 Task: Create validation rules in election object.
Action: Mouse moved to (888, 96)
Screenshot: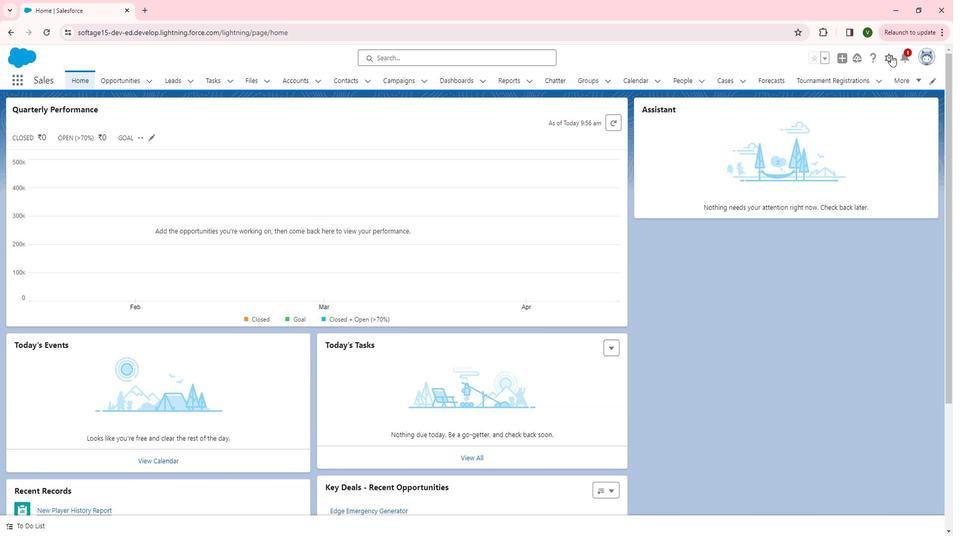 
Action: Mouse pressed left at (888, 96)
Screenshot: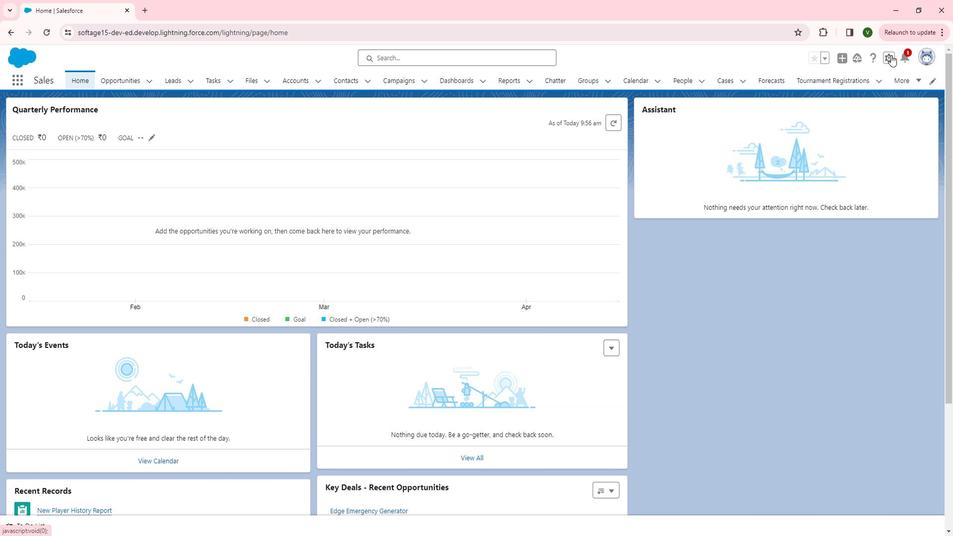 
Action: Mouse moved to (838, 128)
Screenshot: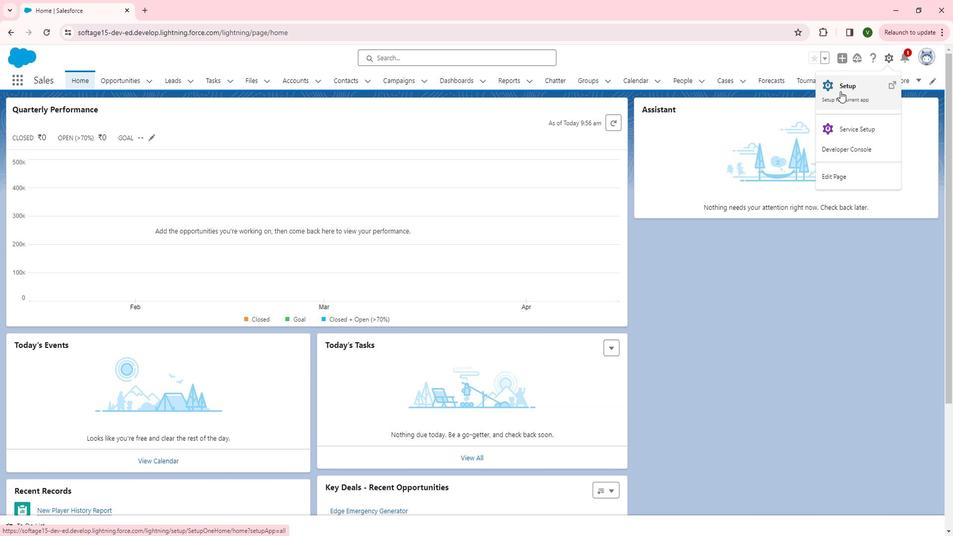 
Action: Mouse pressed left at (838, 128)
Screenshot: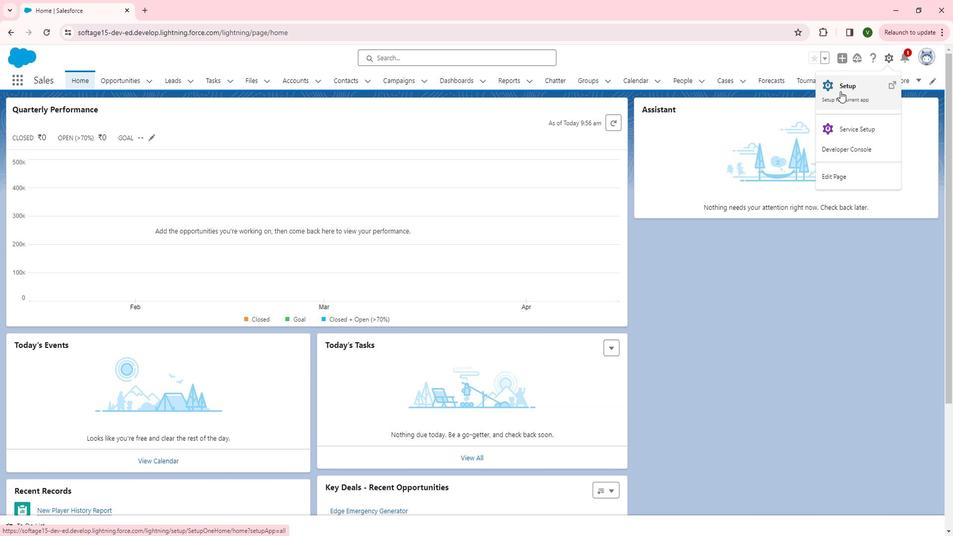 
Action: Mouse moved to (95, 365)
Screenshot: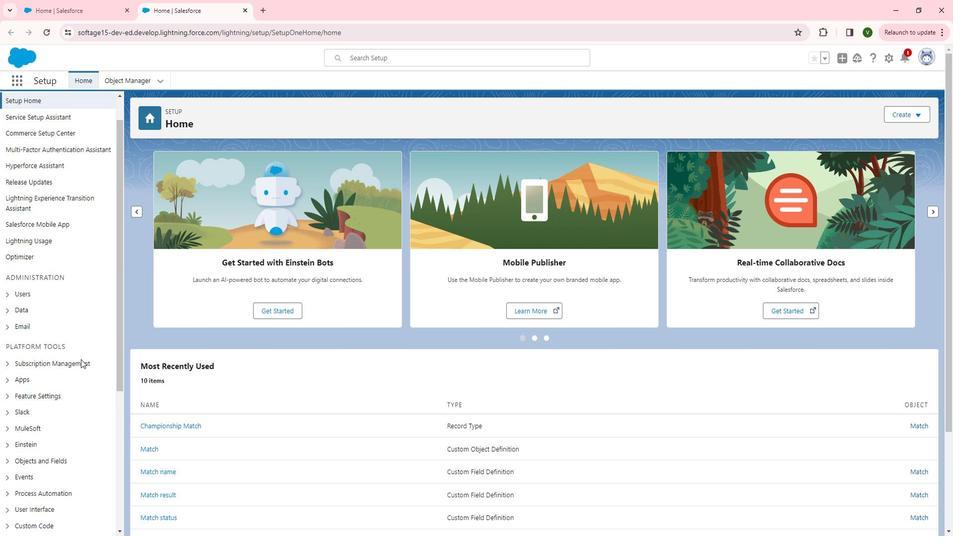 
Action: Mouse scrolled (95, 364) with delta (0, 0)
Screenshot: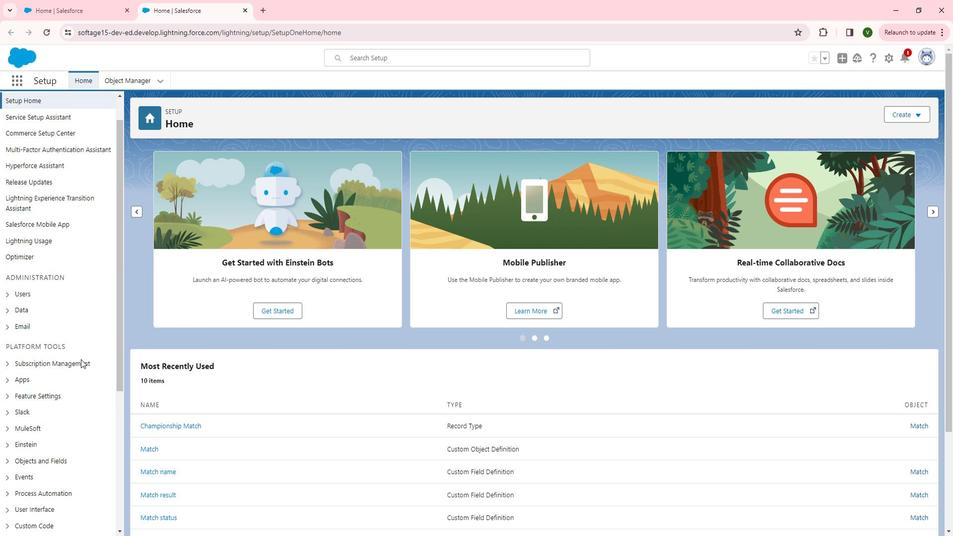 
Action: Mouse moved to (92, 365)
Screenshot: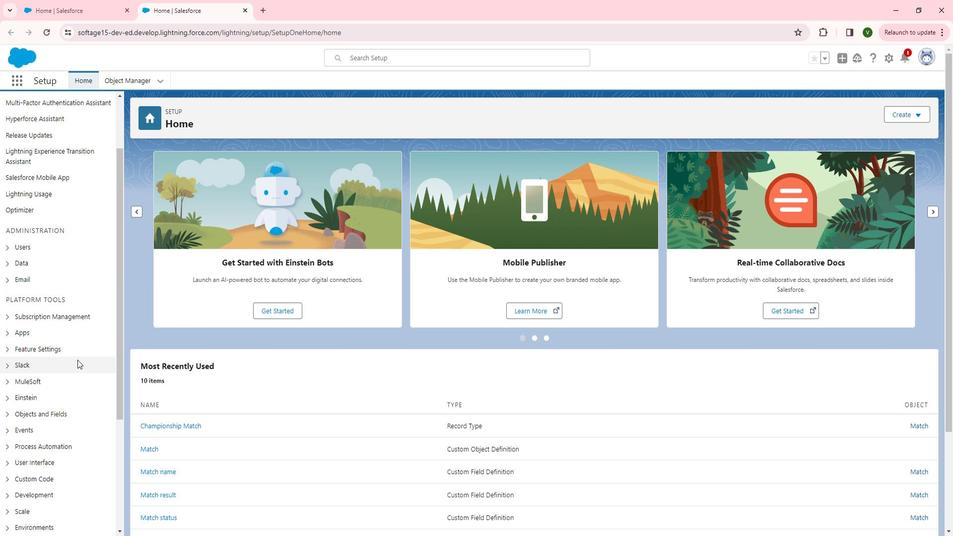 
Action: Mouse scrolled (92, 365) with delta (0, 0)
Screenshot: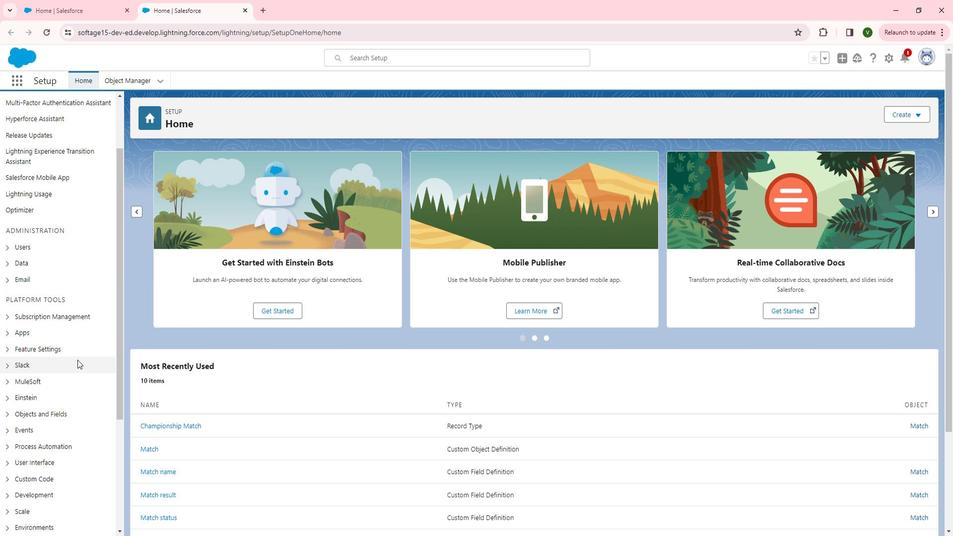 
Action: Mouse moved to (17, 395)
Screenshot: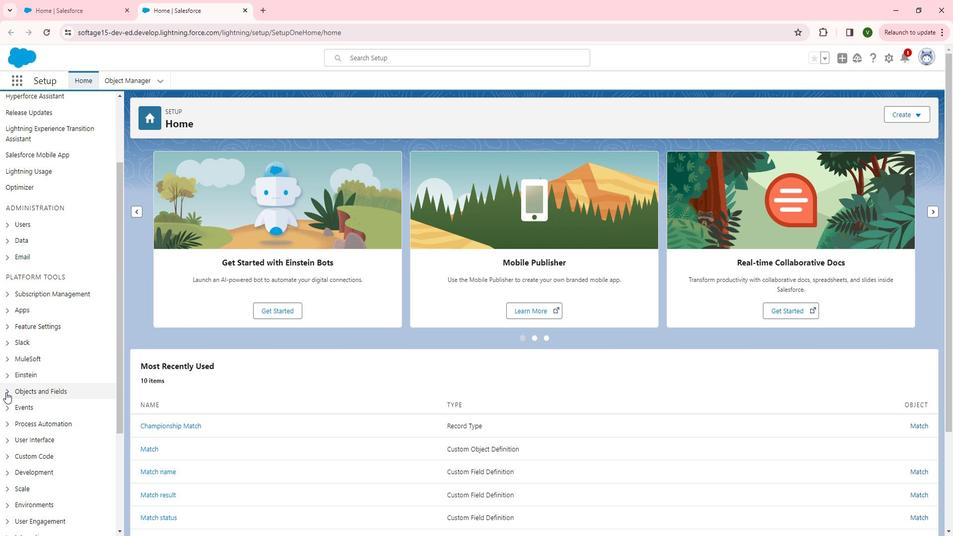 
Action: Mouse pressed left at (17, 395)
Screenshot: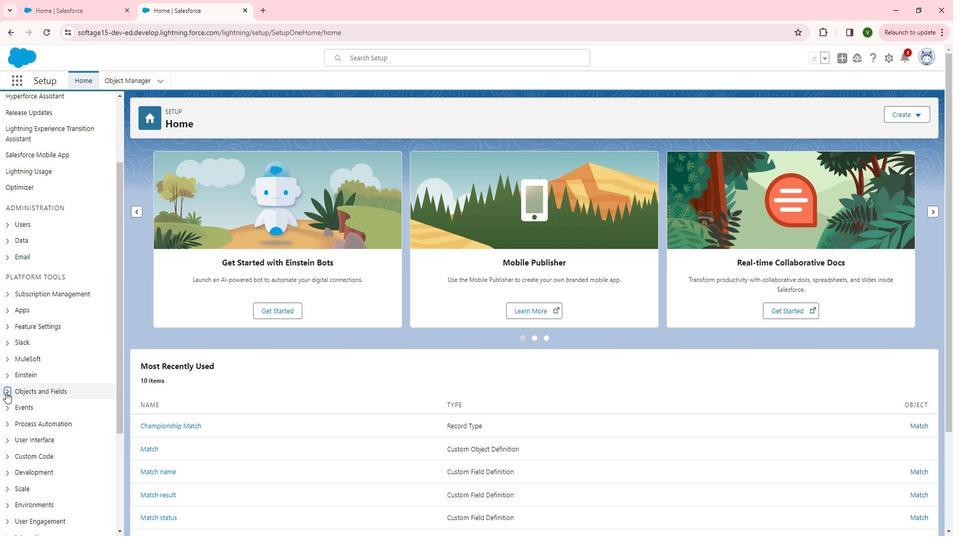 
Action: Mouse moved to (59, 411)
Screenshot: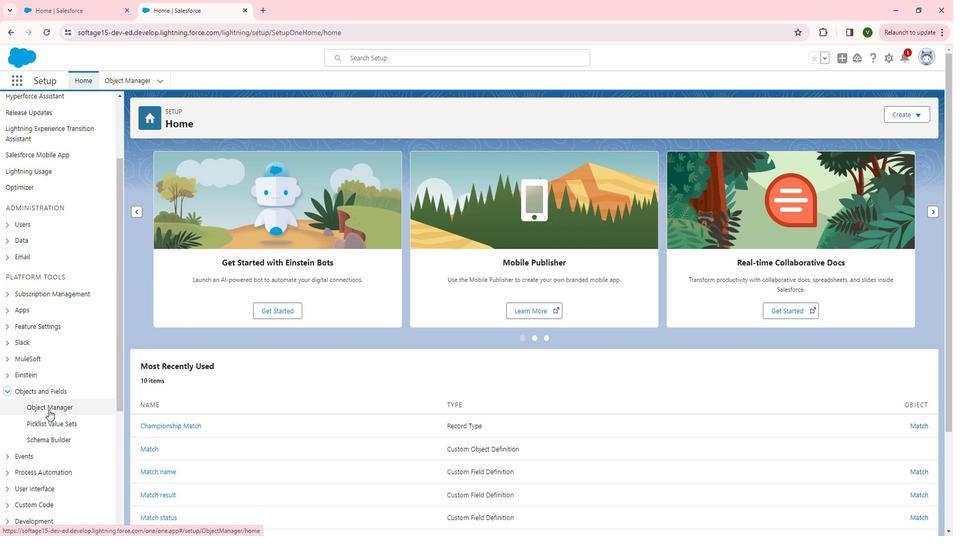 
Action: Mouse pressed left at (59, 411)
Screenshot: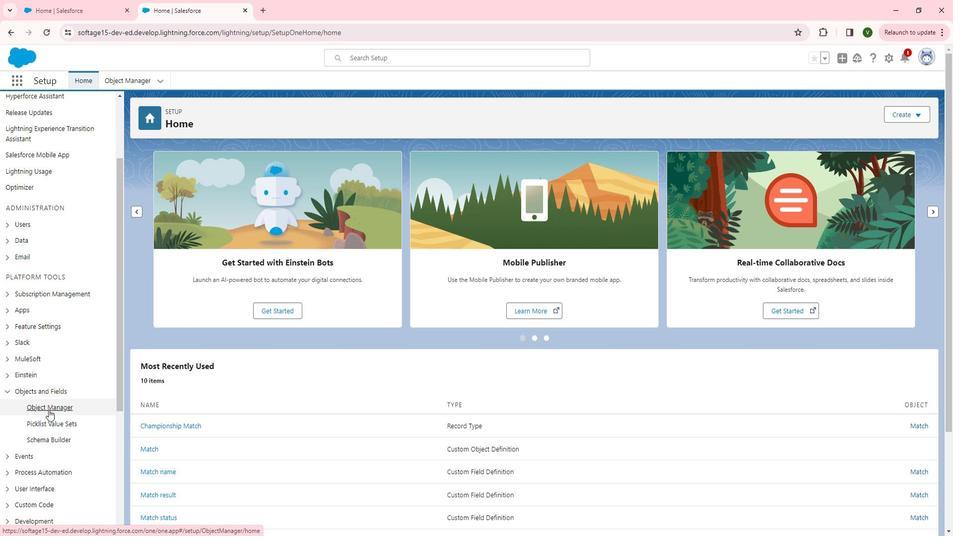 
Action: Mouse moved to (62, 409)
Screenshot: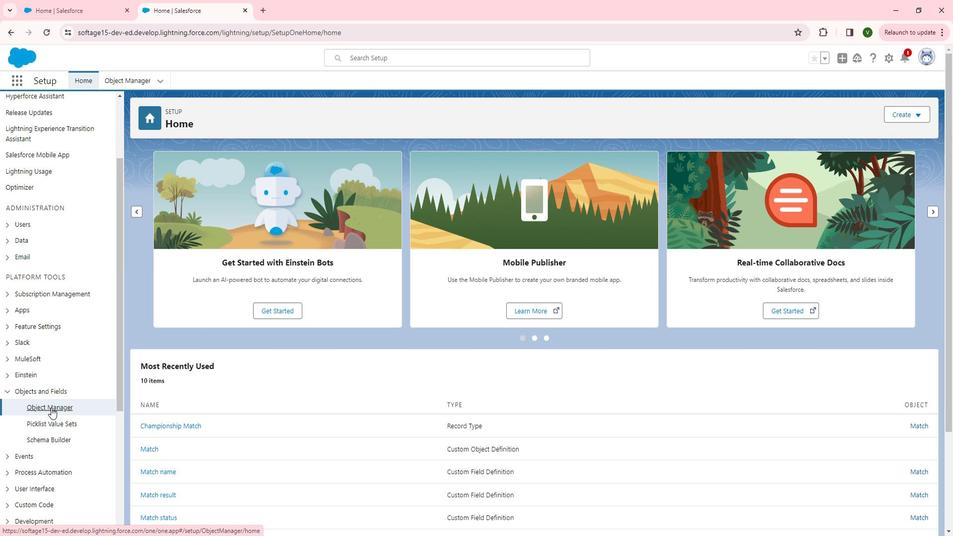 
Action: Mouse pressed left at (62, 409)
Screenshot: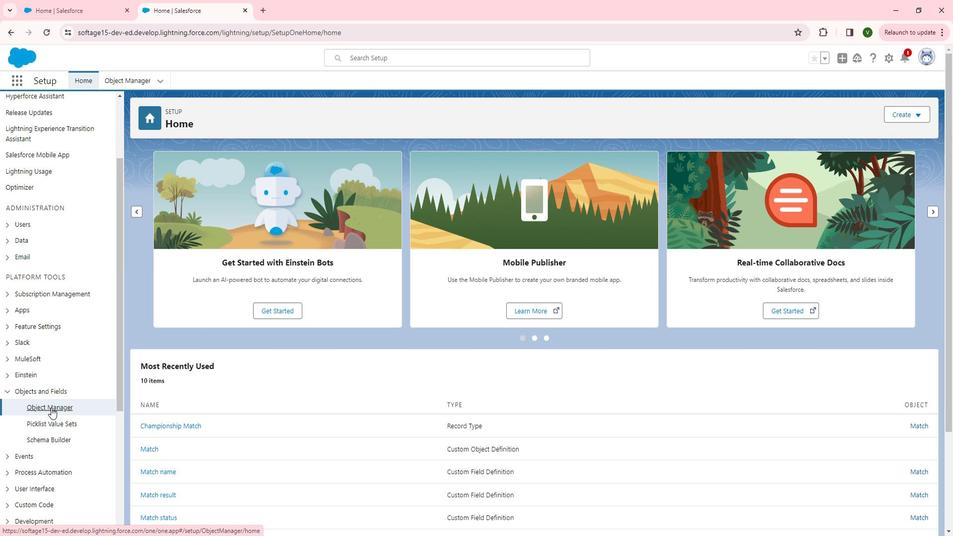 
Action: Mouse moved to (91, 393)
Screenshot: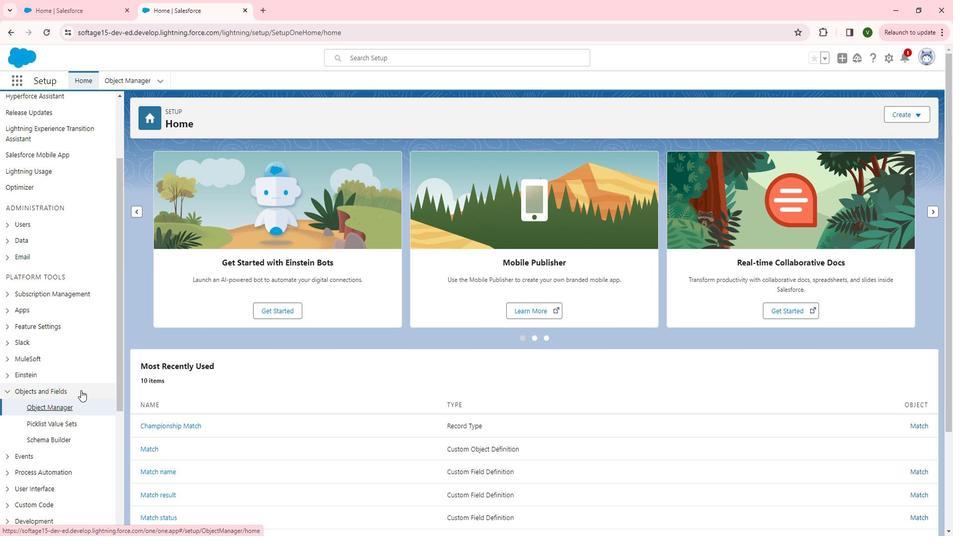 
Action: Mouse scrolled (91, 393) with delta (0, 0)
Screenshot: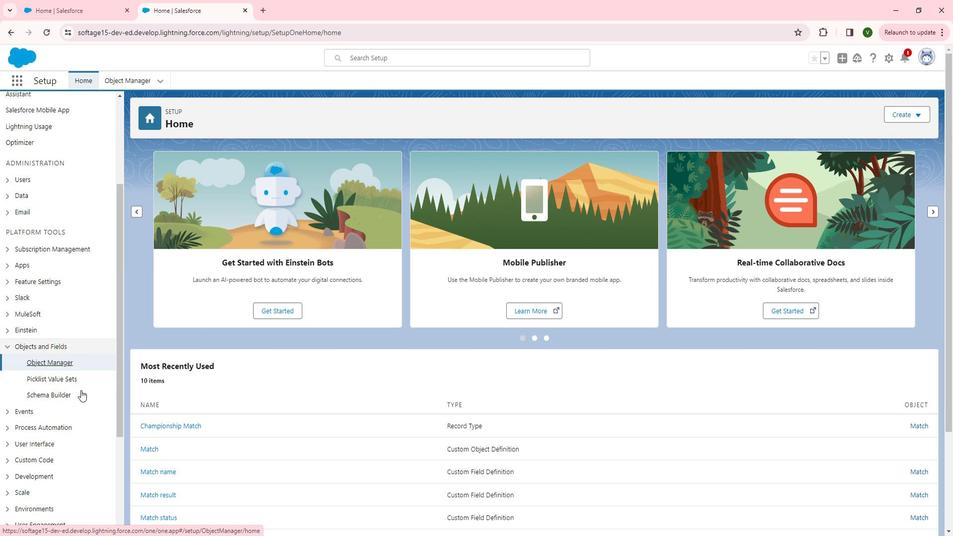 
Action: Mouse moved to (227, 348)
Screenshot: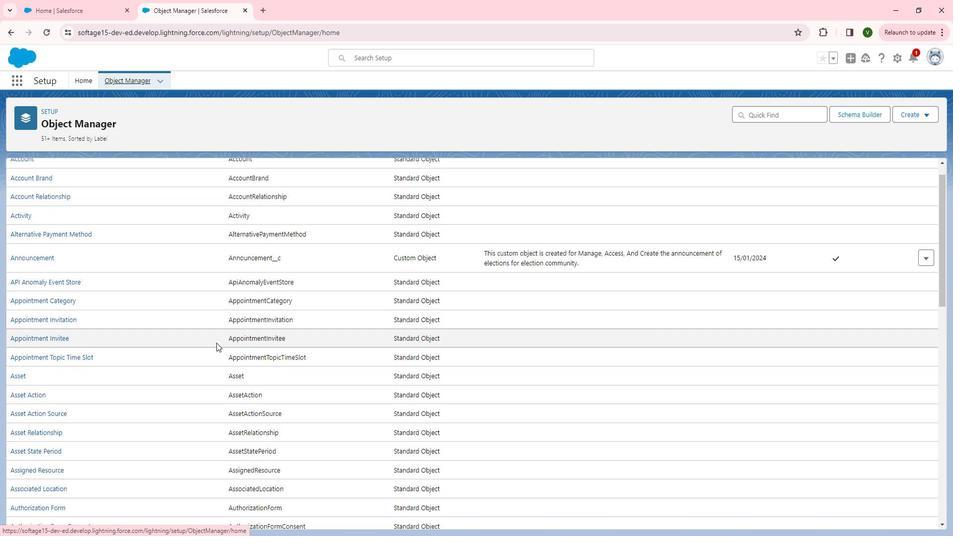
Action: Mouse scrolled (227, 348) with delta (0, 0)
Screenshot: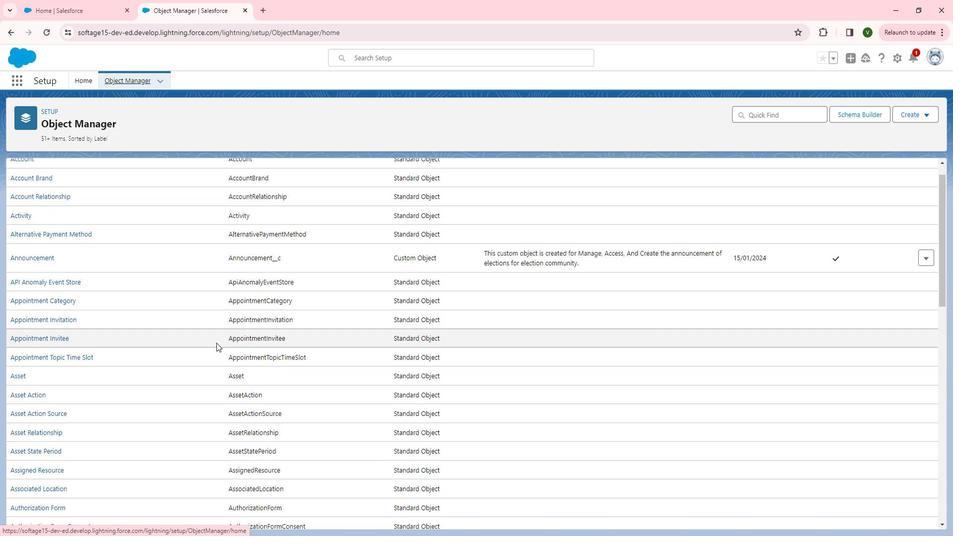 
Action: Mouse moved to (224, 351)
Screenshot: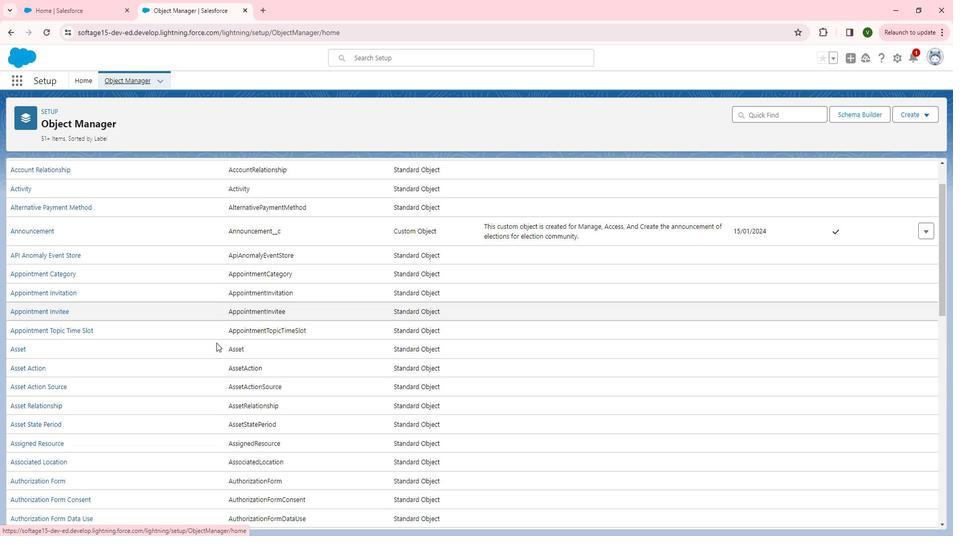 
Action: Mouse scrolled (224, 351) with delta (0, 0)
Screenshot: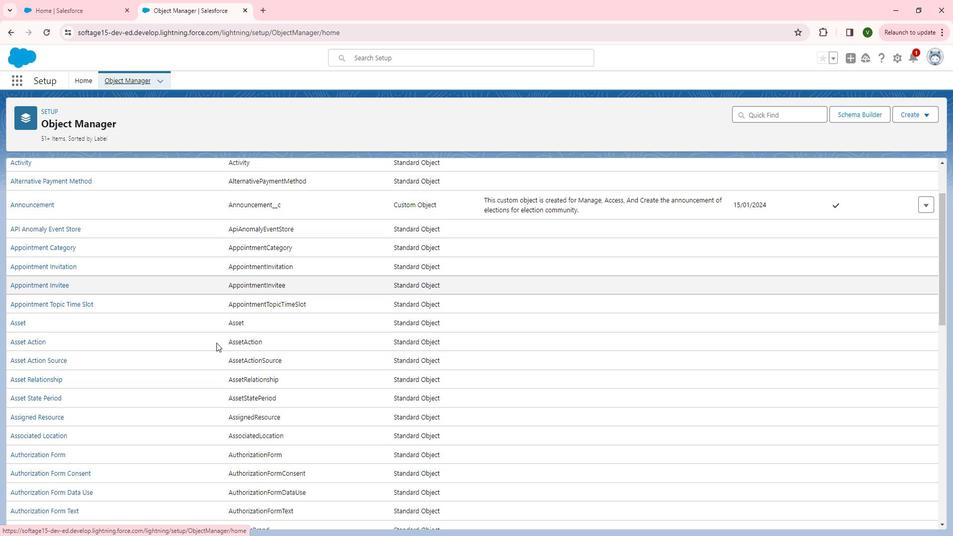 
Action: Mouse scrolled (224, 351) with delta (0, 0)
Screenshot: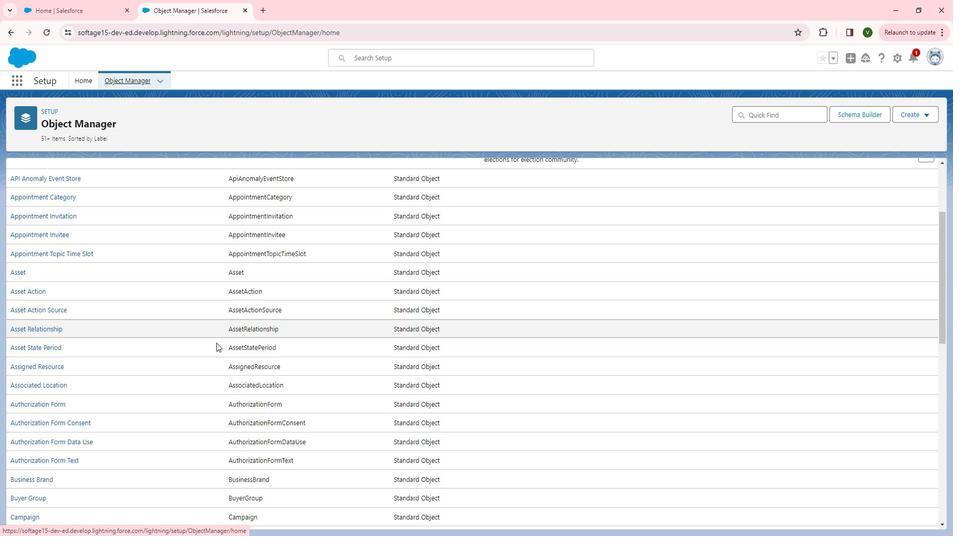 
Action: Mouse scrolled (224, 351) with delta (0, 0)
Screenshot: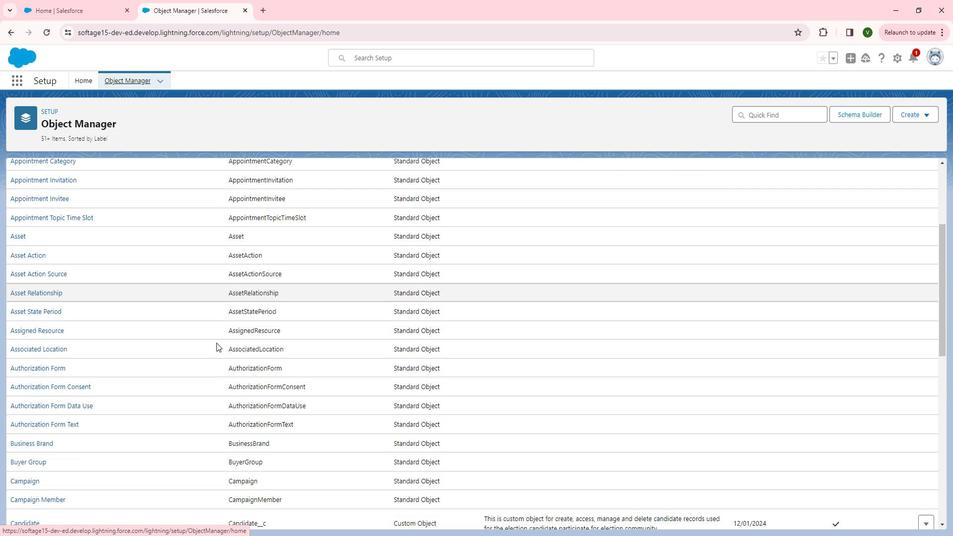 
Action: Mouse scrolled (224, 351) with delta (0, 0)
Screenshot: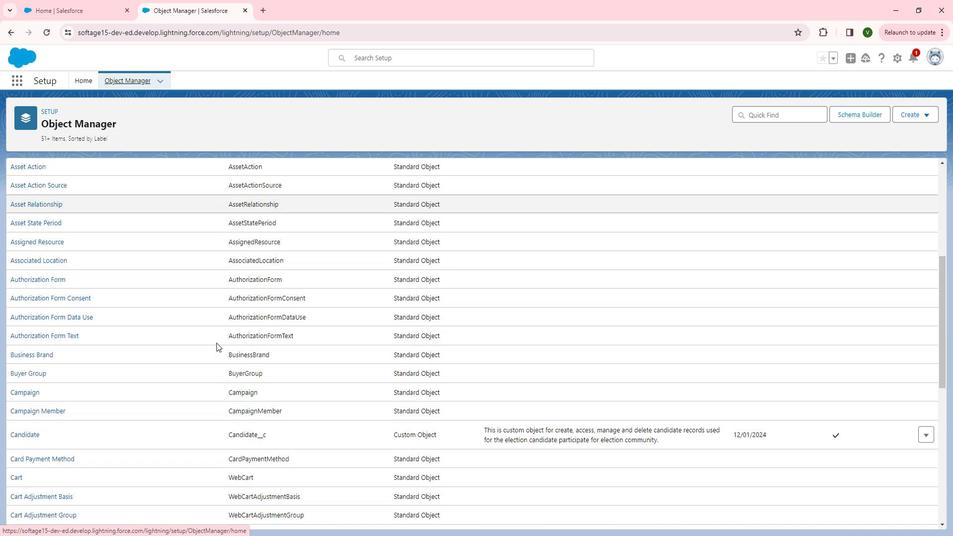 
Action: Mouse scrolled (224, 351) with delta (0, 0)
Screenshot: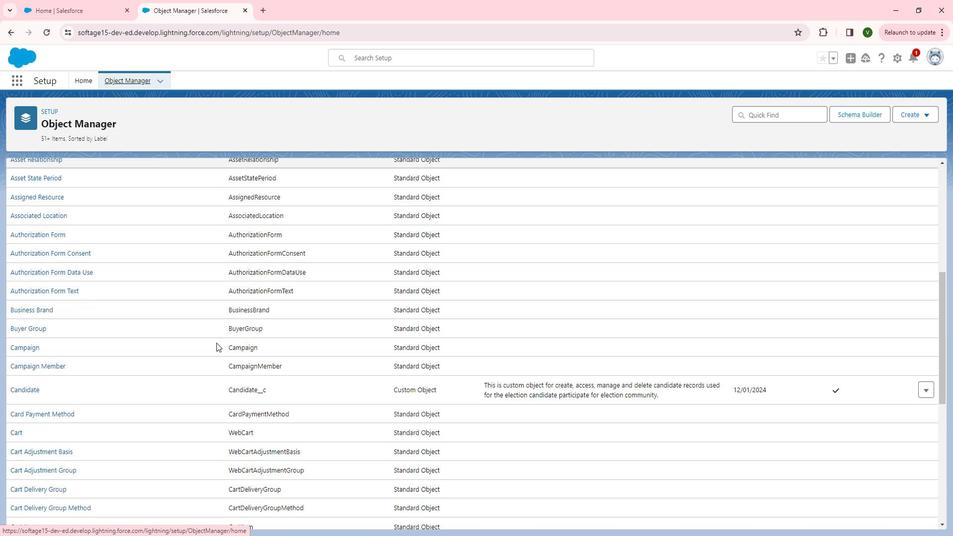 
Action: Mouse scrolled (224, 351) with delta (0, 0)
Screenshot: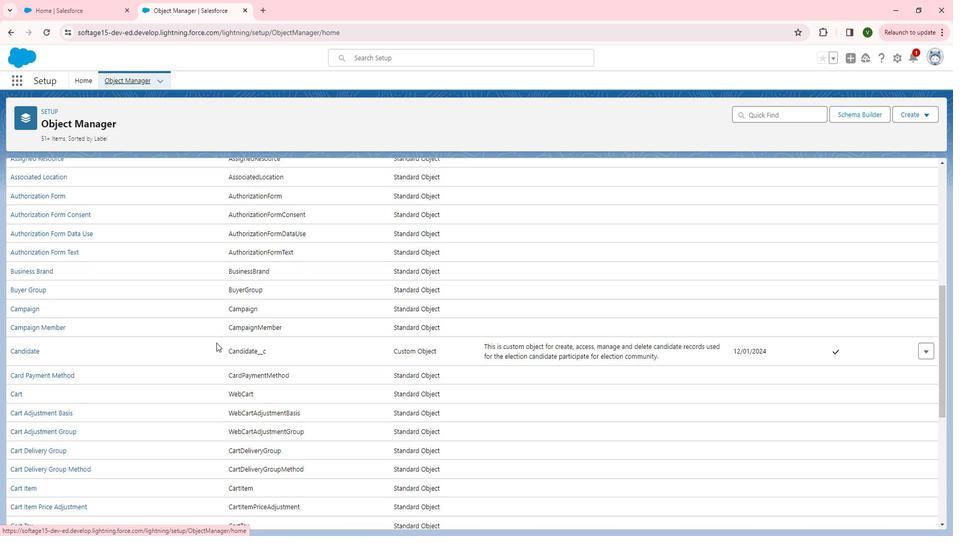
Action: Mouse scrolled (224, 351) with delta (0, 0)
Screenshot: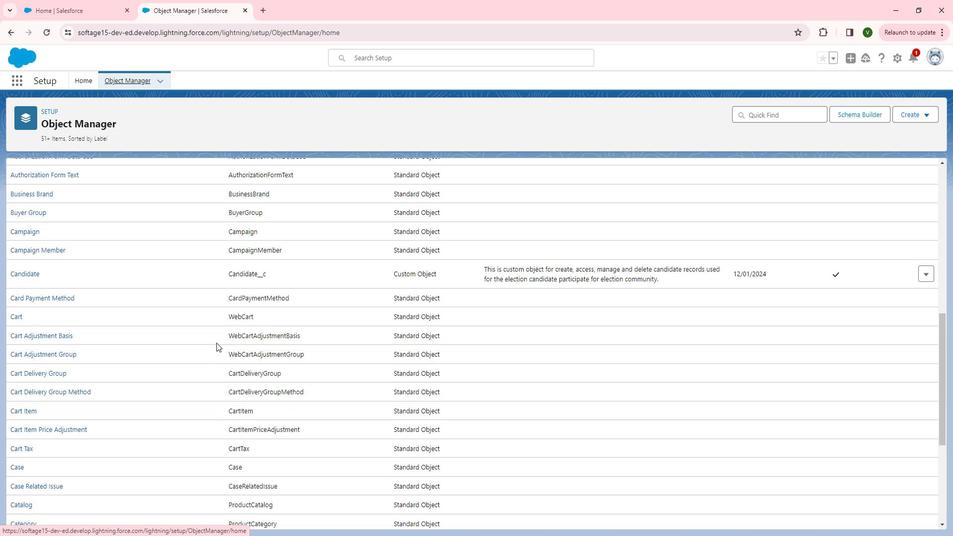 
Action: Mouse scrolled (224, 351) with delta (0, 0)
Screenshot: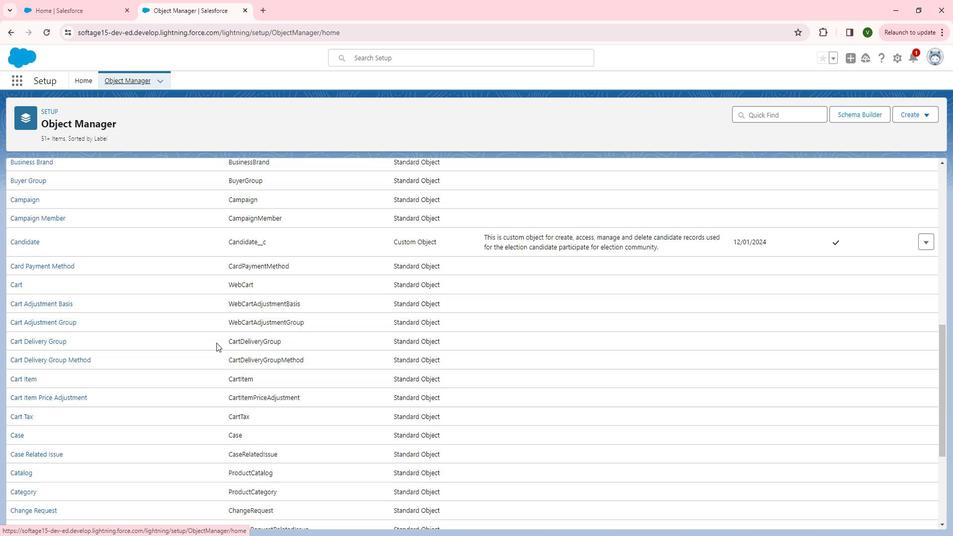 
Action: Mouse scrolled (224, 351) with delta (0, 0)
Screenshot: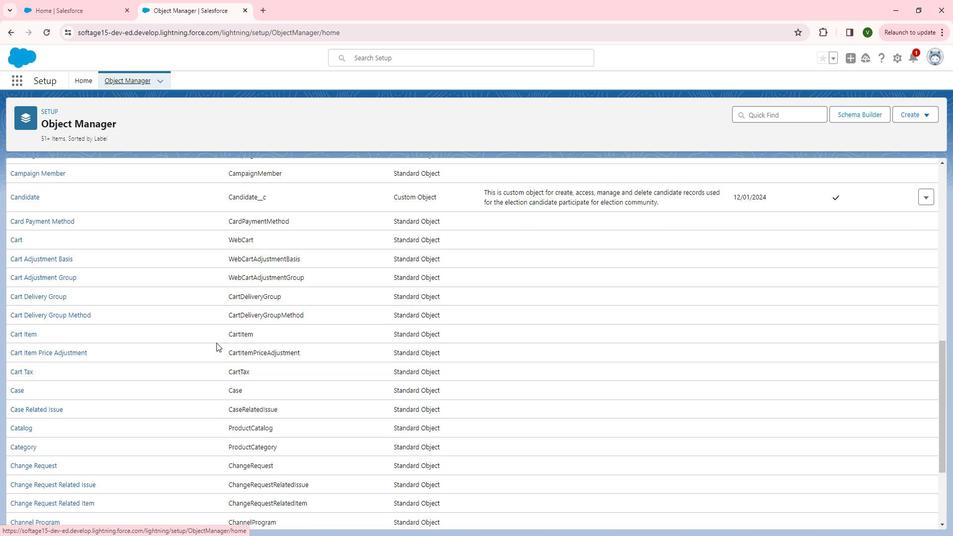 
Action: Mouse scrolled (224, 351) with delta (0, 0)
Screenshot: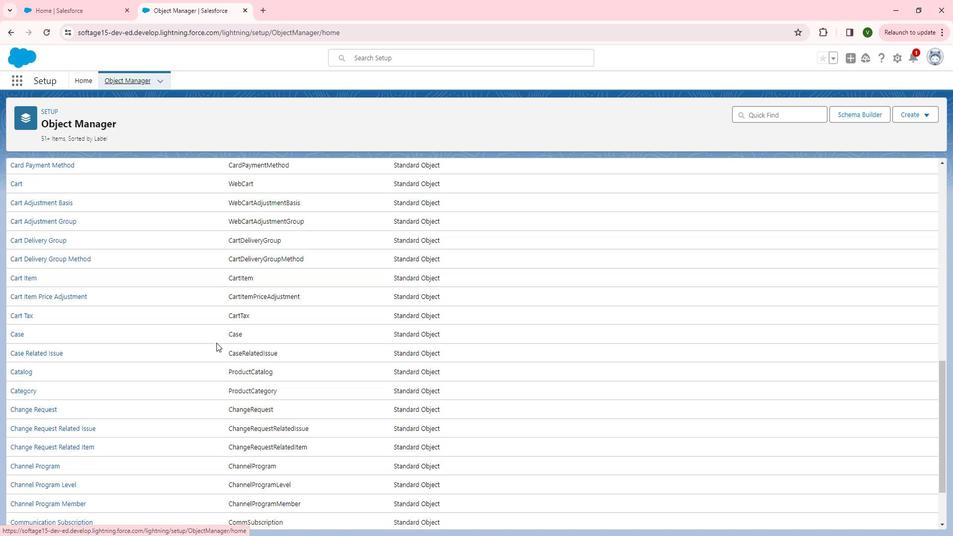 
Action: Mouse scrolled (224, 351) with delta (0, 0)
Screenshot: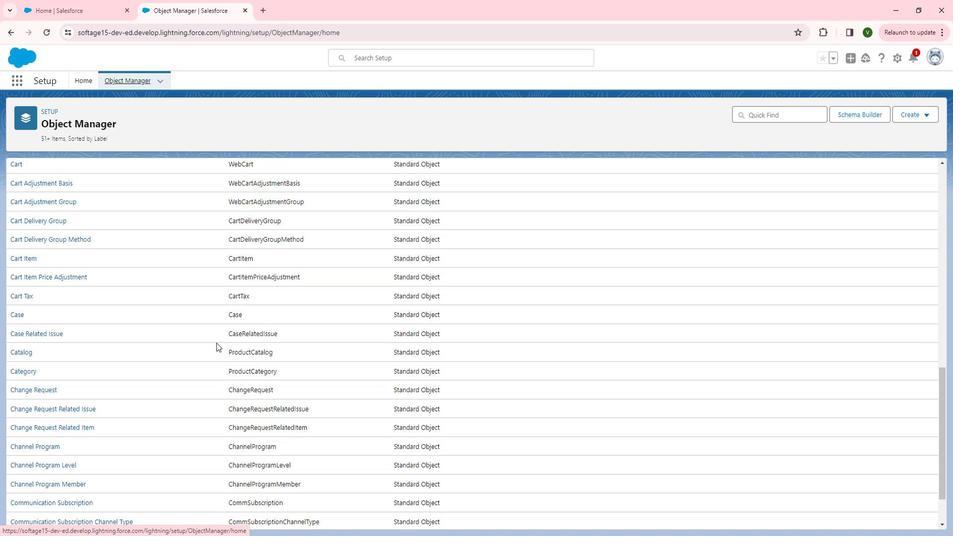 
Action: Mouse scrolled (224, 351) with delta (0, 0)
Screenshot: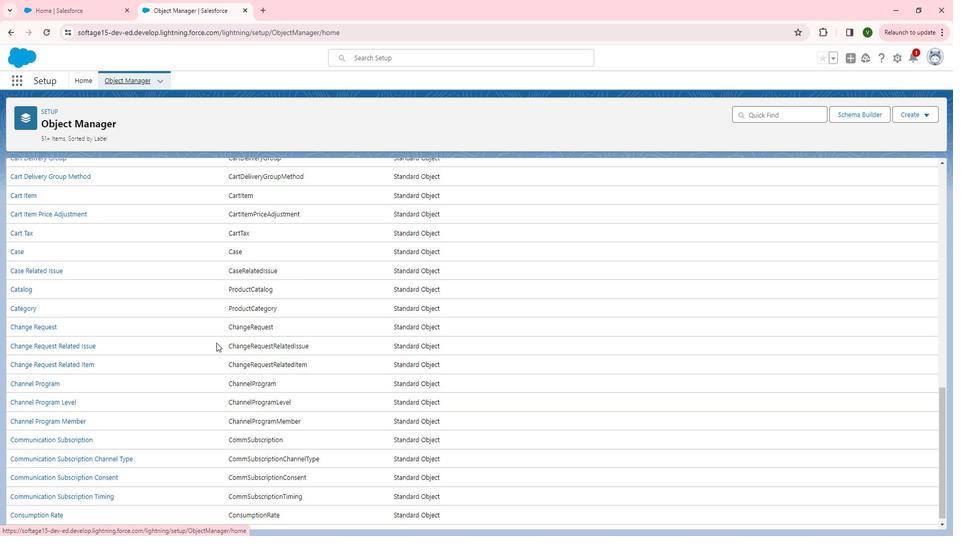 
Action: Mouse scrolled (224, 351) with delta (0, 0)
Screenshot: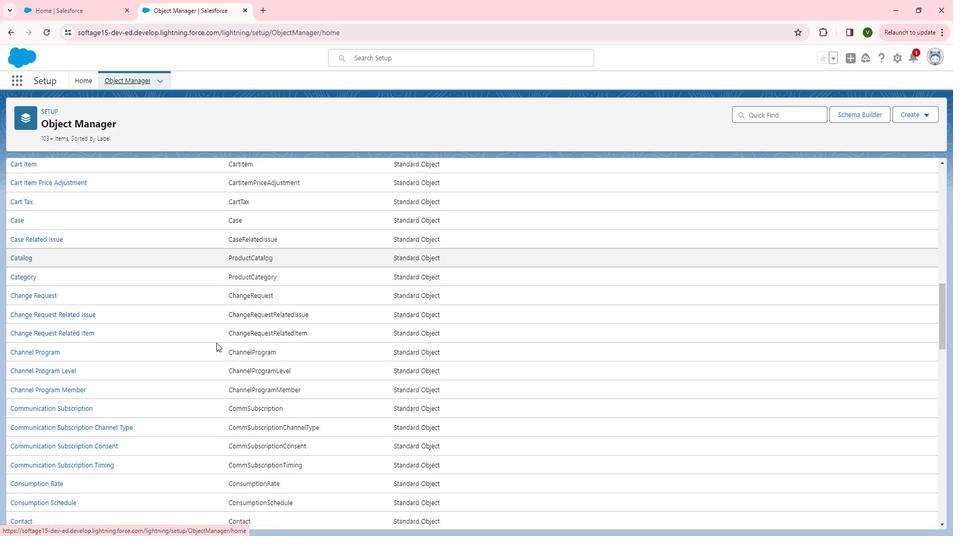 
Action: Mouse scrolled (224, 351) with delta (0, 0)
Screenshot: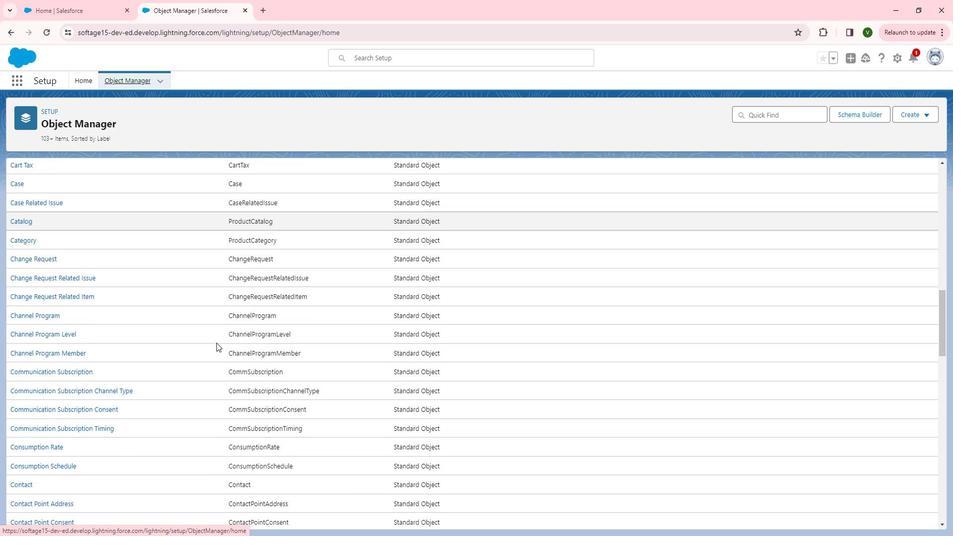 
Action: Mouse scrolled (224, 351) with delta (0, 0)
Screenshot: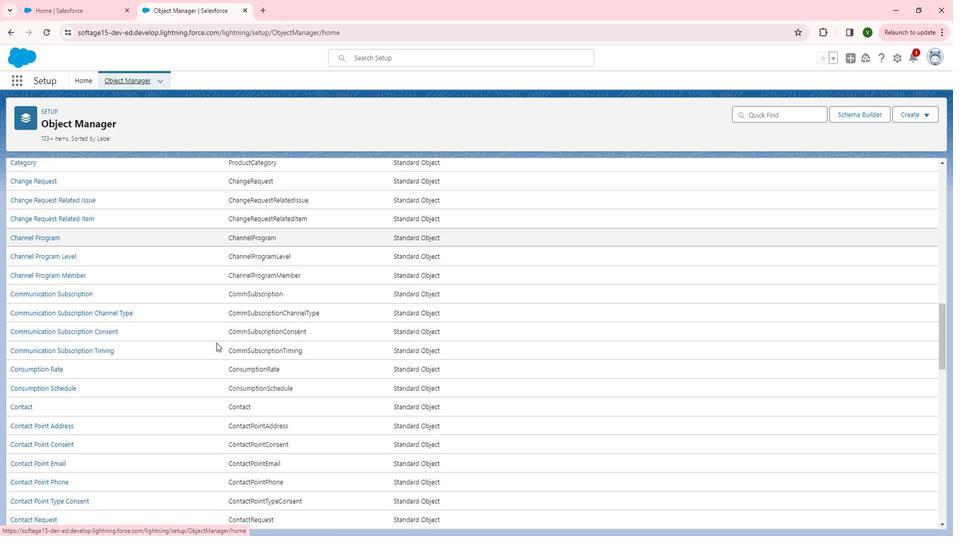
Action: Mouse scrolled (224, 351) with delta (0, 0)
Screenshot: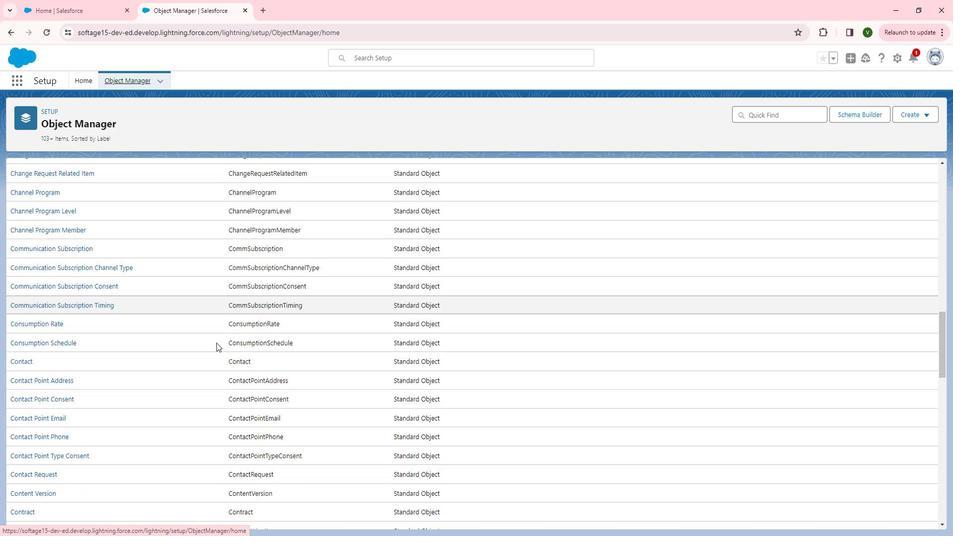 
Action: Mouse scrolled (224, 351) with delta (0, 0)
Screenshot: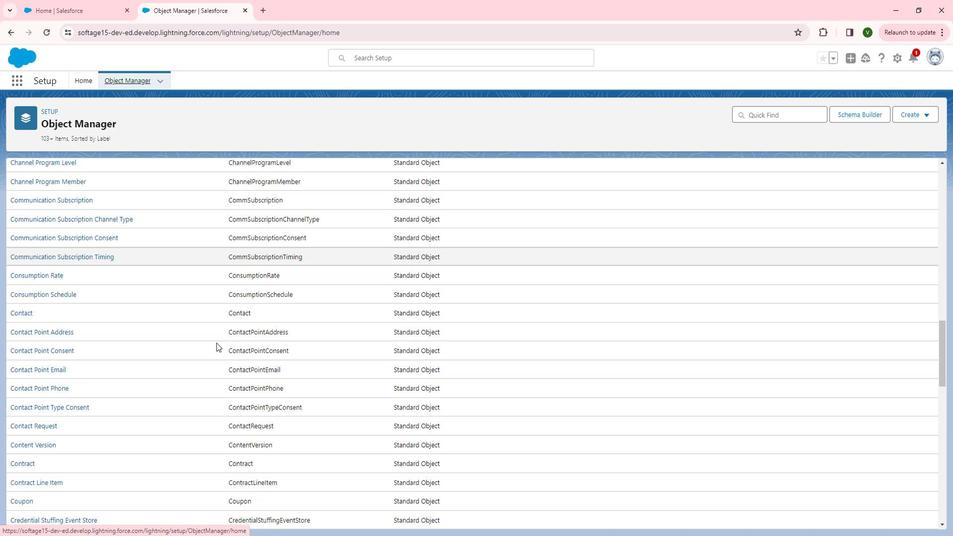 
Action: Mouse scrolled (224, 351) with delta (0, 0)
Screenshot: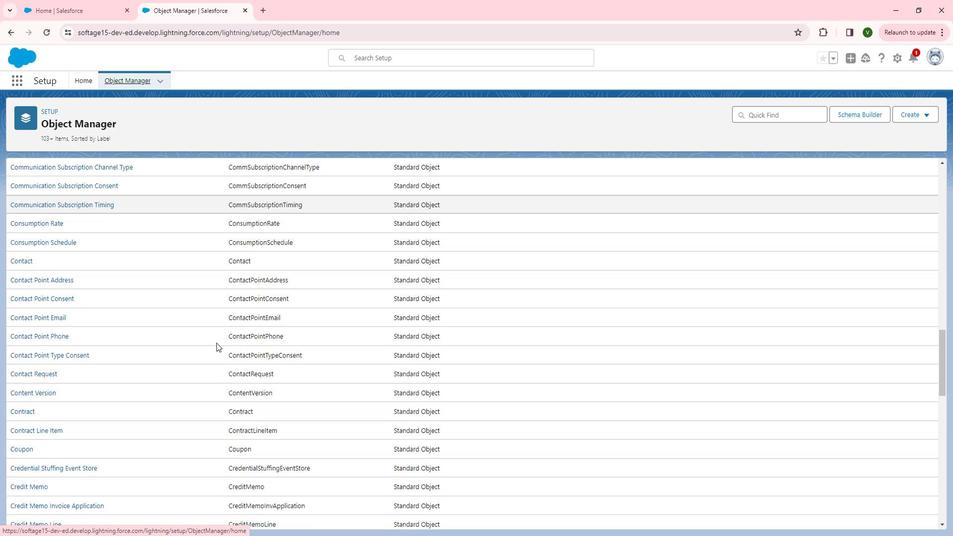 
Action: Mouse scrolled (224, 351) with delta (0, 0)
Screenshot: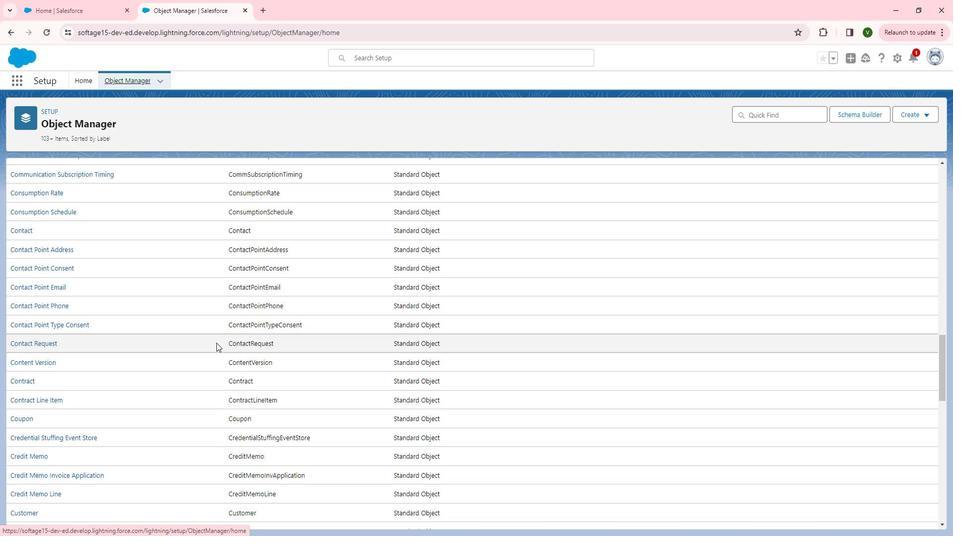 
Action: Mouse scrolled (224, 351) with delta (0, 0)
Screenshot: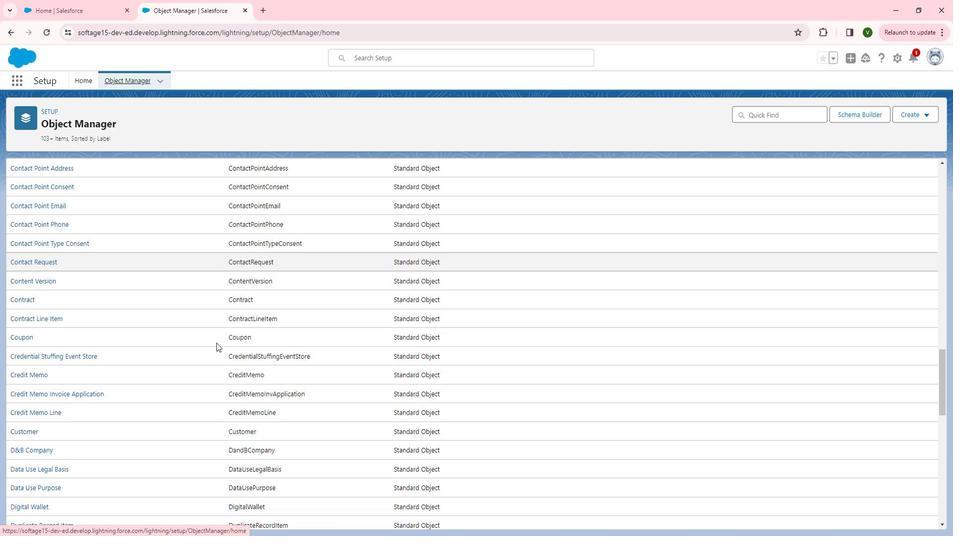 
Action: Mouse scrolled (224, 351) with delta (0, 0)
Screenshot: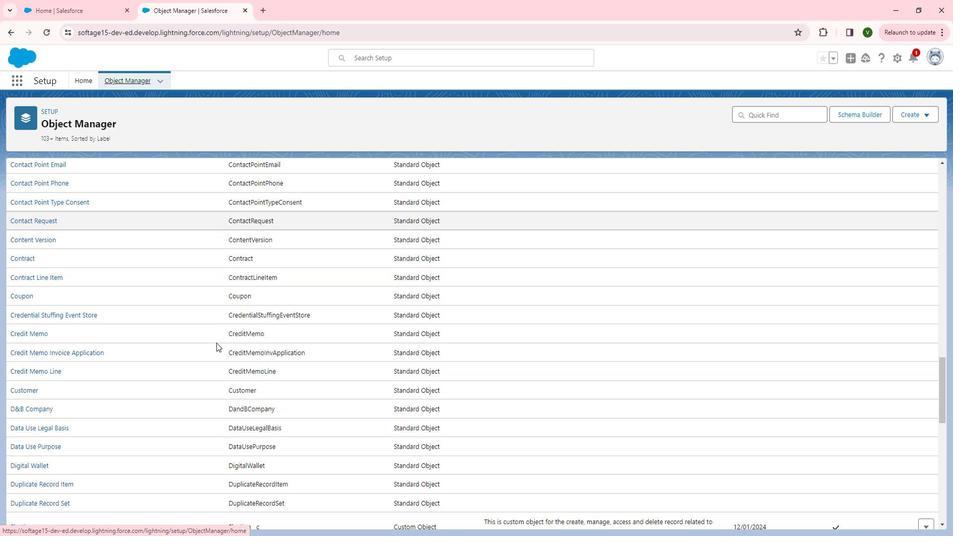 
Action: Mouse scrolled (224, 351) with delta (0, 0)
Screenshot: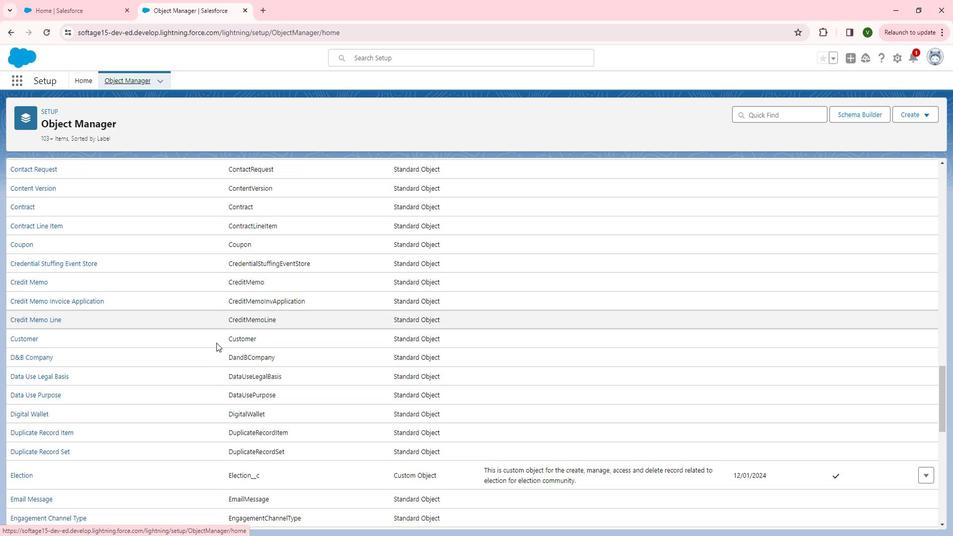
Action: Mouse scrolled (224, 351) with delta (0, 0)
Screenshot: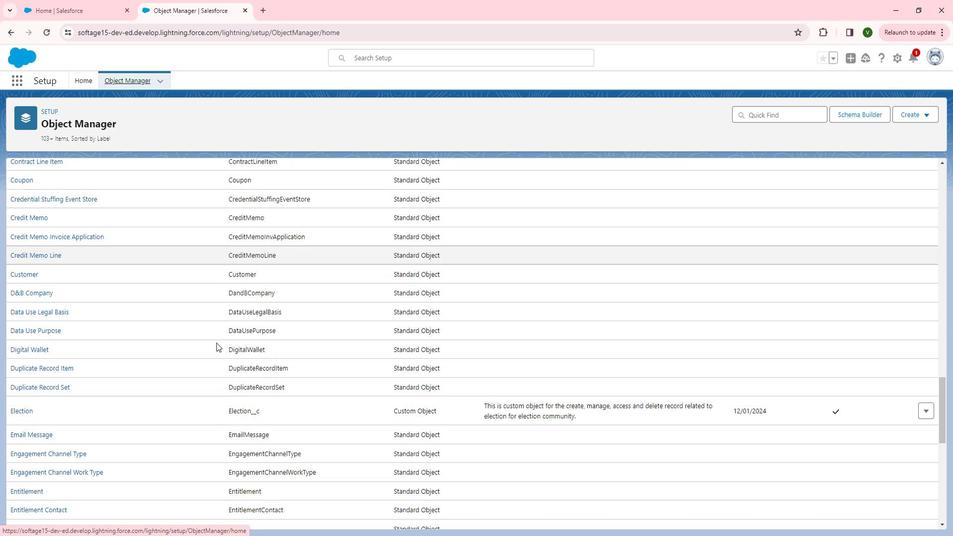 
Action: Mouse scrolled (224, 351) with delta (0, 0)
Screenshot: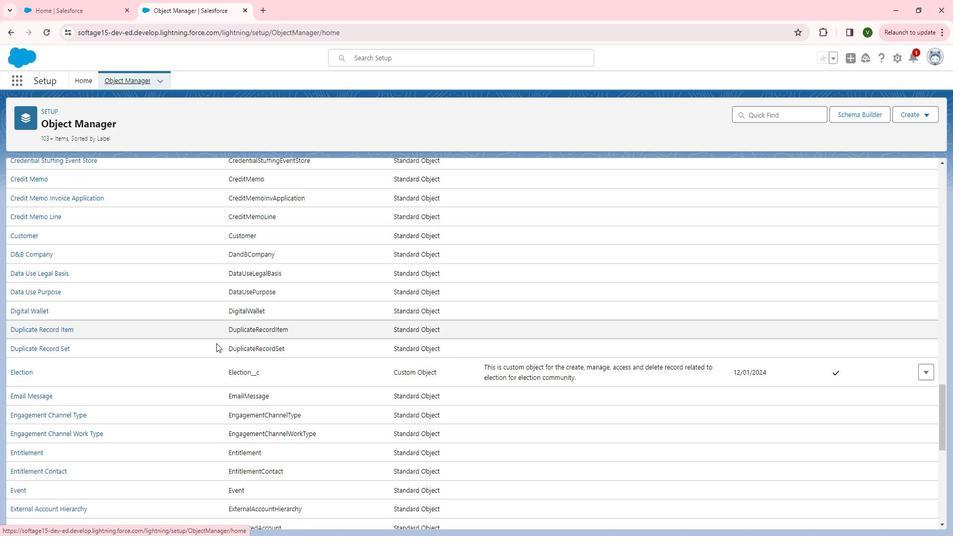 
Action: Mouse moved to (28, 356)
Screenshot: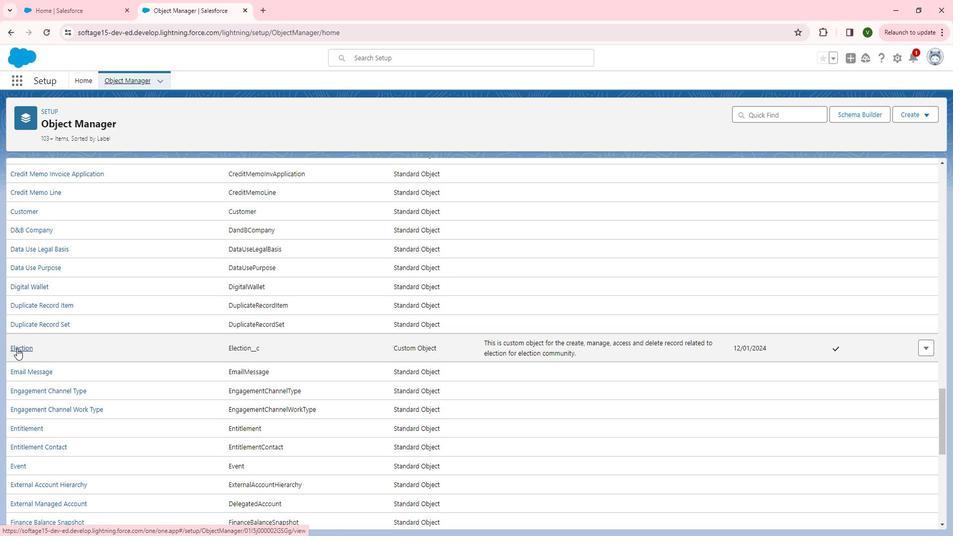 
Action: Mouse pressed left at (28, 356)
Screenshot: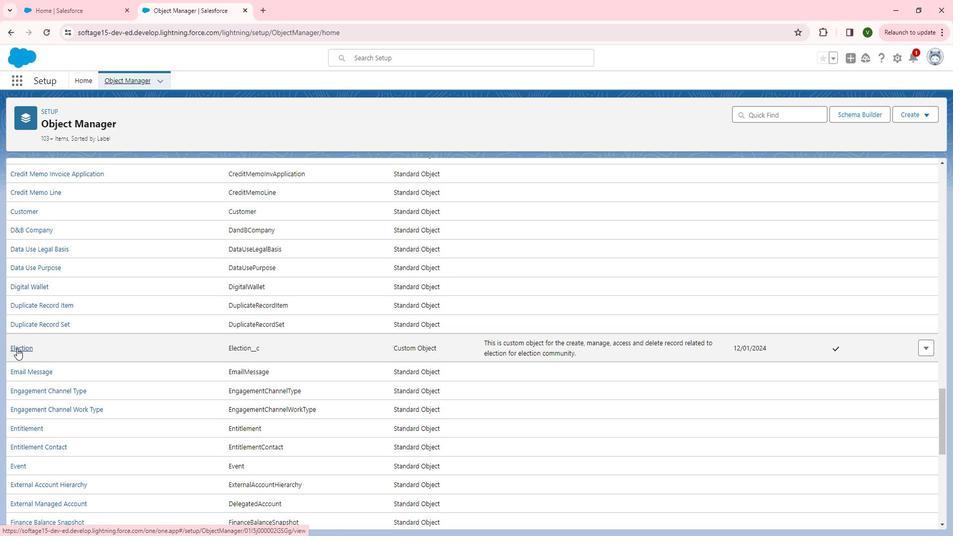 
Action: Mouse moved to (62, 466)
Screenshot: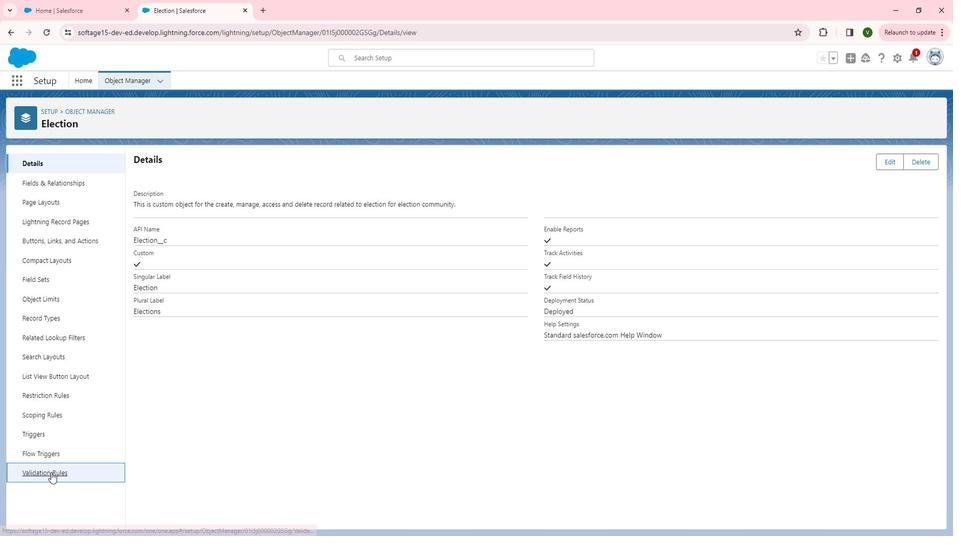 
Action: Mouse pressed left at (62, 466)
Screenshot: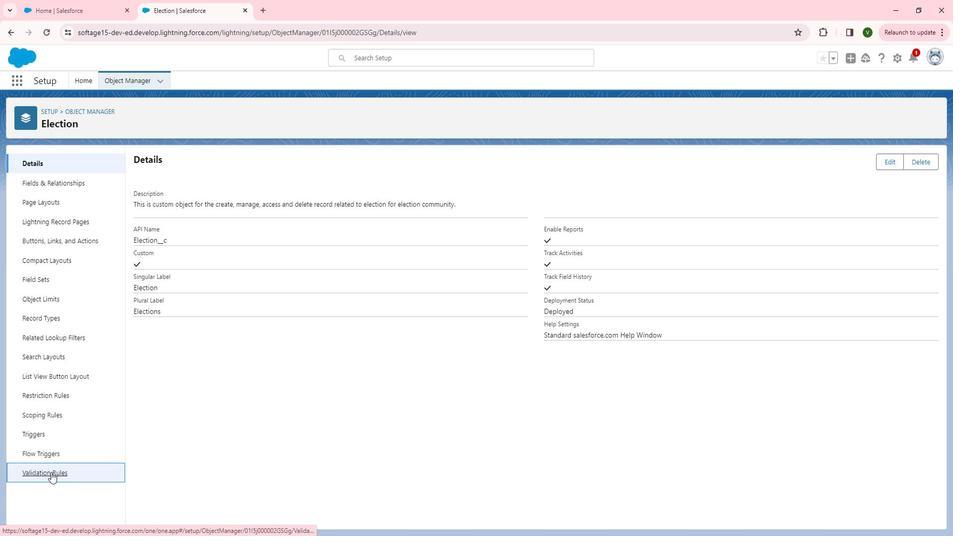 
Action: Mouse moved to (926, 194)
Screenshot: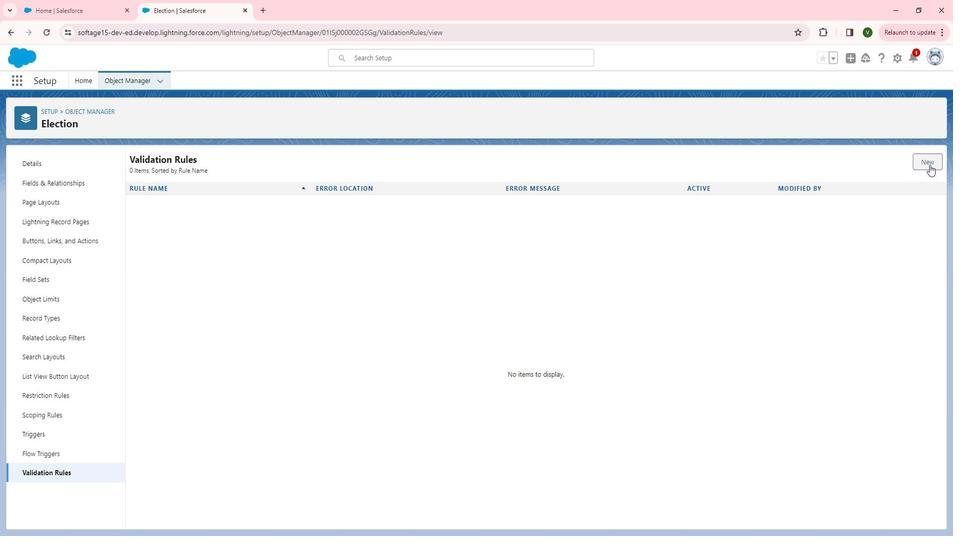 
Action: Mouse pressed left at (926, 194)
Screenshot: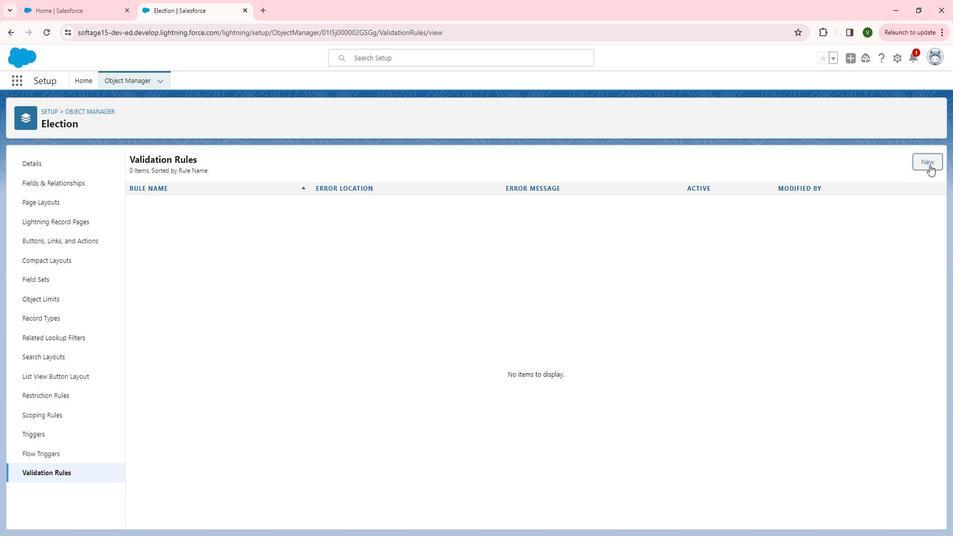 
Action: Mouse moved to (397, 268)
Screenshot: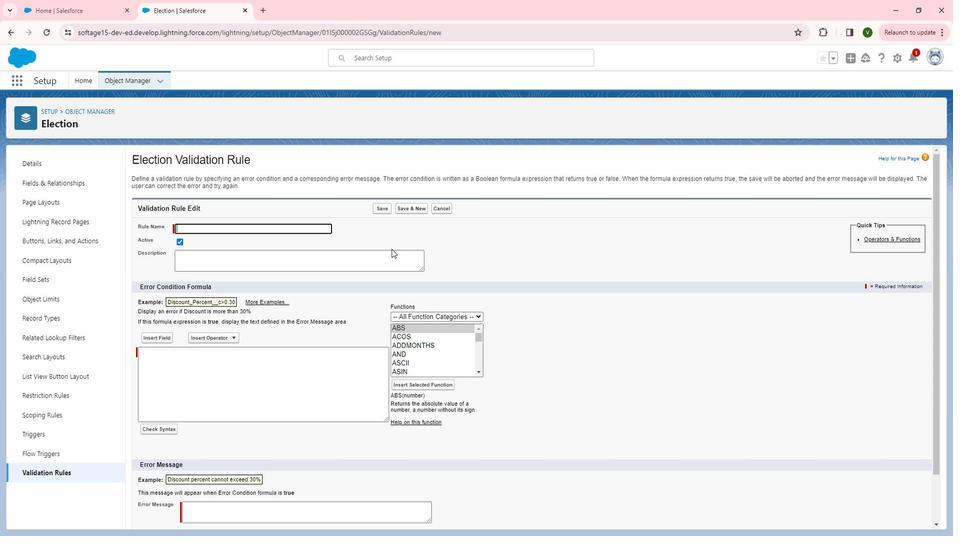 
Action: Key pressed <Key.shift><Key.shift><Key.shift><Key.shift><Key.shift><Key.shift><Key.shift><Key.shift><Key.shift>Check<Key.shift><Key.space><Key.shift>Election<Key.space><Key.shift>Configuration
Screenshot: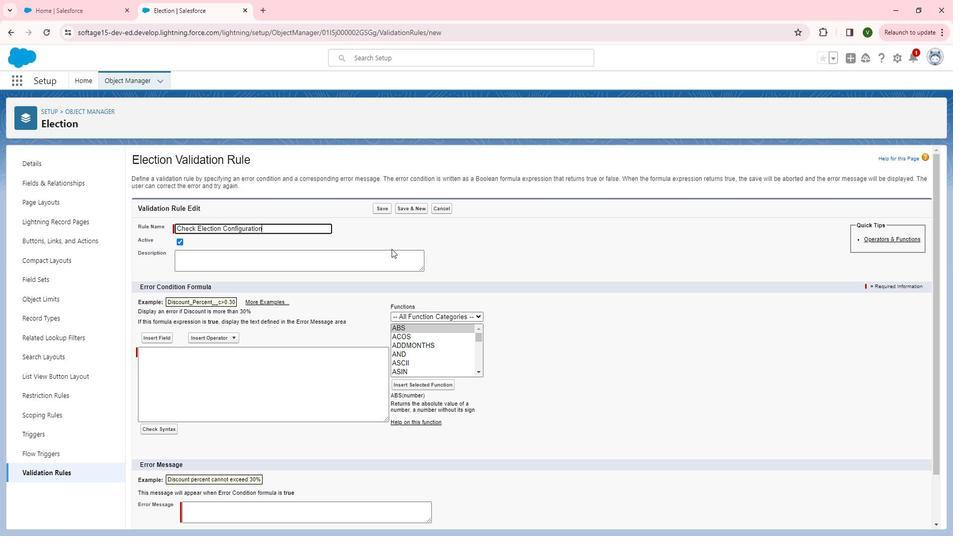 
Action: Mouse moved to (354, 284)
Screenshot: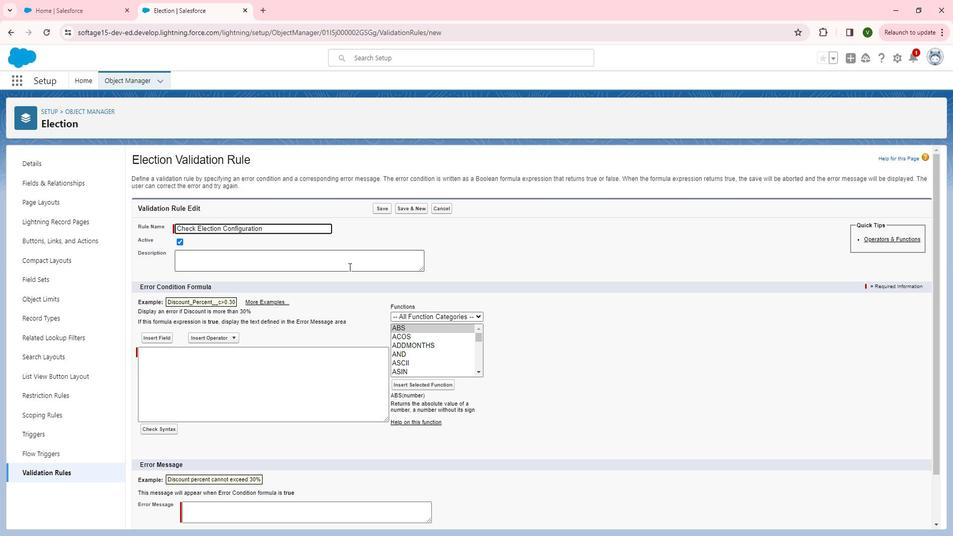 
Action: Mouse pressed left at (354, 284)
Screenshot: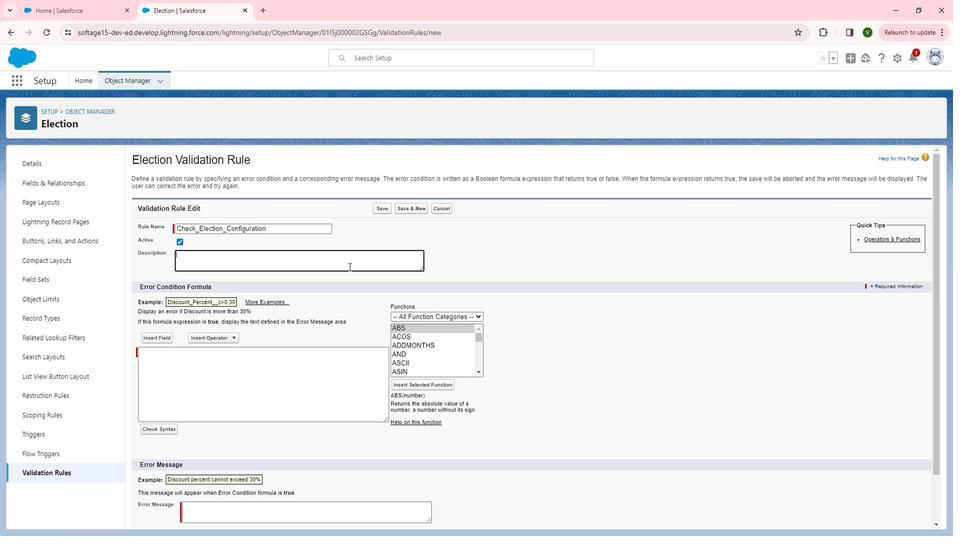 
Action: Key pressed <Key.shift>This<Key.space>validation<Key.space>rule<Key.space>is<Key.space>for<Key.space>the<Key.space>check<Key.space>various<Key.space>conditions<Key.space>related<Key.space>to<Key.space>the<Key.space>election,<Key.space>including<Key.space>the<Key.space>date<Key.space>range<Key.space>validity<Key.space>and<Key.space>number<Key.space>of<Key.space>candidates<Key.space>based<Key.space>on<Key.space>the<Key.space>election<Key.space>status.
Screenshot: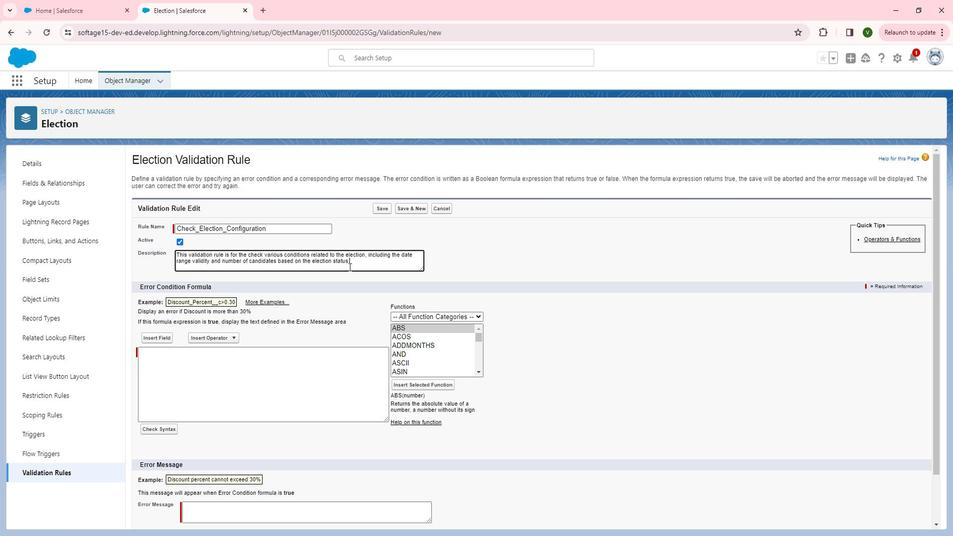 
Action: Mouse moved to (256, 372)
Screenshot: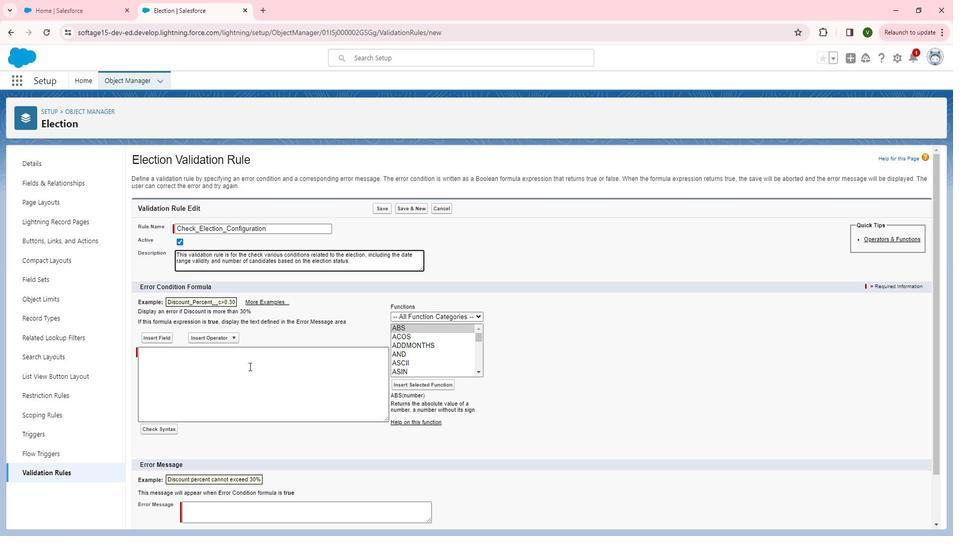 
Action: Mouse pressed left at (256, 372)
Screenshot: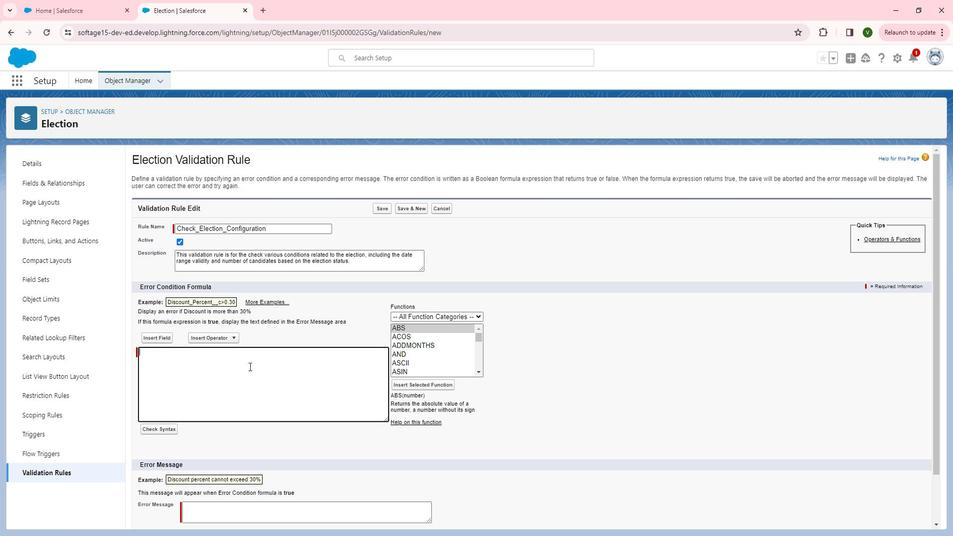 
Action: Key pressed <Key.shift>And<Key.shift>(<Key.space><Key.shift>Or<Key.backspace><Key.shift>R<Key.space><Key.shift>(<Key.enter><Key.shift>Is<Key.shift>N=<Key.backspace><Key.backspace>new<Key.shift>(),<Key.enter><Key.shift>Ischanged<Key.shift>(
Screenshot: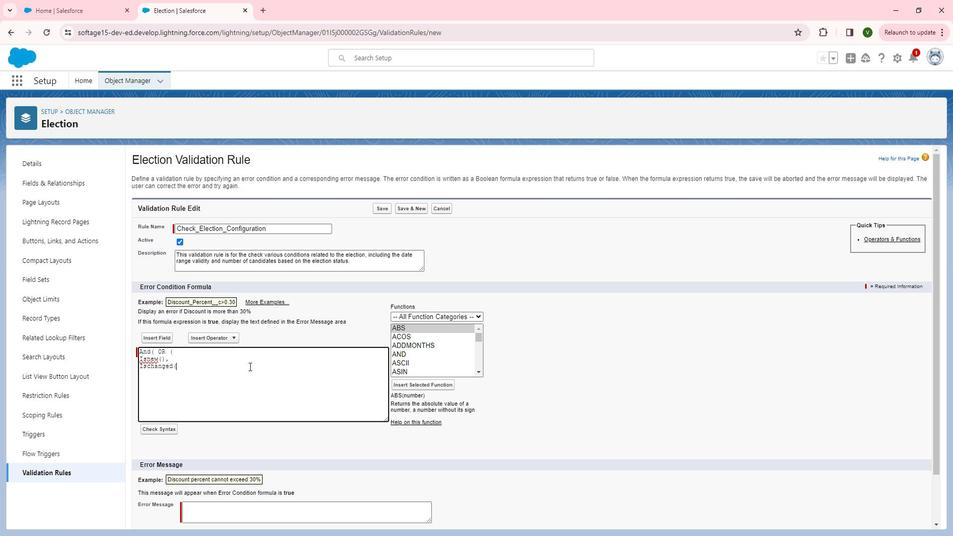 
Action: Mouse moved to (162, 349)
Screenshot: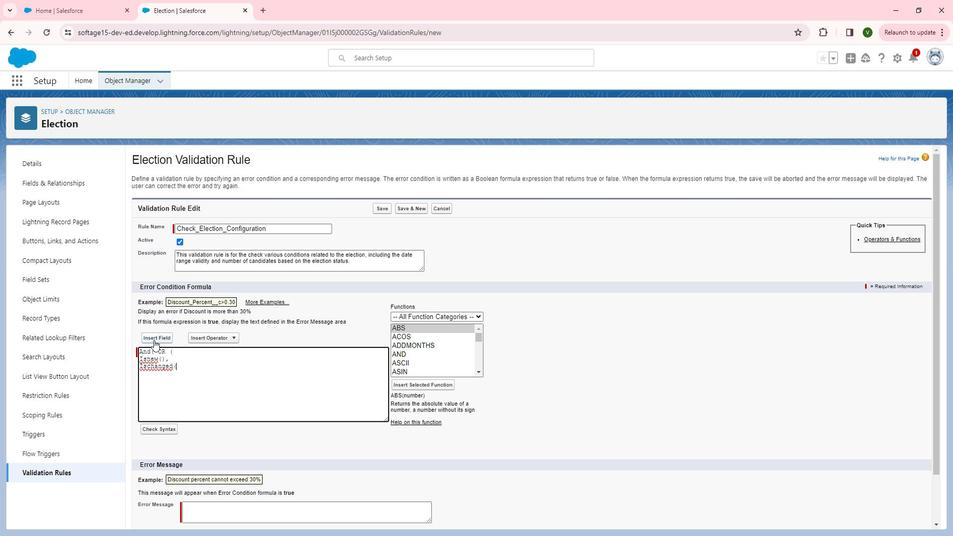 
Action: Mouse pressed left at (162, 349)
Screenshot: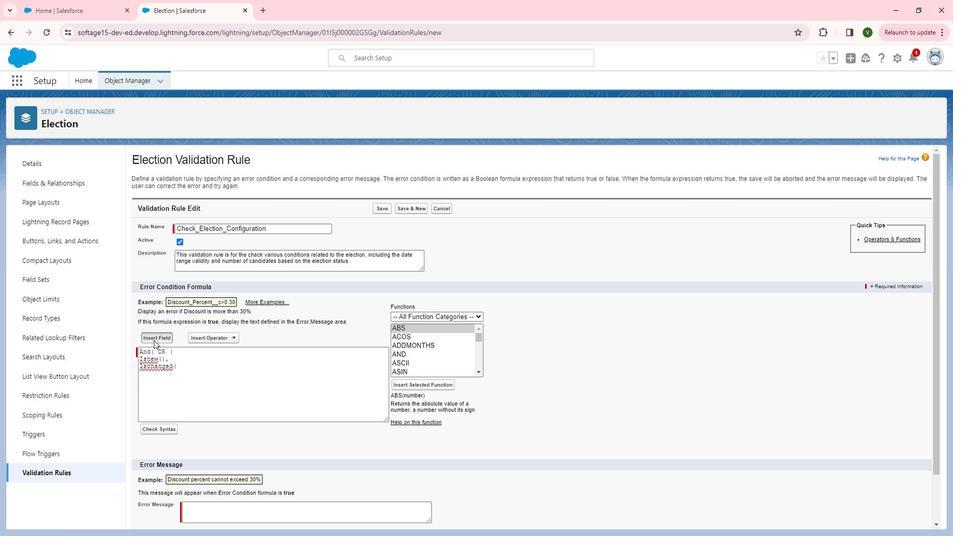 
Action: Mouse moved to (480, 374)
Screenshot: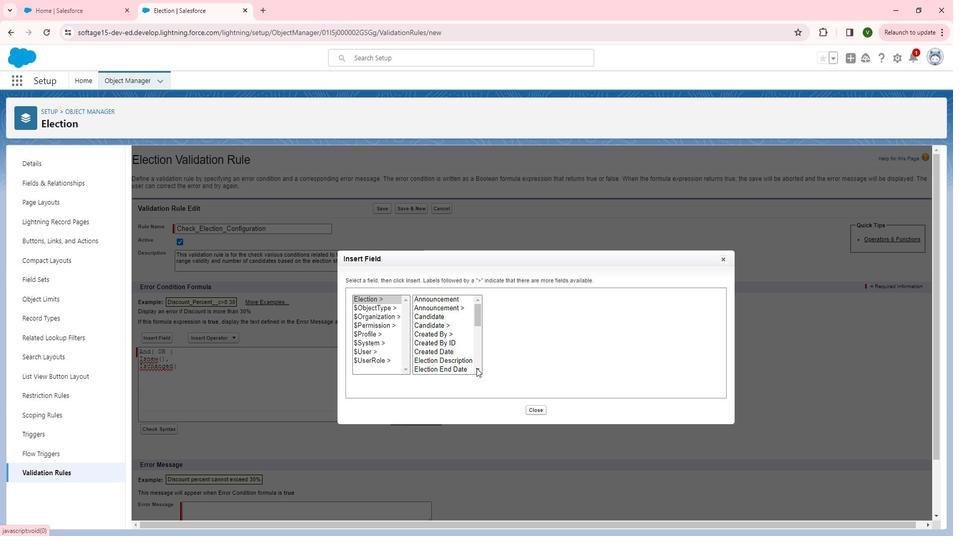 
Action: Mouse pressed left at (480, 374)
Screenshot: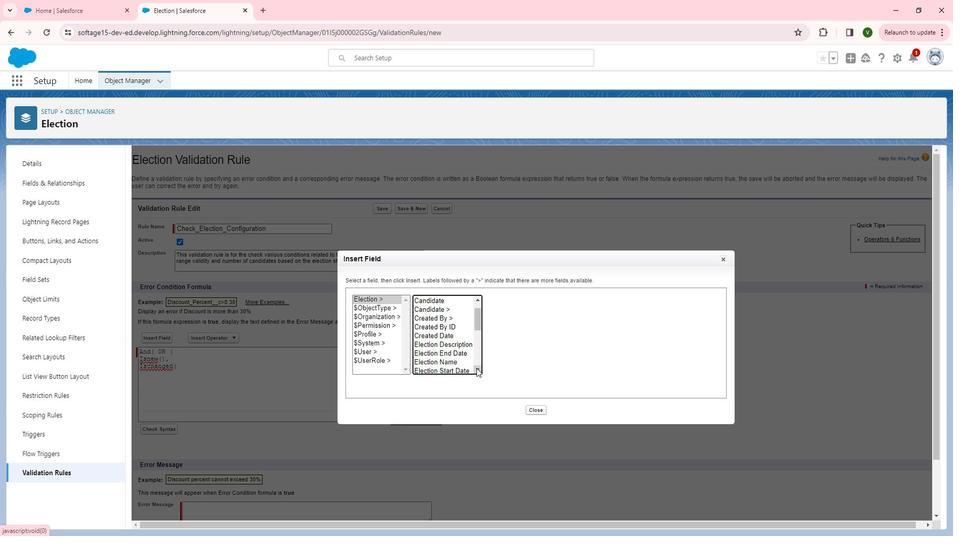 
Action: Mouse pressed left at (480, 374)
Screenshot: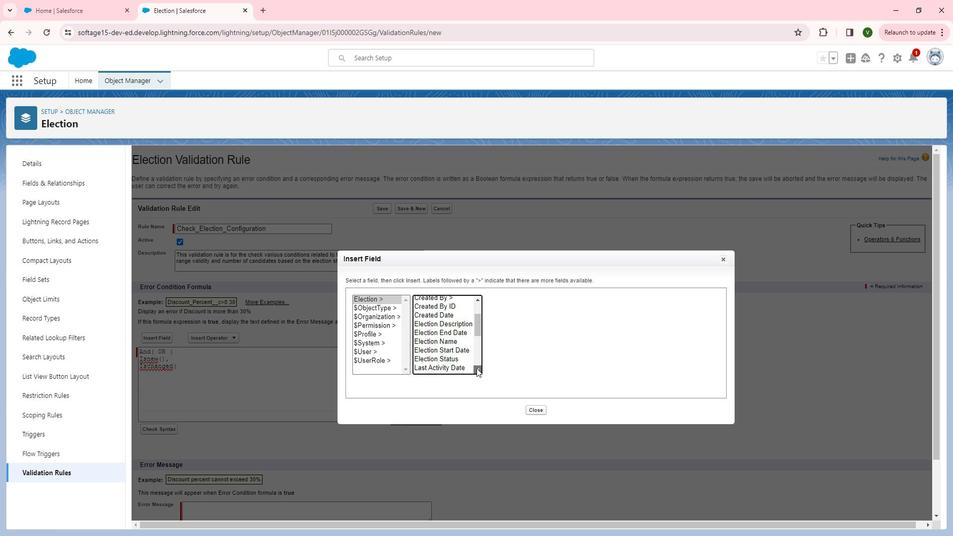 
Action: Mouse moved to (457, 355)
Screenshot: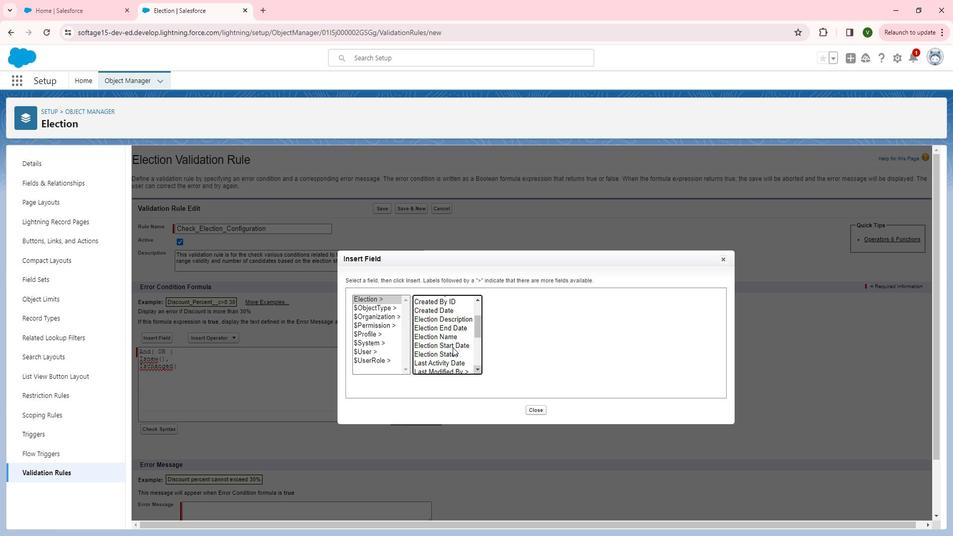 
Action: Mouse pressed left at (457, 355)
Screenshot: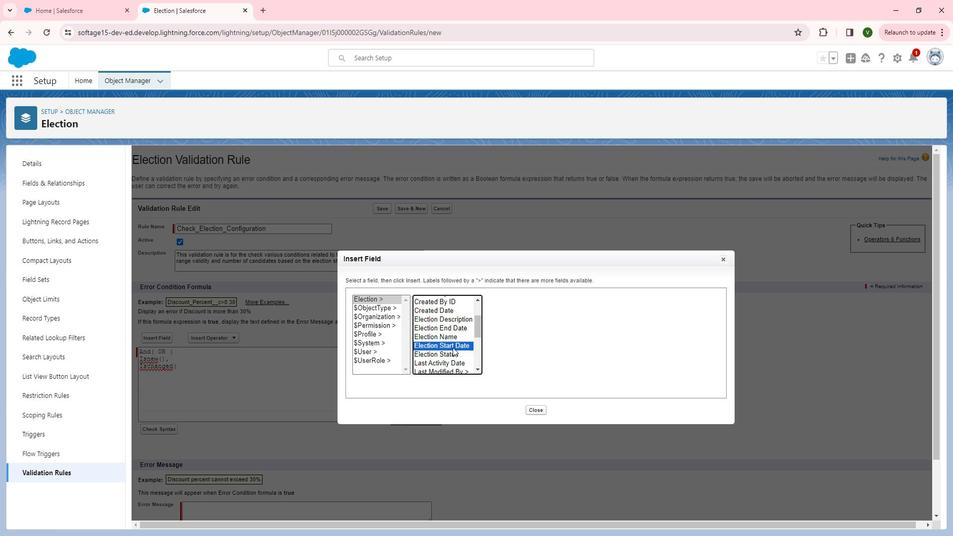 
Action: Mouse moved to (529, 360)
Screenshot: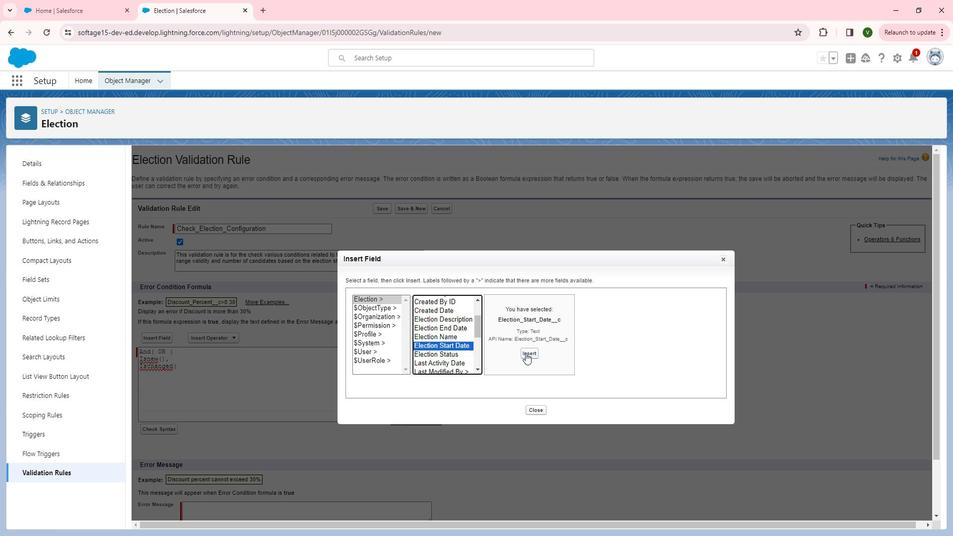 
Action: Mouse pressed left at (529, 360)
Screenshot: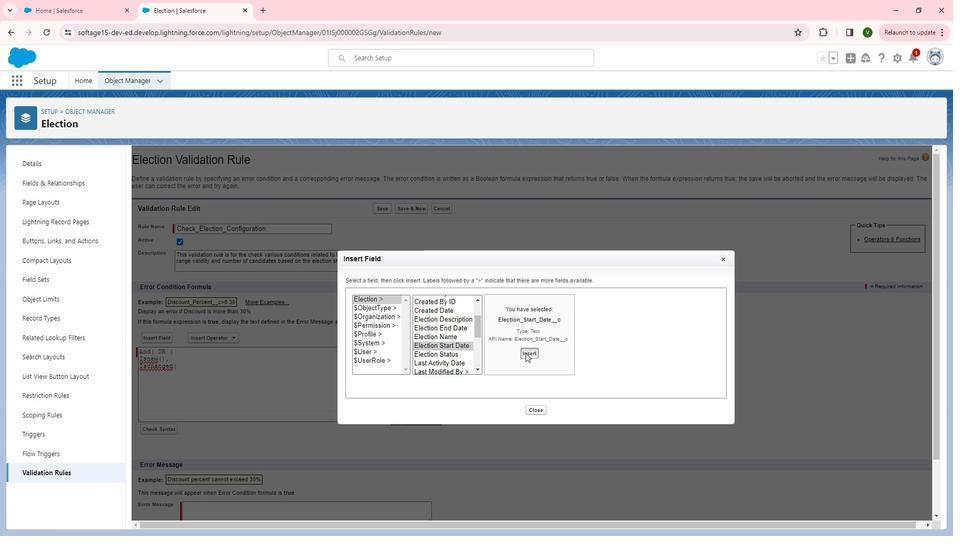 
Action: Mouse moved to (430, 259)
Screenshot: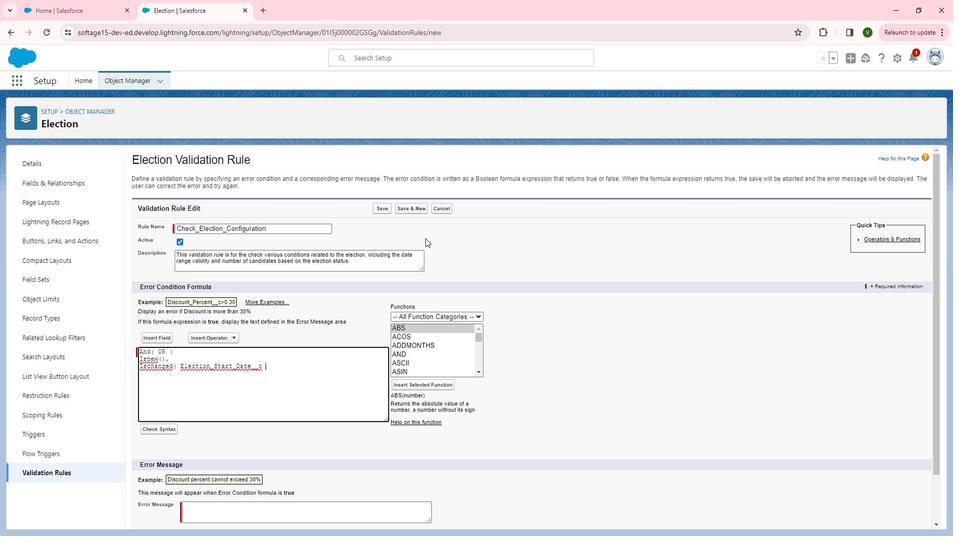
Action: Key pressed <Key.shift>),<Key.enter>
Screenshot: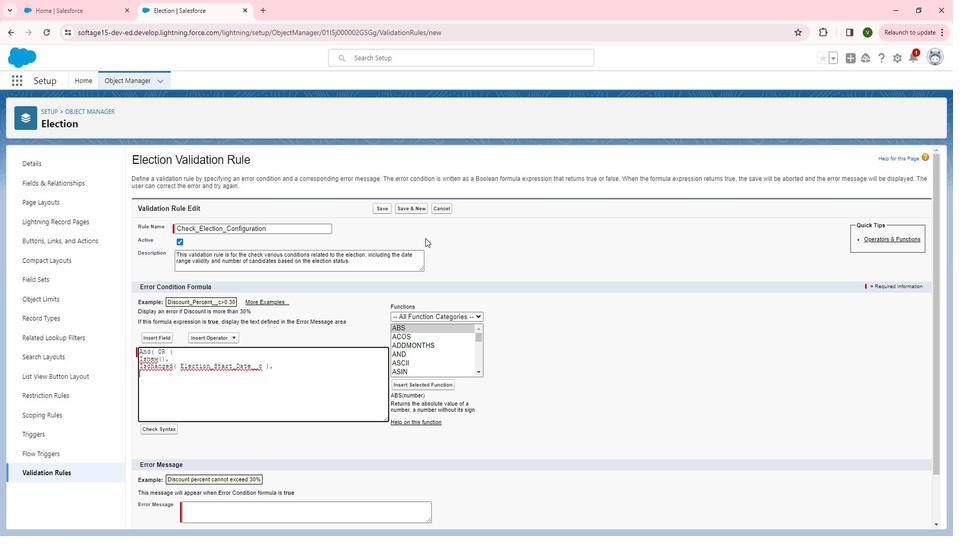 
Action: Mouse moved to (485, 377)
Screenshot: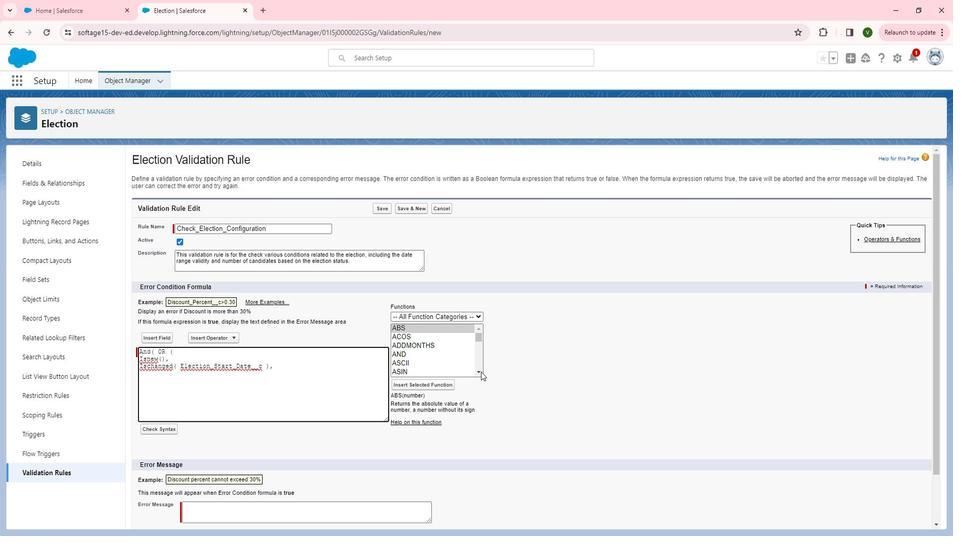 
Action: Mouse pressed left at (485, 377)
Screenshot: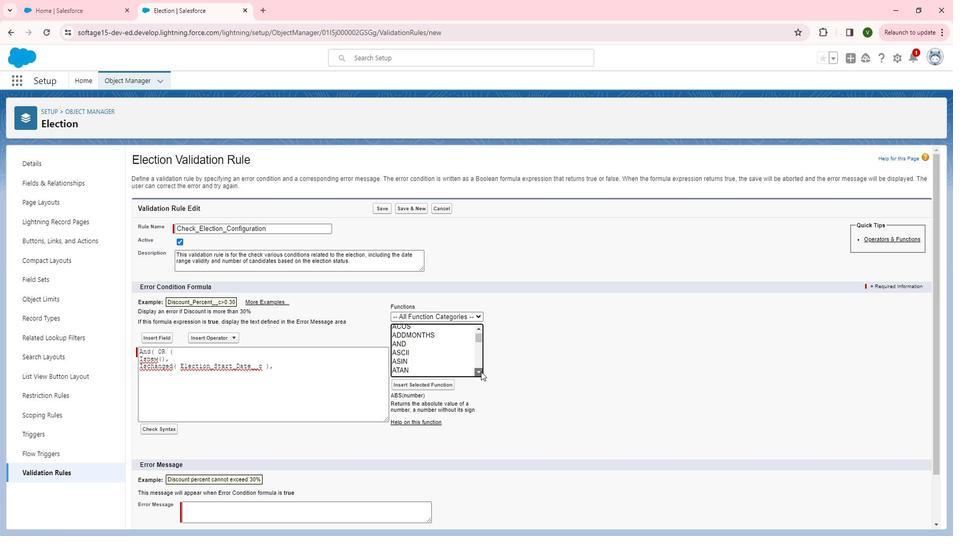 
Action: Mouse pressed left at (485, 377)
Screenshot: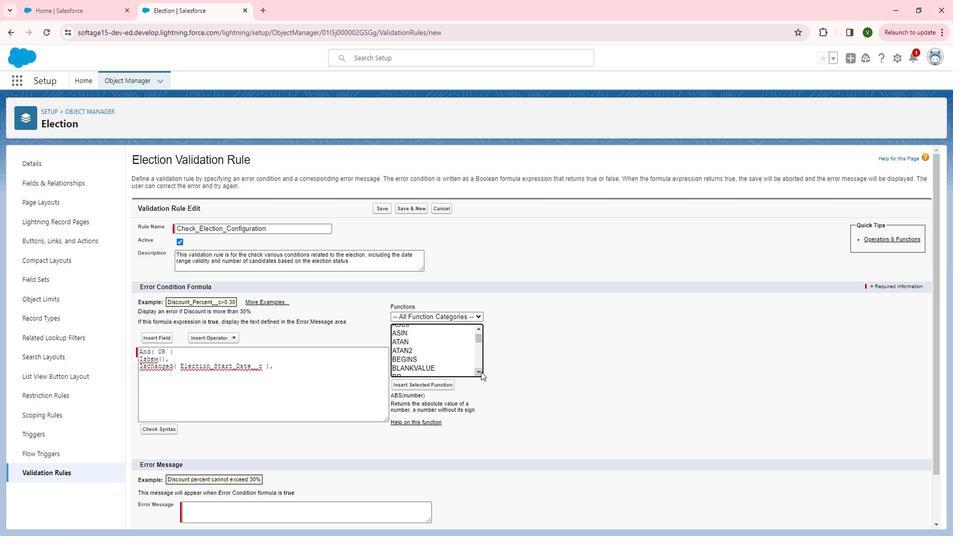 
Action: Mouse pressed left at (485, 377)
Screenshot: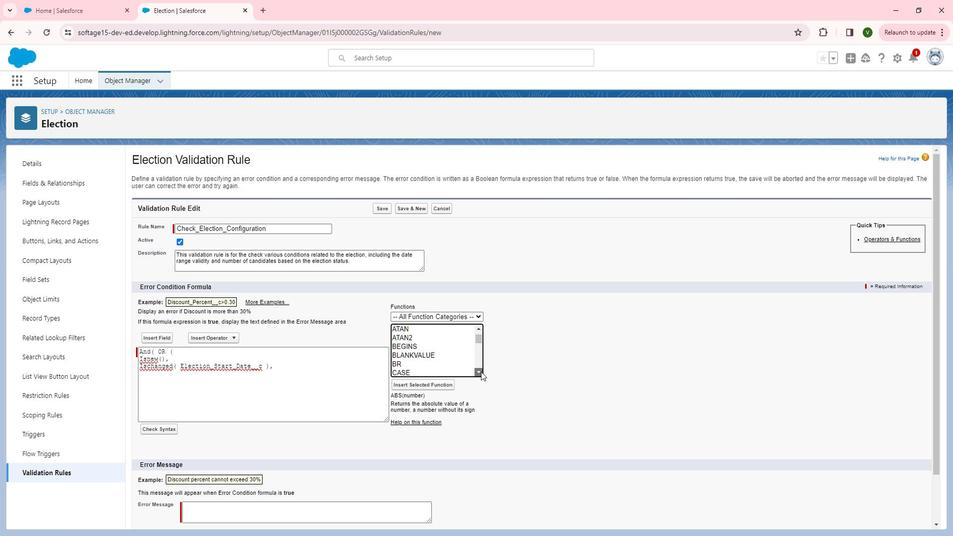 
Action: Mouse pressed left at (485, 377)
Screenshot: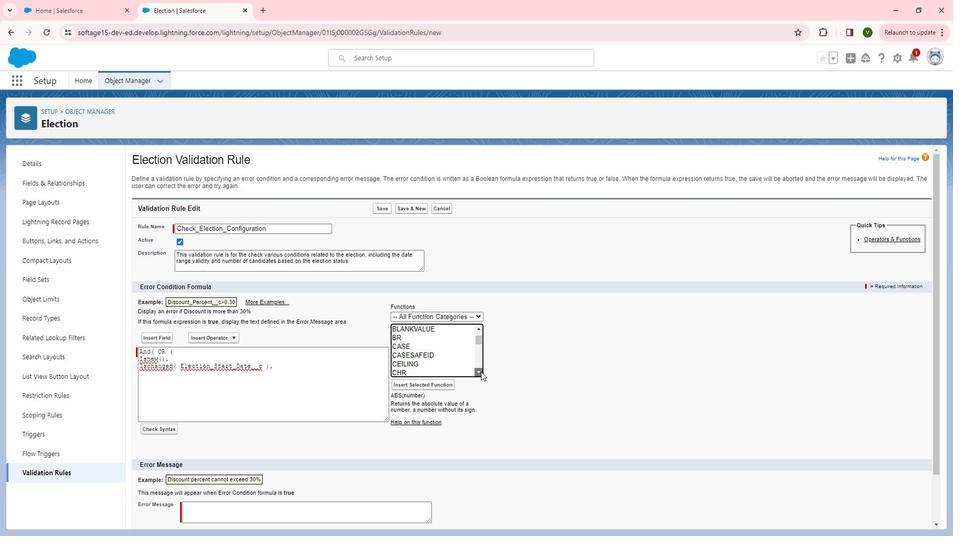 
Action: Mouse pressed left at (485, 377)
Screenshot: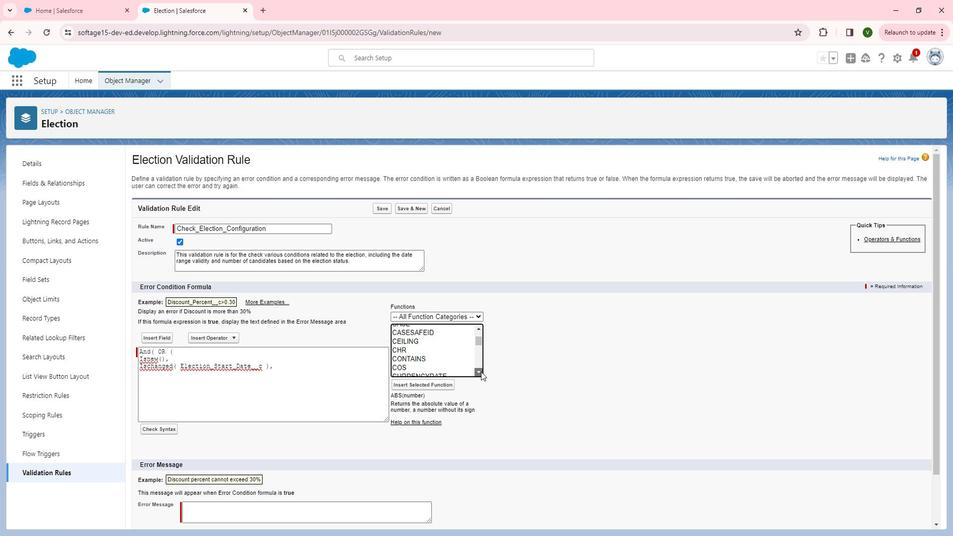 
Action: Mouse pressed left at (485, 377)
Screenshot: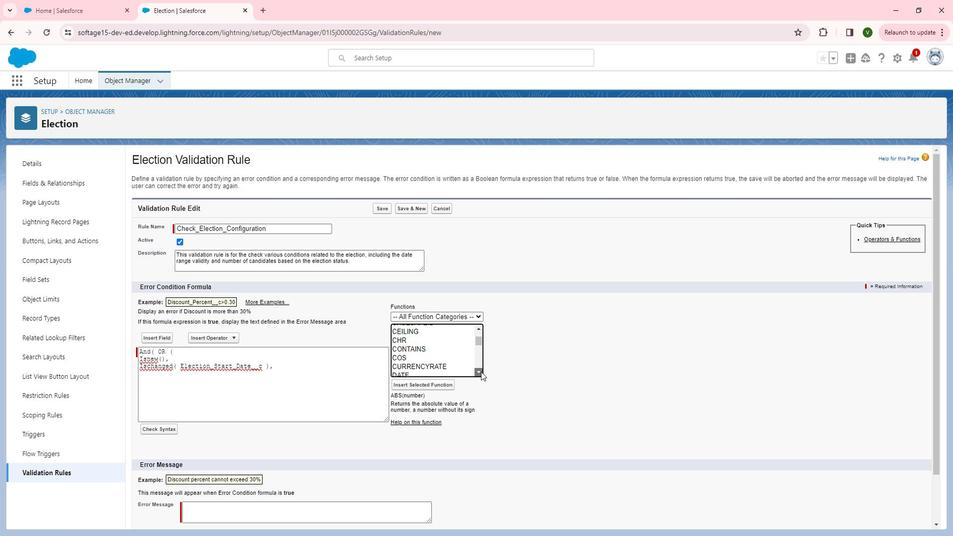 
Action: Mouse pressed left at (485, 377)
Screenshot: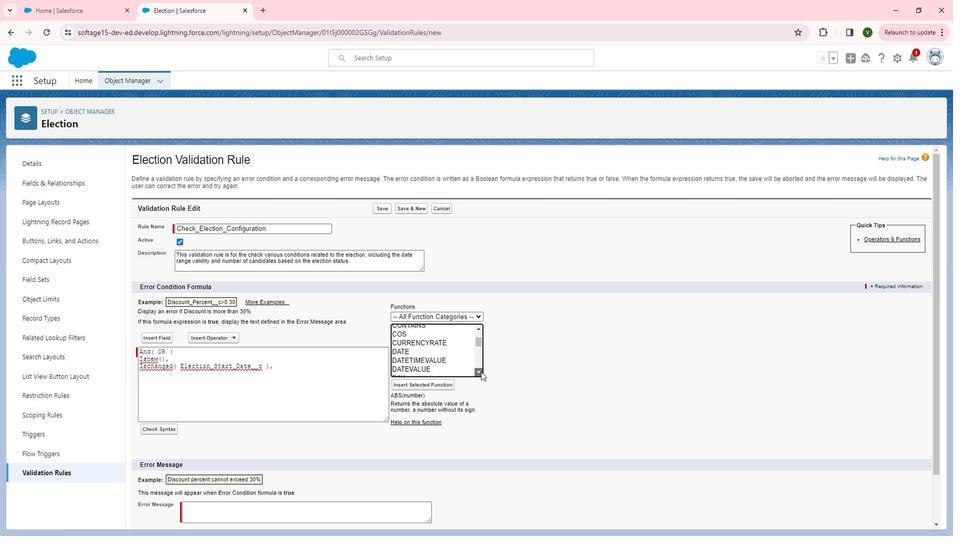 
Action: Mouse pressed left at (485, 377)
Screenshot: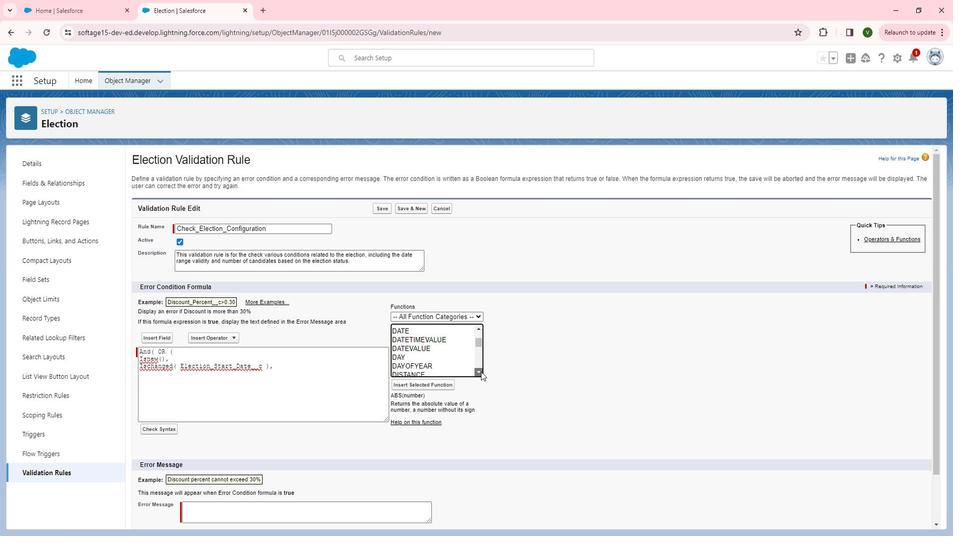 
Action: Mouse pressed left at (485, 377)
Screenshot: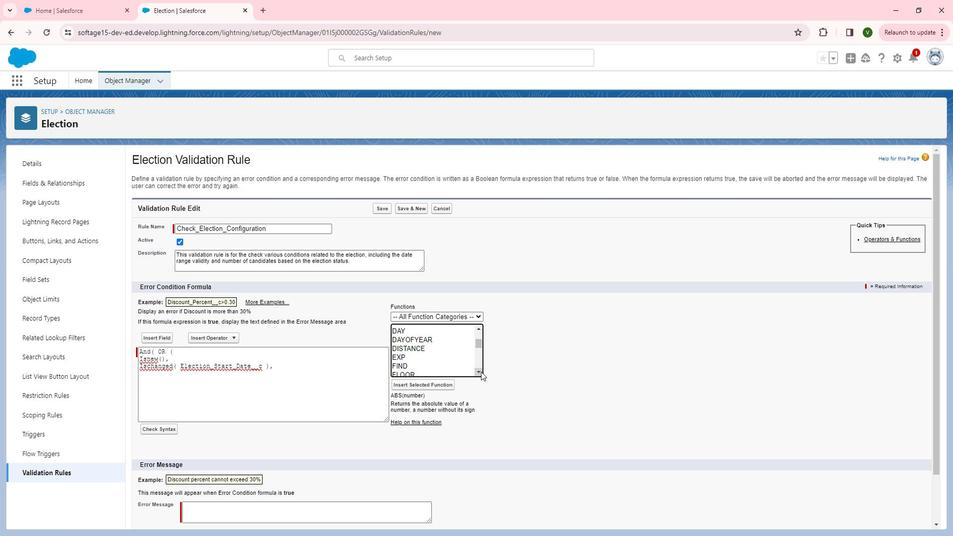 
Action: Mouse pressed left at (485, 377)
Screenshot: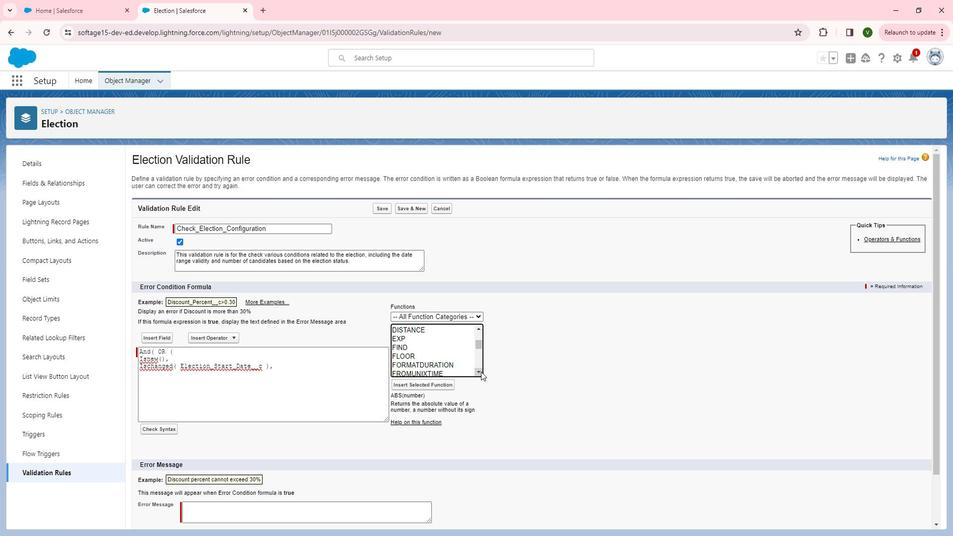 
Action: Mouse pressed left at (485, 377)
Screenshot: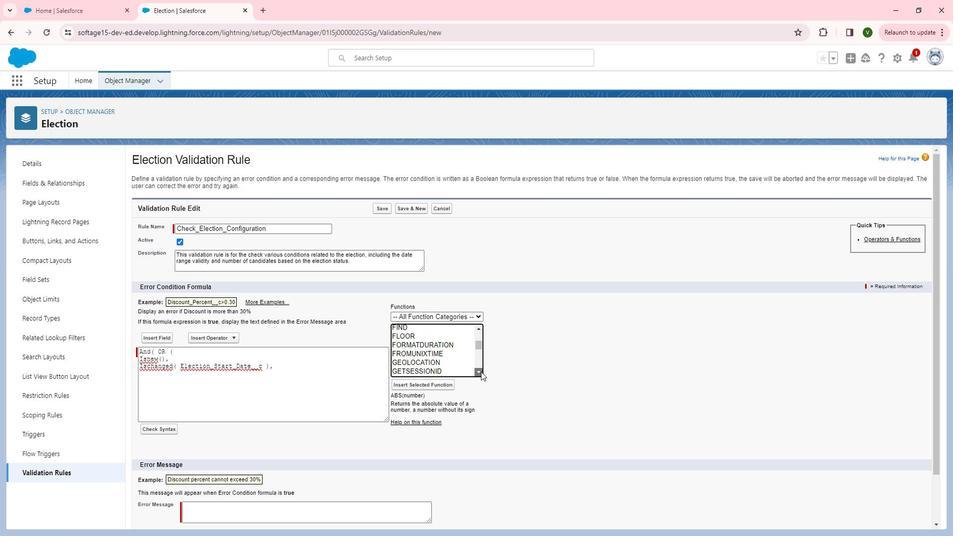 
Action: Mouse pressed left at (485, 377)
Screenshot: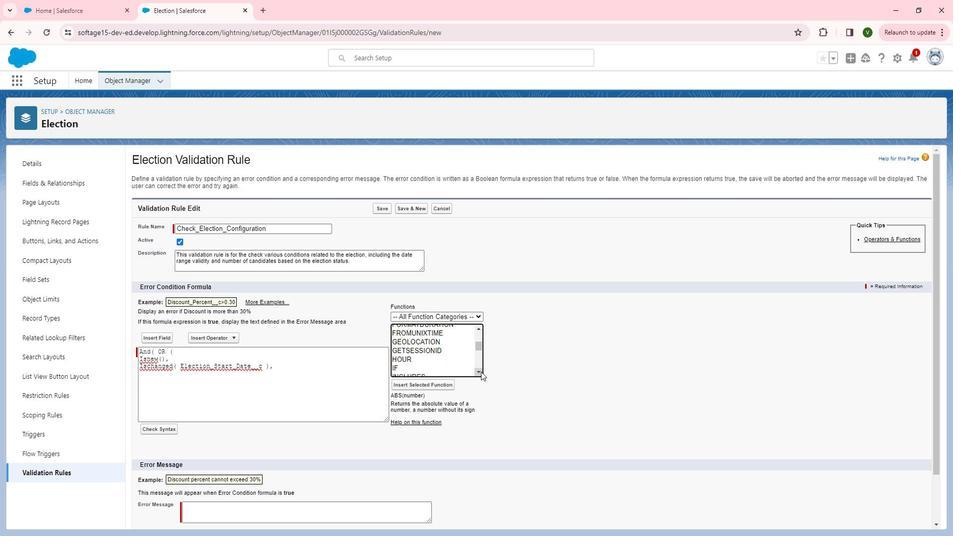 
Action: Mouse pressed left at (485, 377)
Screenshot: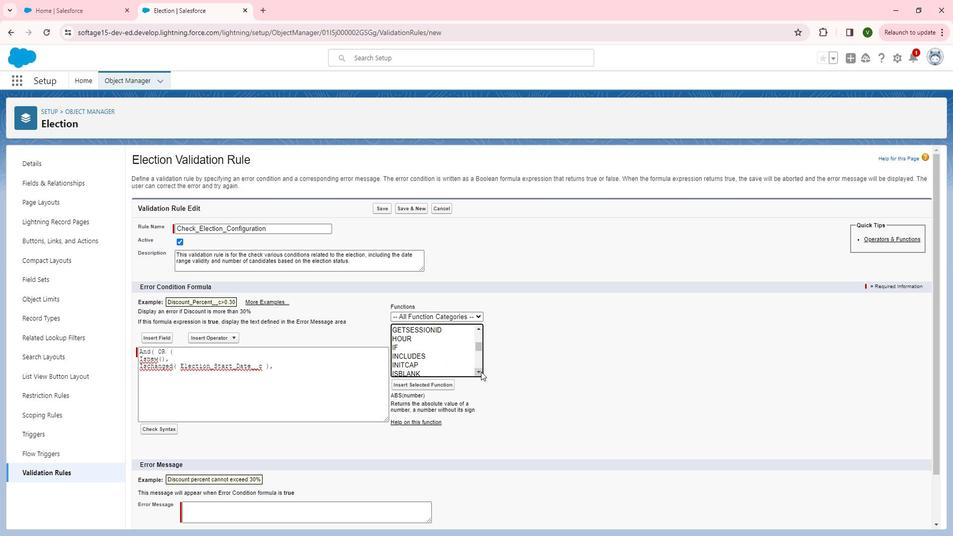
Action: Mouse pressed left at (485, 377)
Screenshot: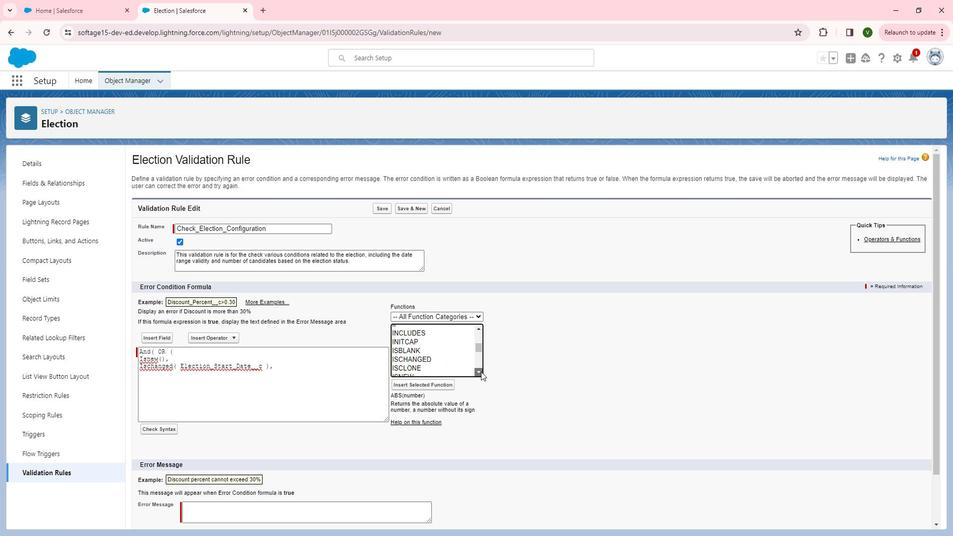
Action: Mouse moved to (428, 361)
Screenshot: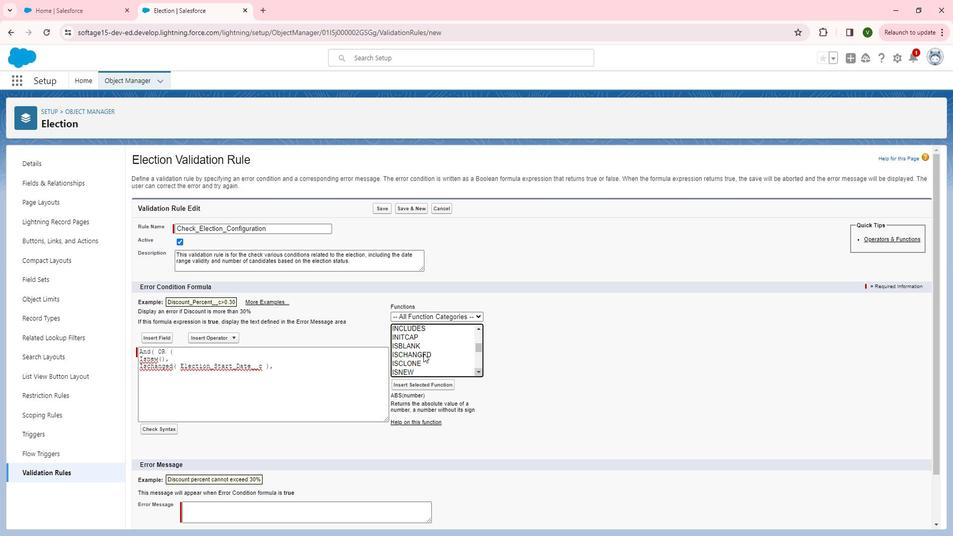 
Action: Mouse pressed left at (428, 361)
Screenshot: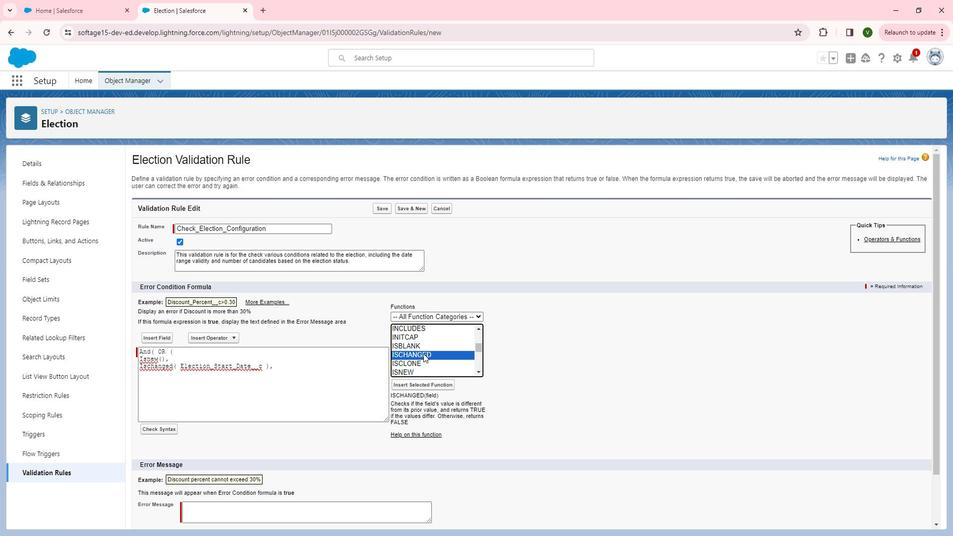 
Action: Mouse moved to (446, 387)
Screenshot: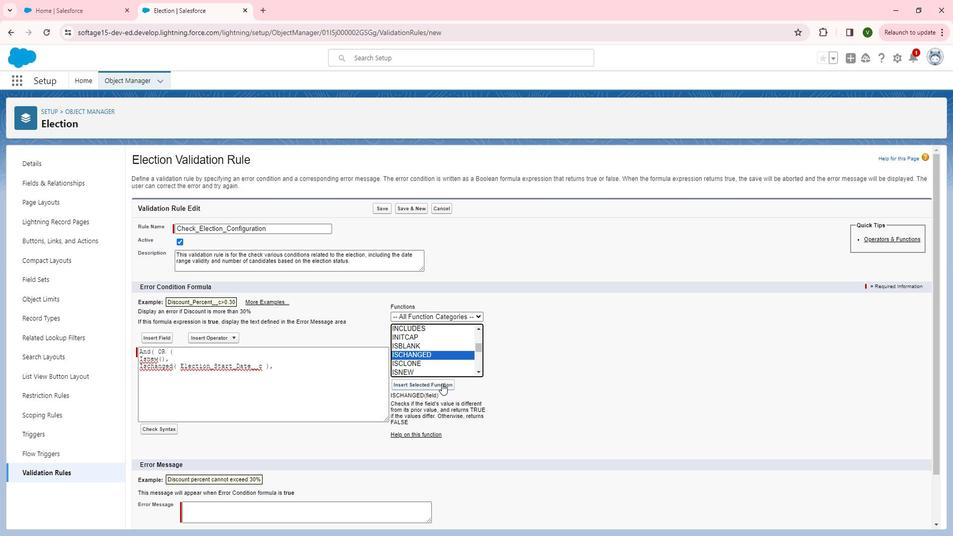 
Action: Mouse pressed left at (446, 387)
Screenshot: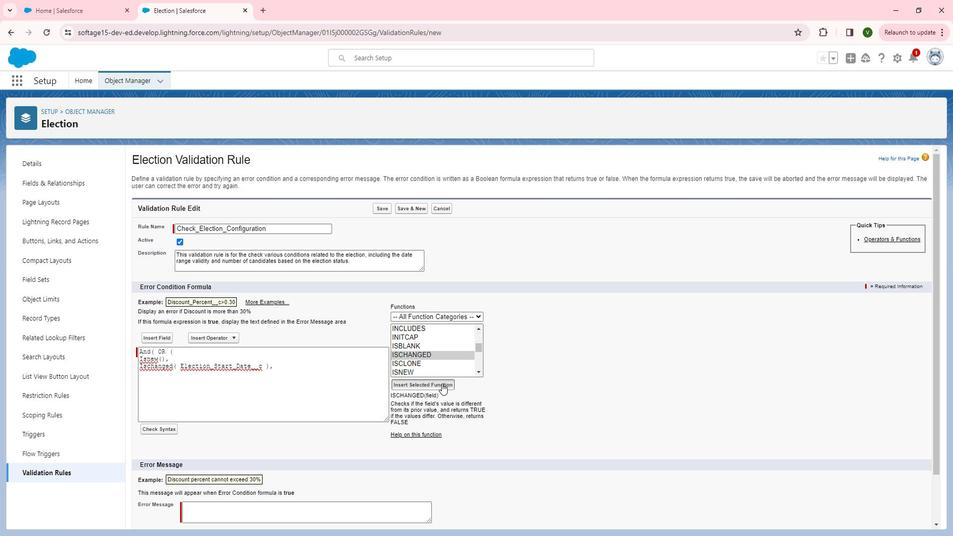 
Action: Mouse moved to (193, 378)
Screenshot: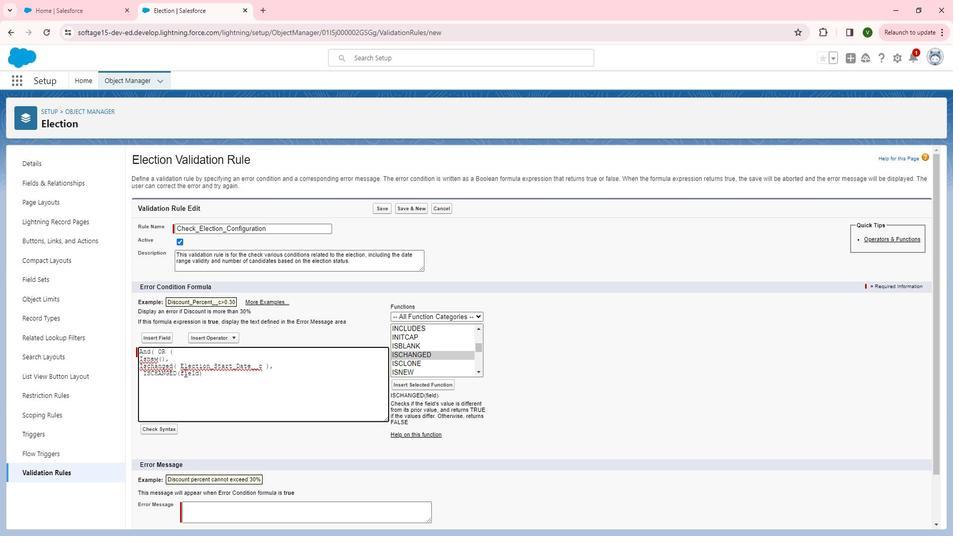 
Action: Mouse pressed left at (193, 378)
Screenshot: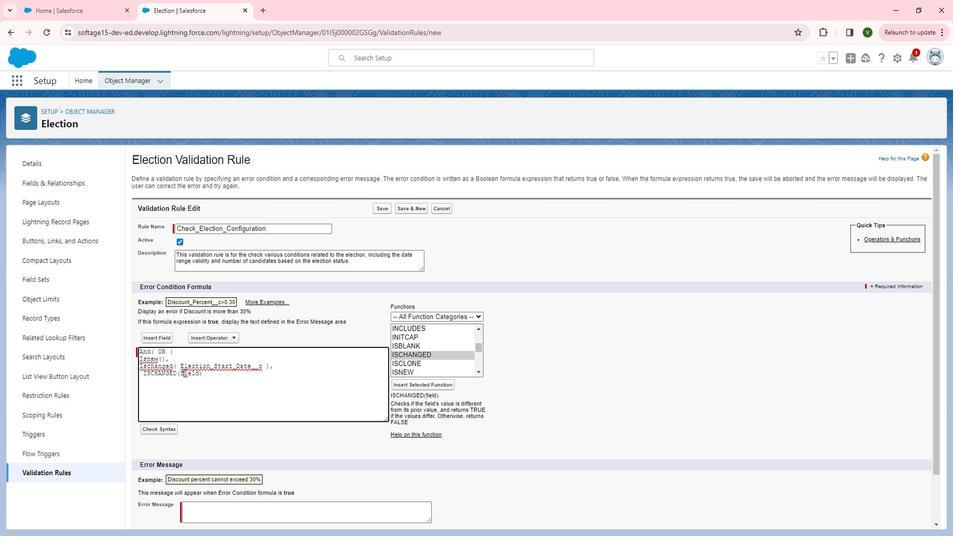 
Action: Mouse pressed left at (193, 378)
Screenshot: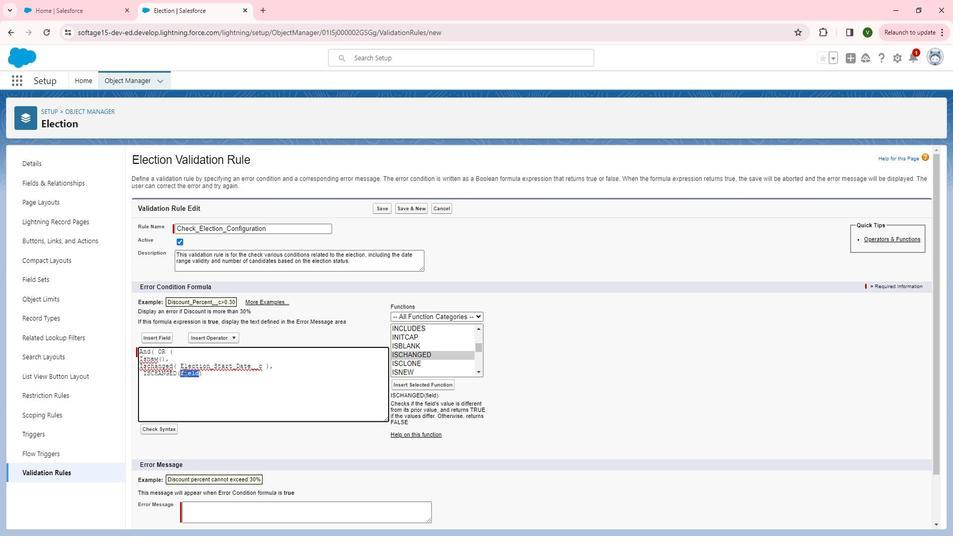 
Action: Mouse moved to (162, 350)
Screenshot: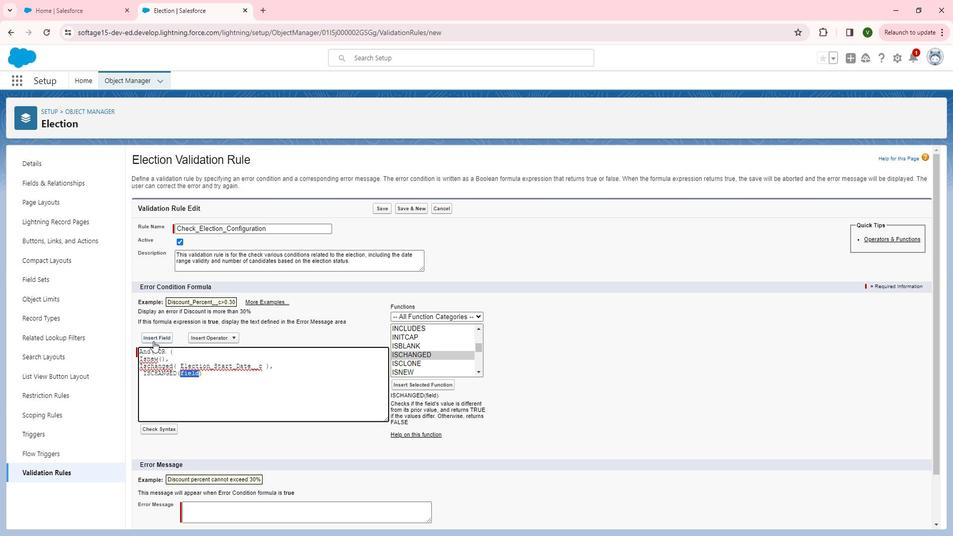 
Action: Mouse pressed left at (162, 350)
Screenshot: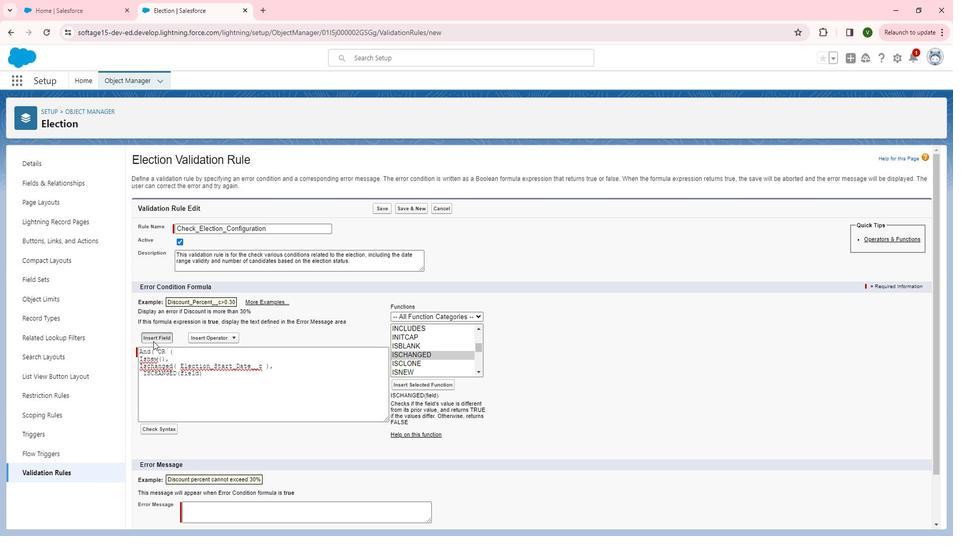 
Action: Mouse moved to (481, 374)
Screenshot: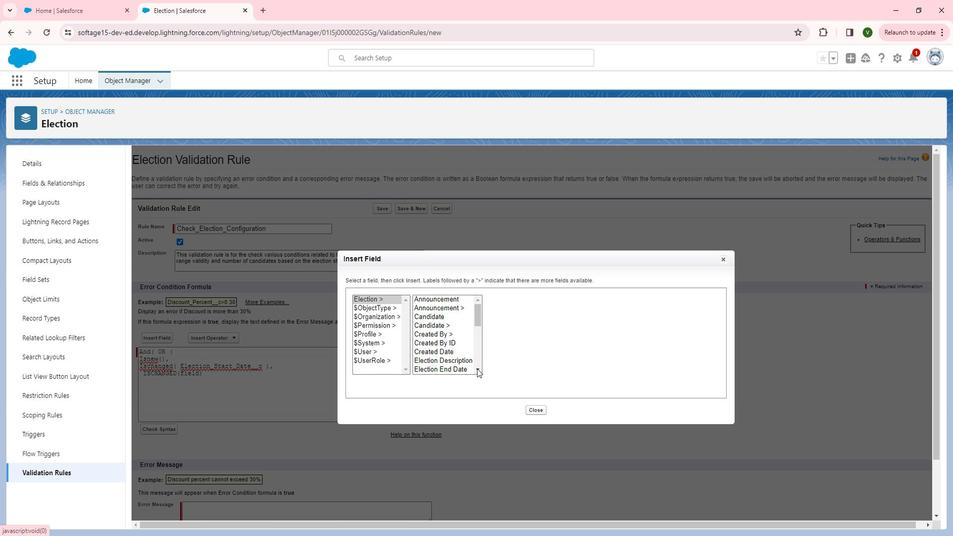 
Action: Mouse pressed left at (481, 374)
Screenshot: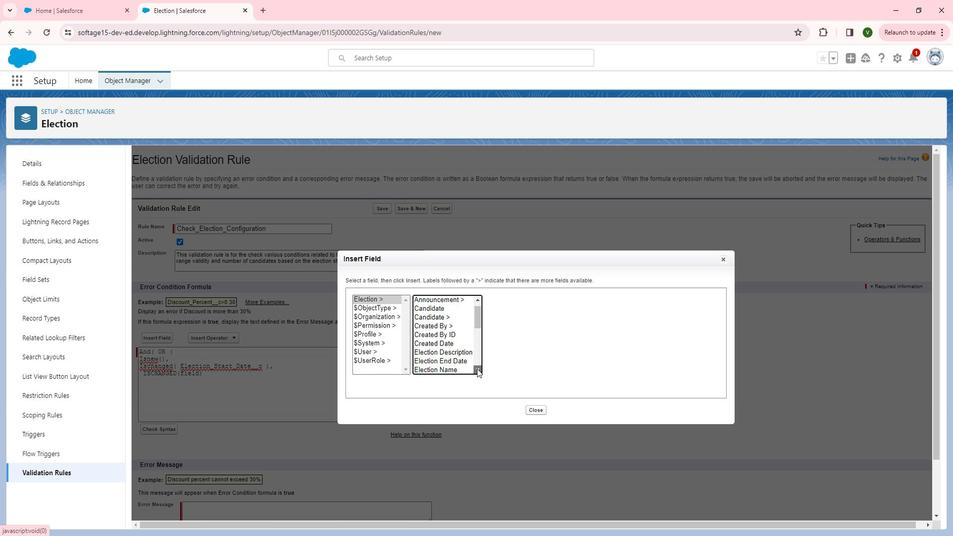 
Action: Mouse moved to (464, 358)
Screenshot: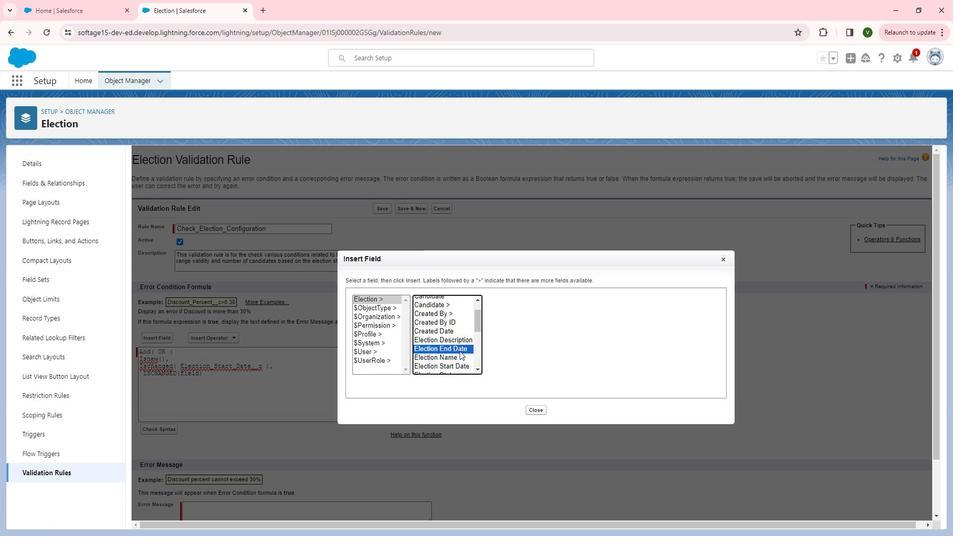 
Action: Mouse pressed left at (464, 358)
Screenshot: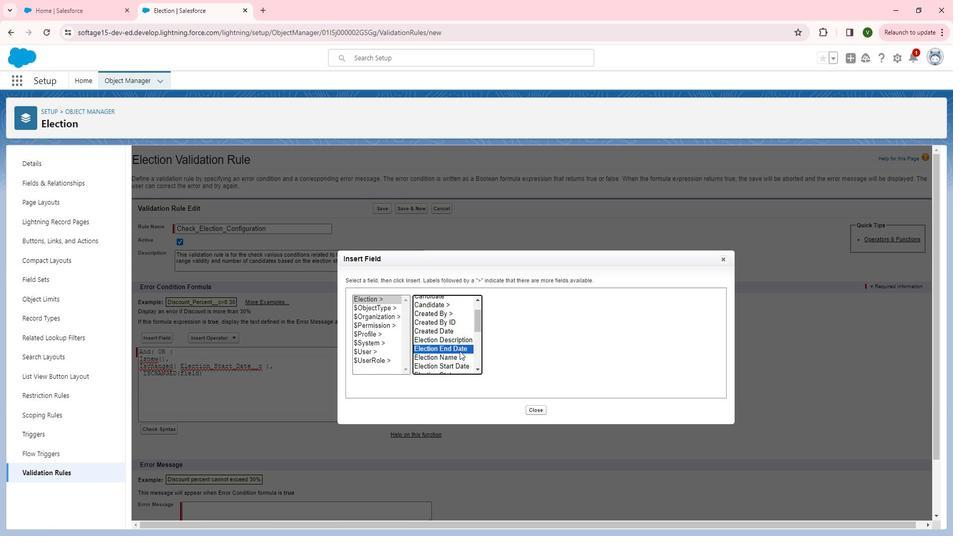 
Action: Mouse moved to (525, 362)
Screenshot: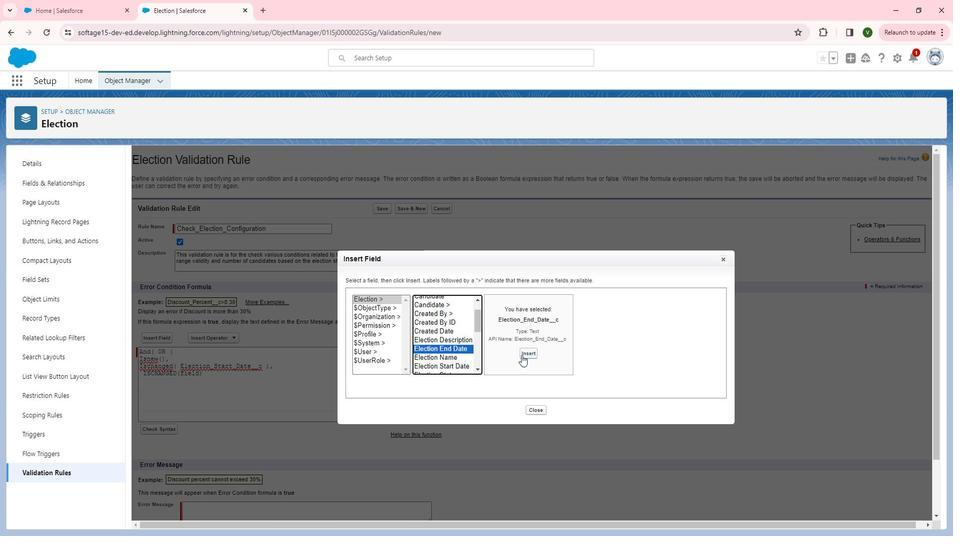 
Action: Mouse pressed left at (525, 362)
Screenshot: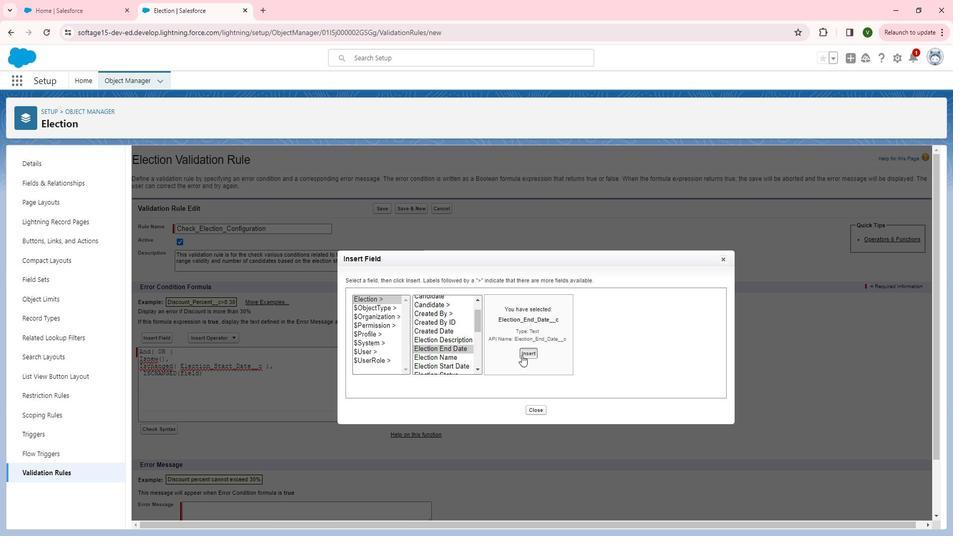 
Action: Mouse moved to (309, 386)
Screenshot: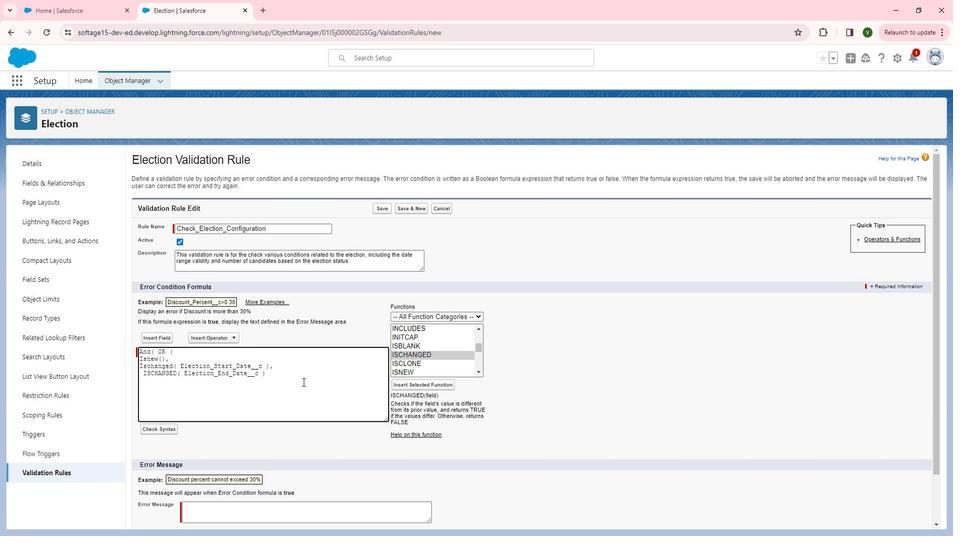 
Action: Mouse pressed left at (309, 386)
Screenshot: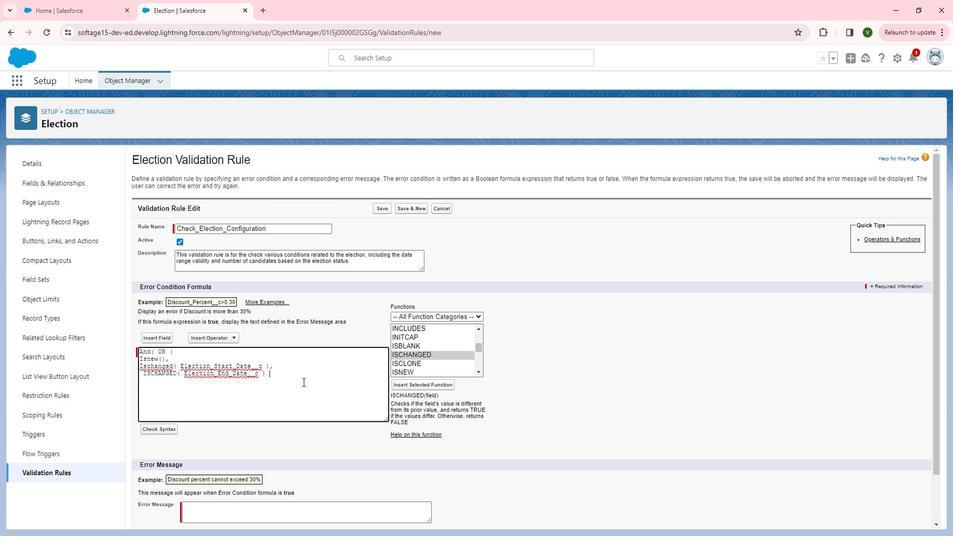 
Action: Key pressed ,<Key.enter>
Screenshot: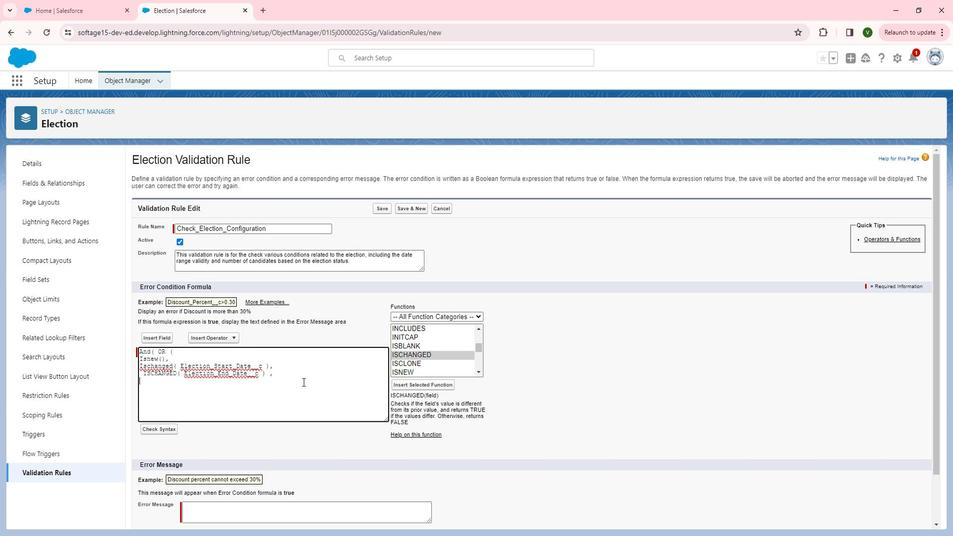 
Action: Mouse moved to (423, 359)
Screenshot: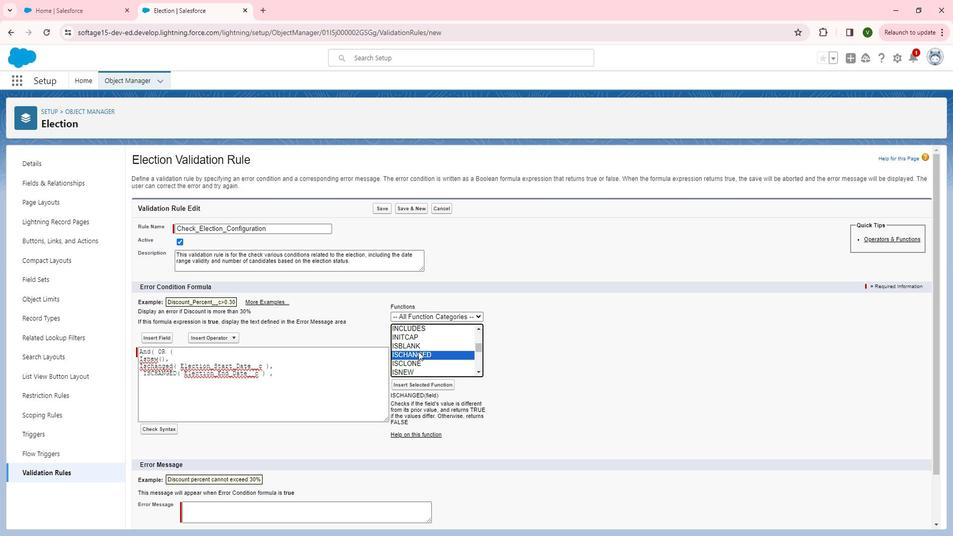
Action: Mouse pressed left at (423, 359)
Screenshot: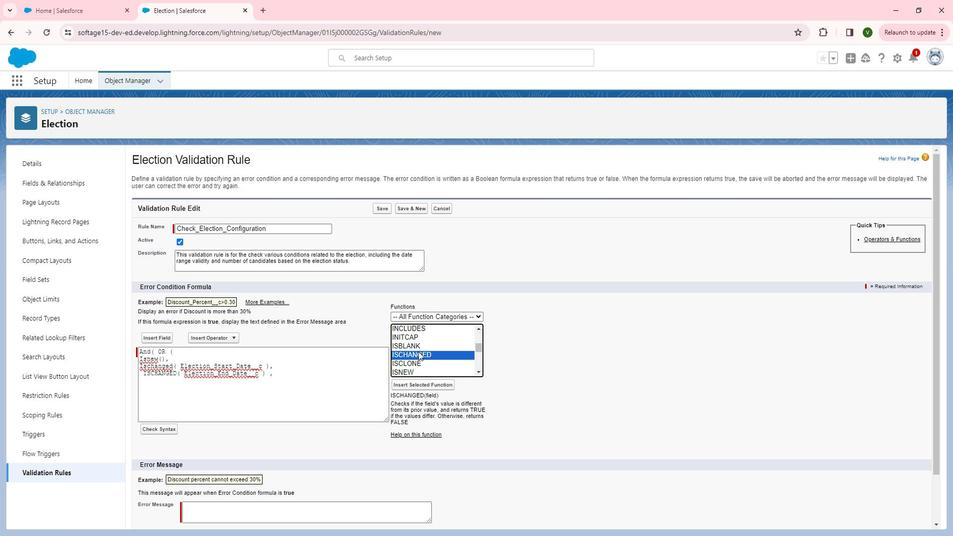 
Action: Mouse pressed left at (423, 359)
Screenshot: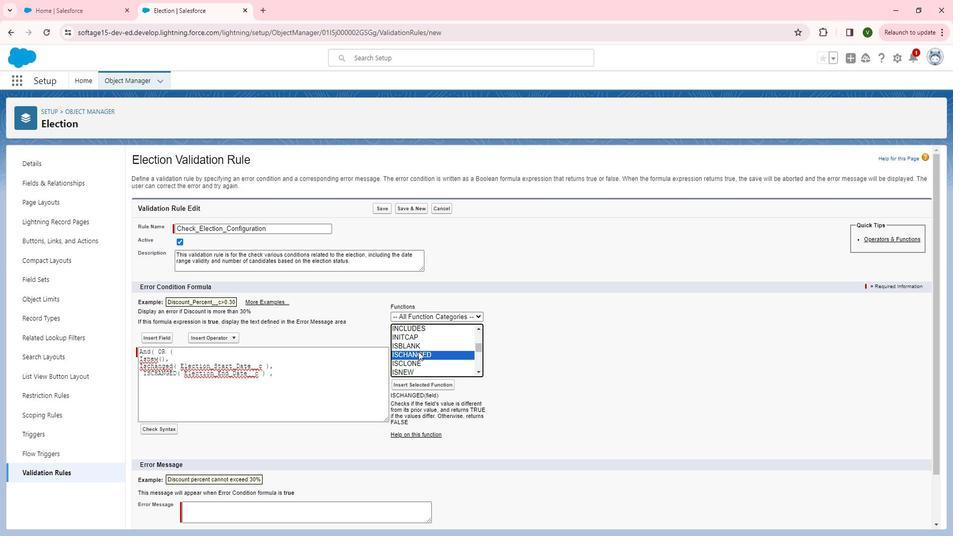 
Action: Mouse moved to (199, 384)
Screenshot: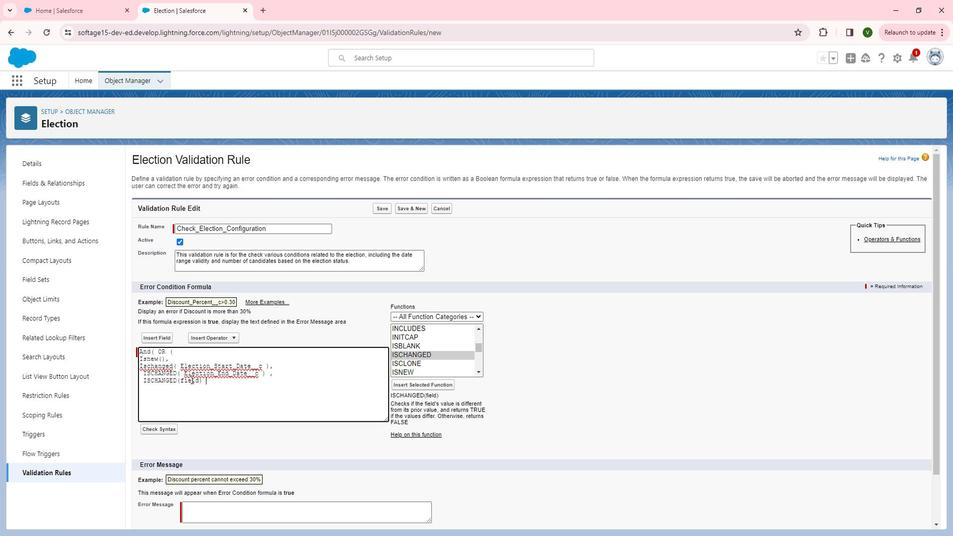 
Action: Mouse pressed left at (199, 384)
Screenshot: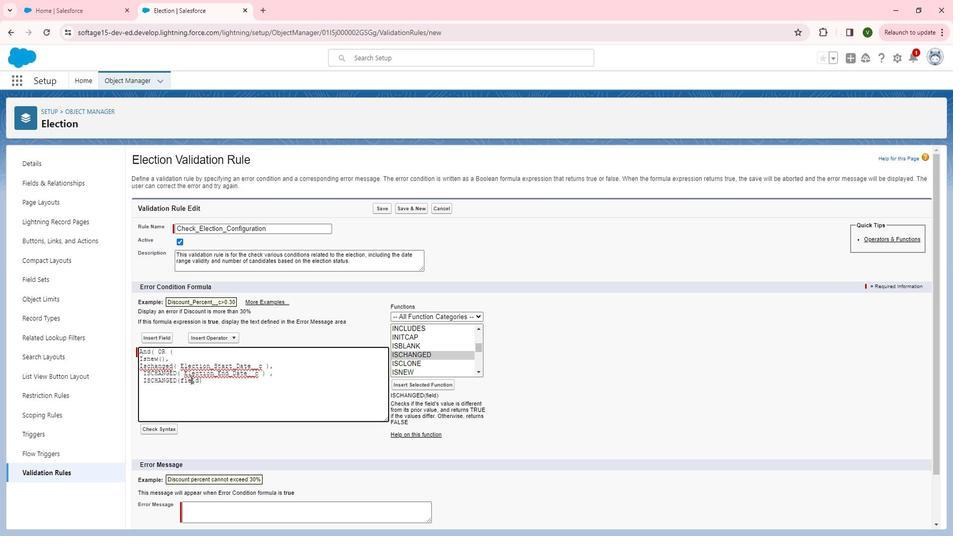 
Action: Mouse pressed left at (199, 384)
Screenshot: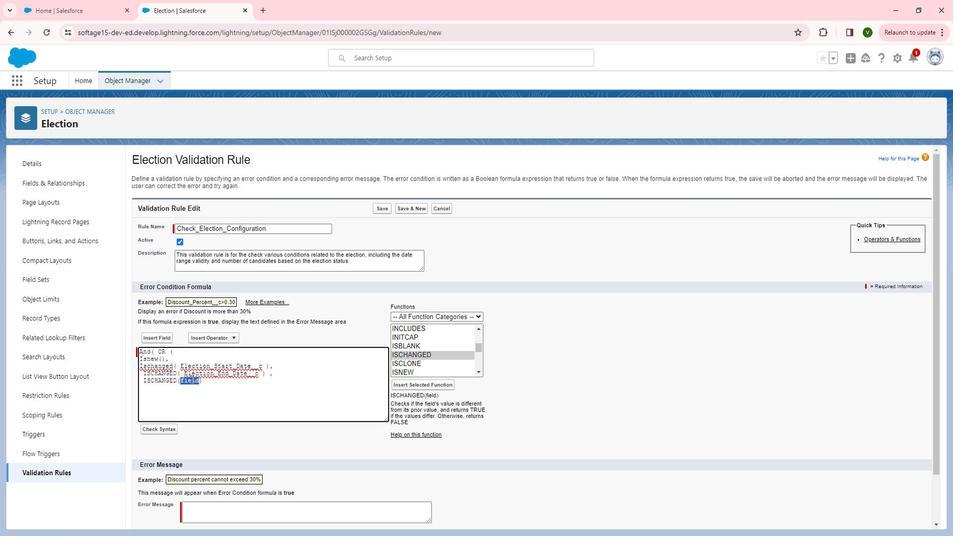 
Action: Mouse moved to (168, 346)
Screenshot: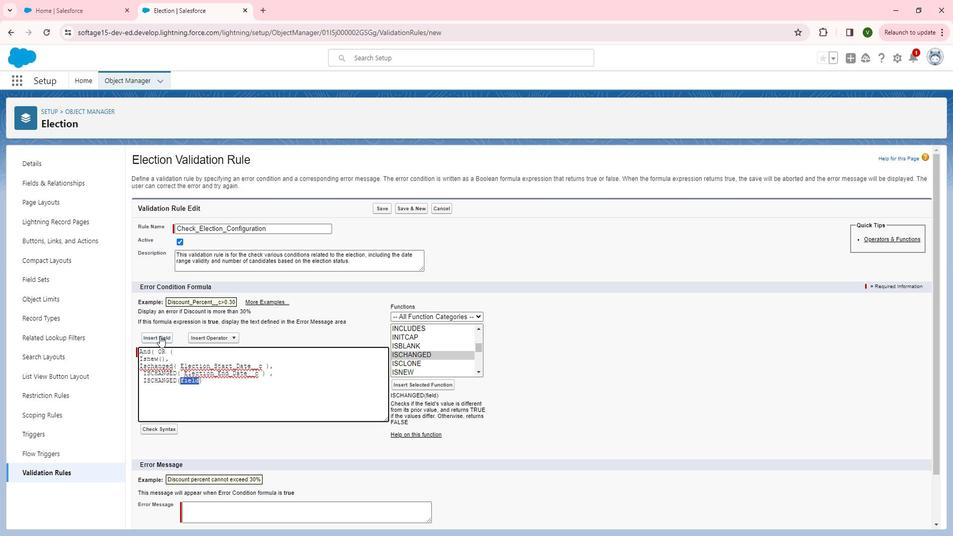 
Action: Mouse pressed left at (168, 346)
Screenshot: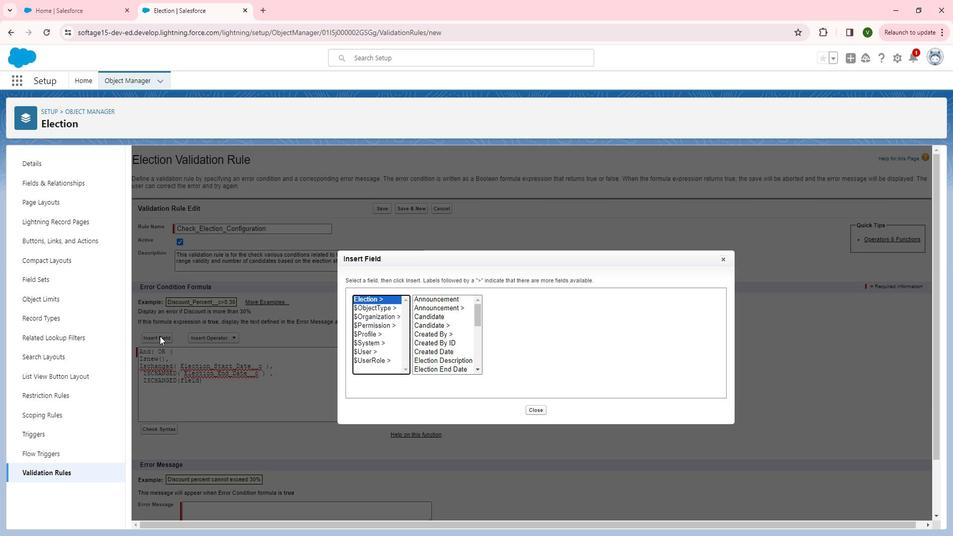 
Action: Mouse moved to (480, 375)
Screenshot: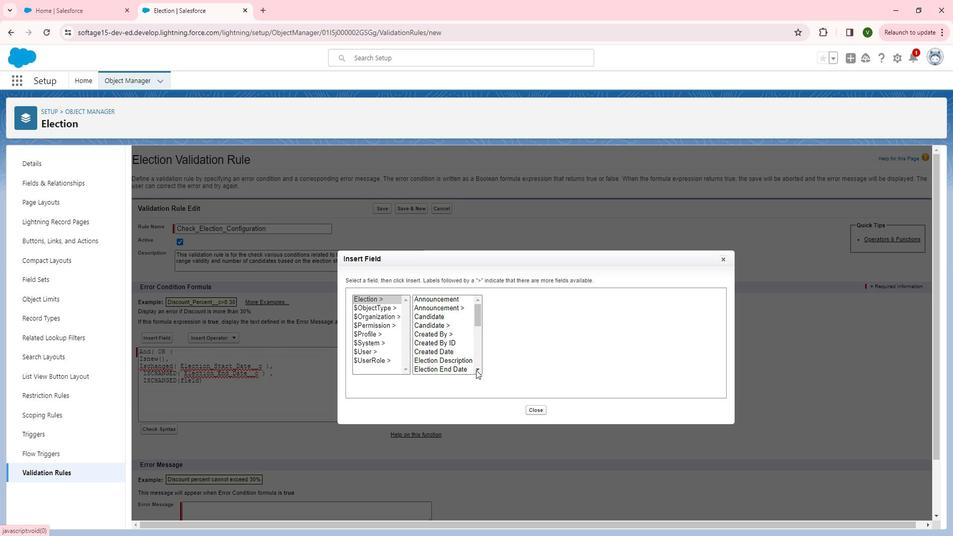 
Action: Mouse pressed left at (480, 375)
Screenshot: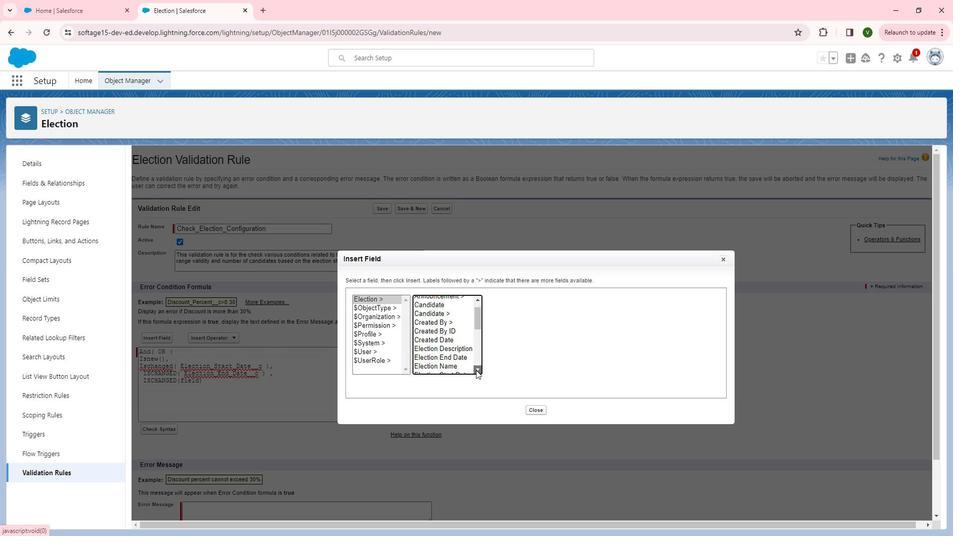 
Action: Mouse pressed left at (480, 375)
Screenshot: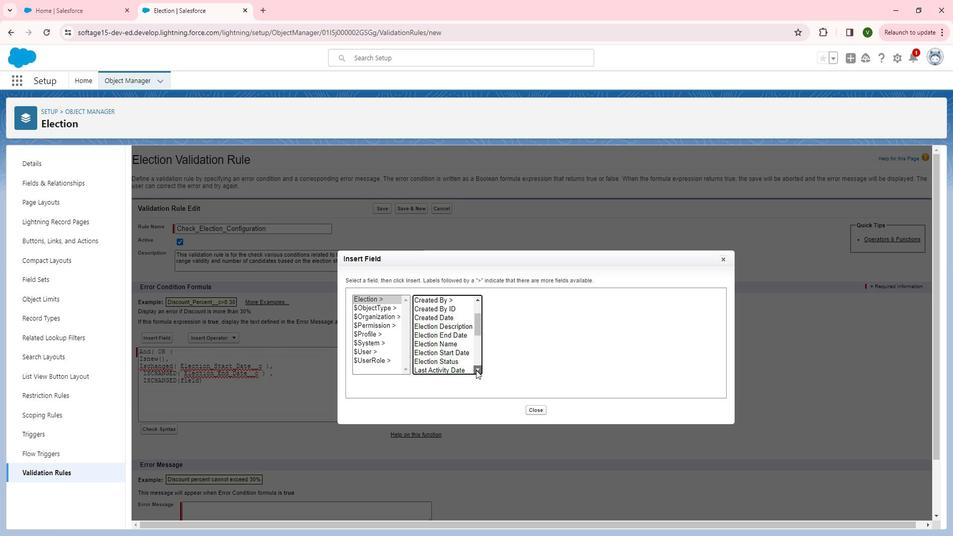 
Action: Mouse moved to (453, 361)
Screenshot: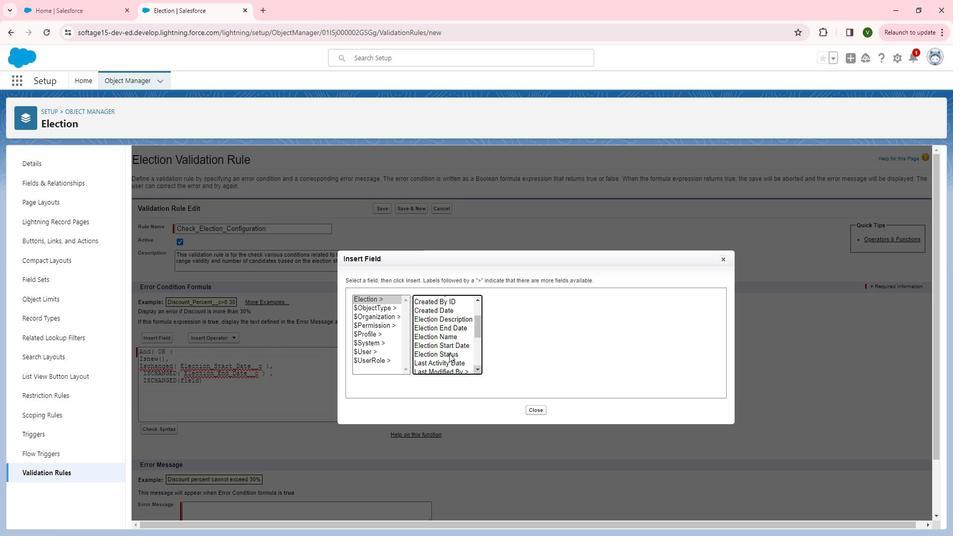 
Action: Mouse pressed left at (453, 361)
Screenshot: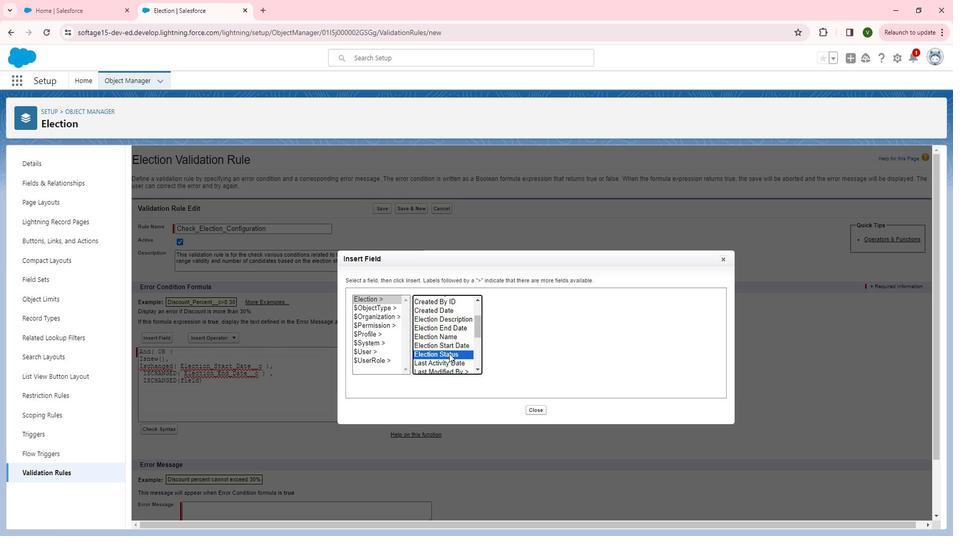 
Action: Mouse moved to (529, 362)
Screenshot: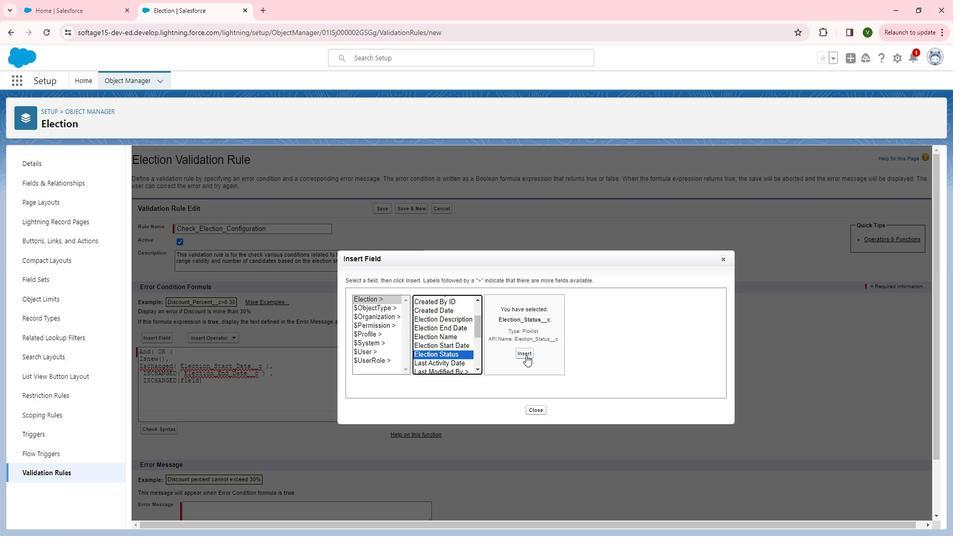 
Action: Mouse pressed left at (529, 362)
Screenshot: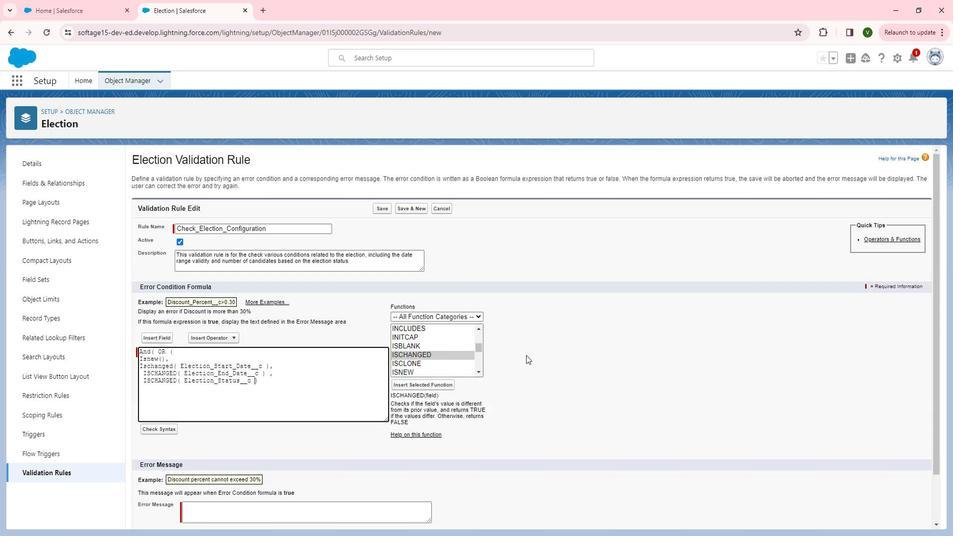 
Action: Mouse moved to (275, 386)
Screenshot: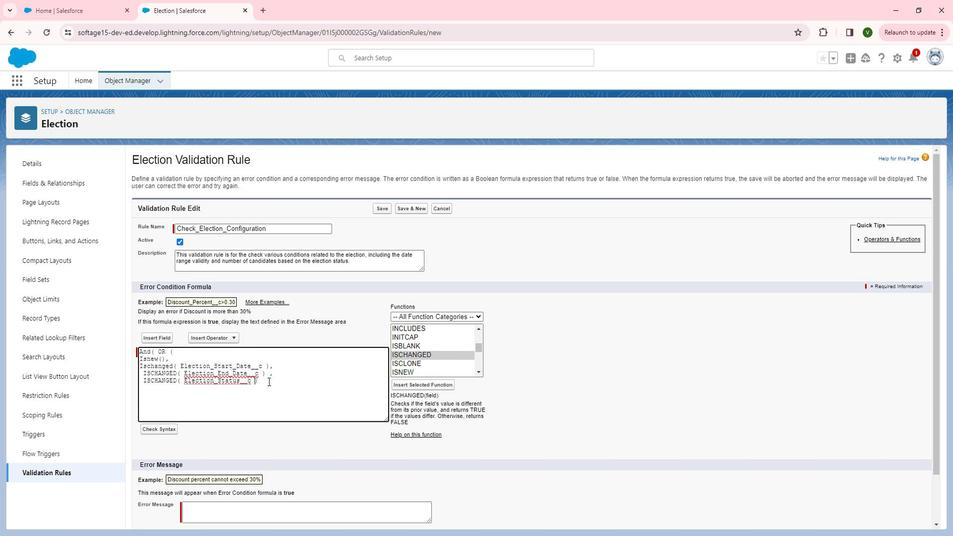 
Action: Mouse pressed left at (275, 386)
Screenshot: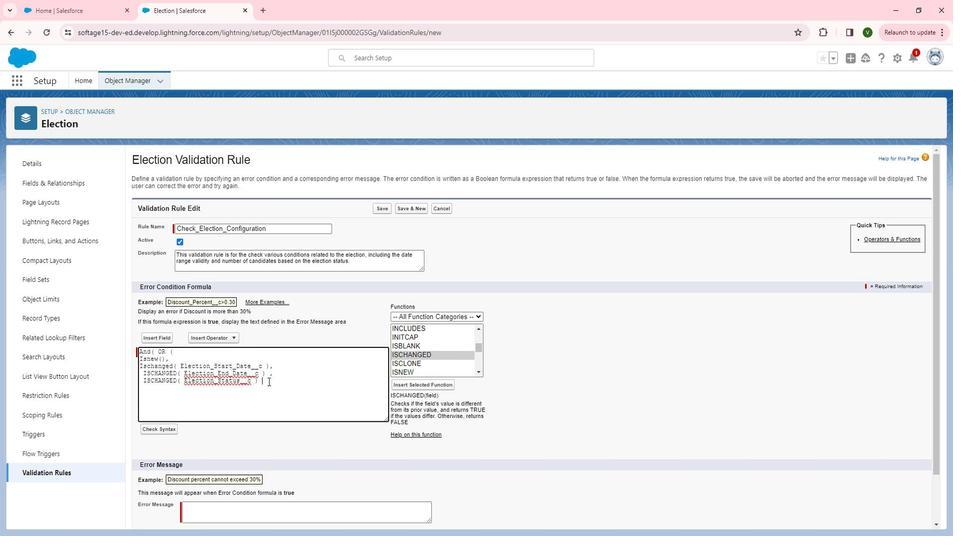 
Action: Key pressed <Key.shift>),<Key.enter><Key.shift>Or
Screenshot: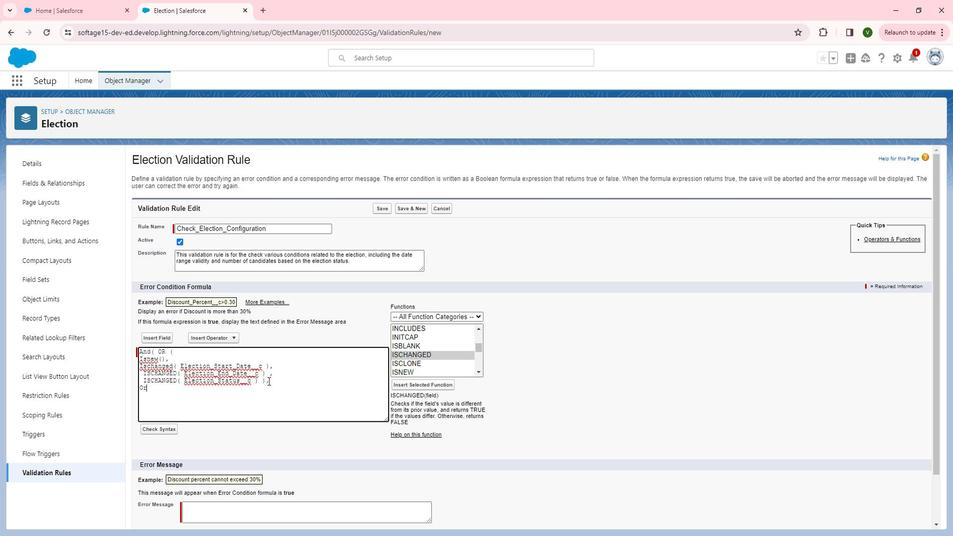 
Action: Mouse moved to (275, 385)
Screenshot: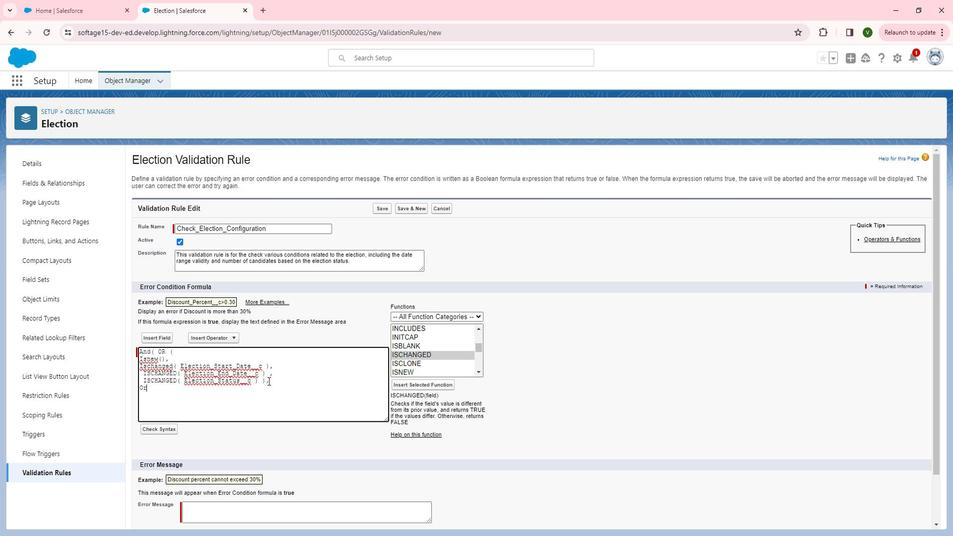 
Action: Key pressed <Key.shift>(<Key.space><Key.shift>And<Key.shift><Key.shift><Key.shift><Key.shift><Key.shift><Key.shift><Key.shift><Key.shift><Key.shift><Key.shift><Key.shift><Key.shift><Key.shift><Key.shift>(<Key.enter>
Screenshot: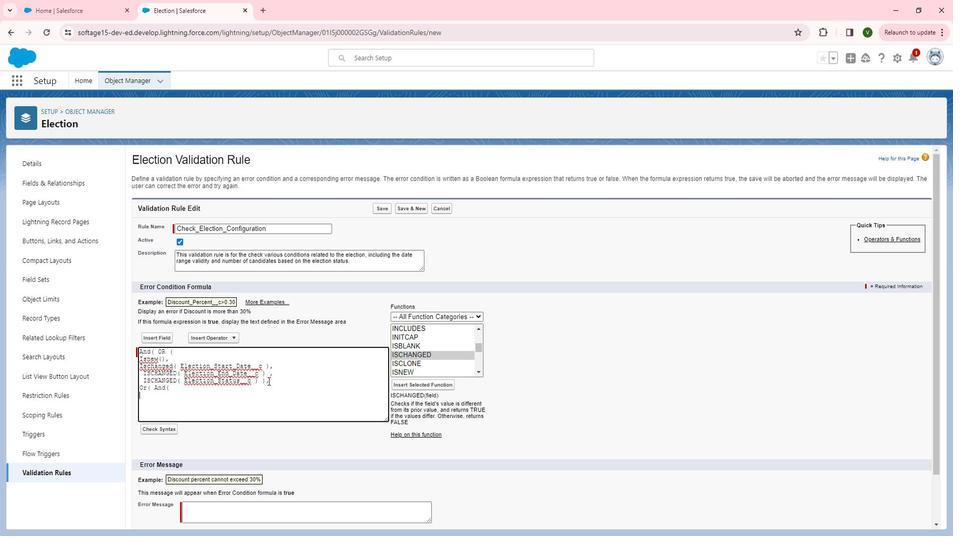 
Action: Mouse moved to (410, 353)
Screenshot: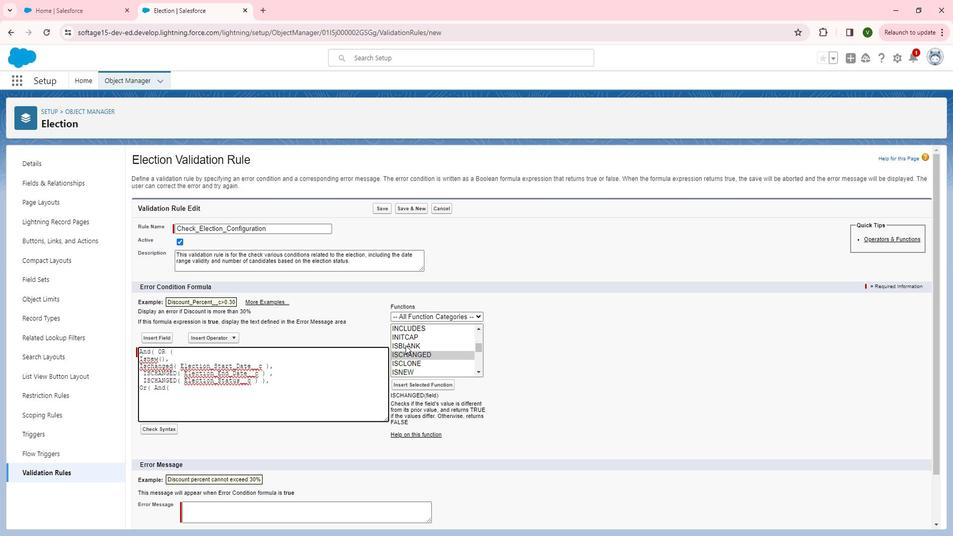 
Action: Mouse pressed left at (410, 353)
Screenshot: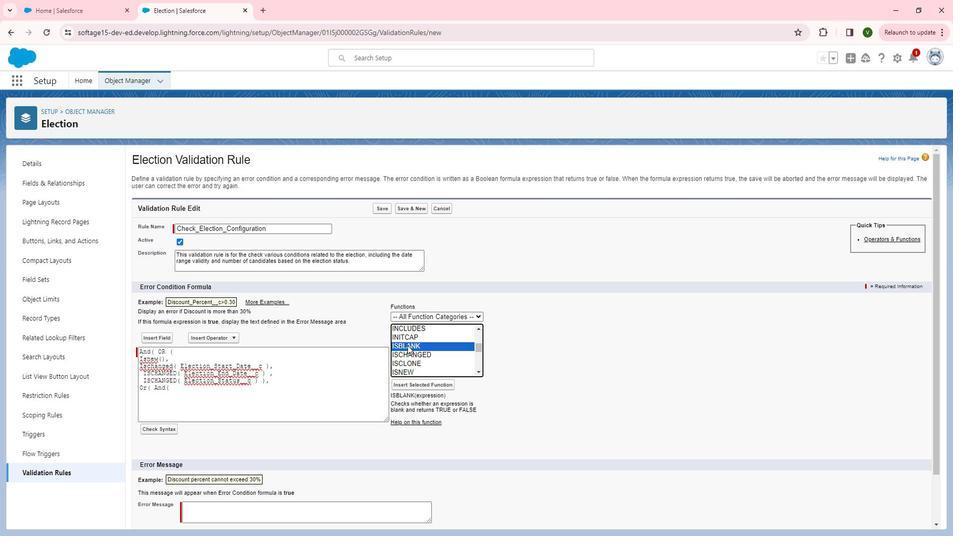 
Action: Mouse moved to (433, 387)
Screenshot: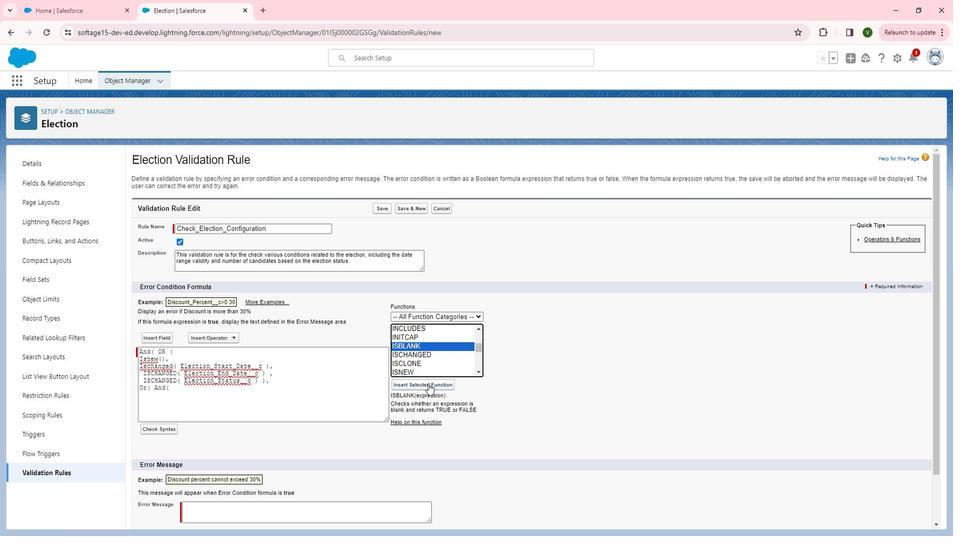 
Action: Mouse pressed left at (433, 387)
Screenshot: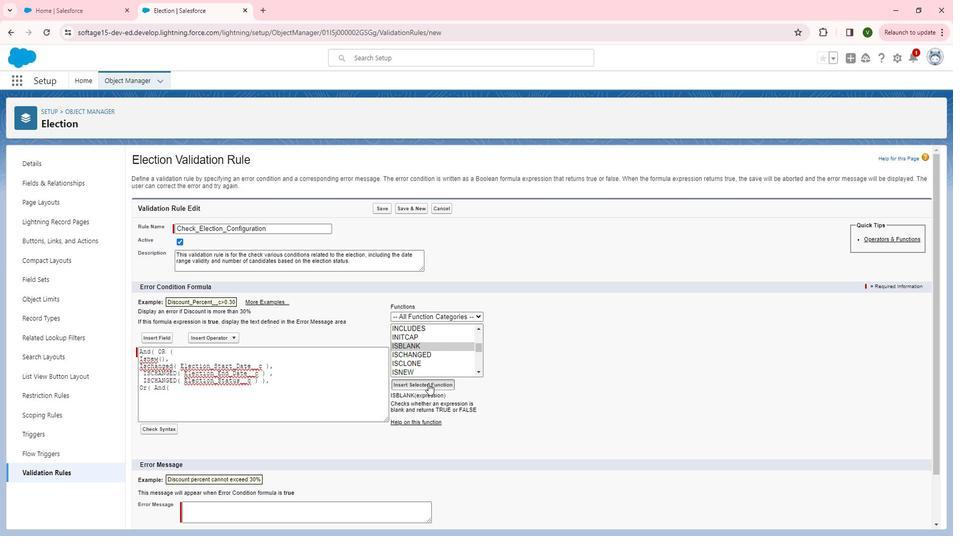 
Action: Mouse moved to (195, 399)
Screenshot: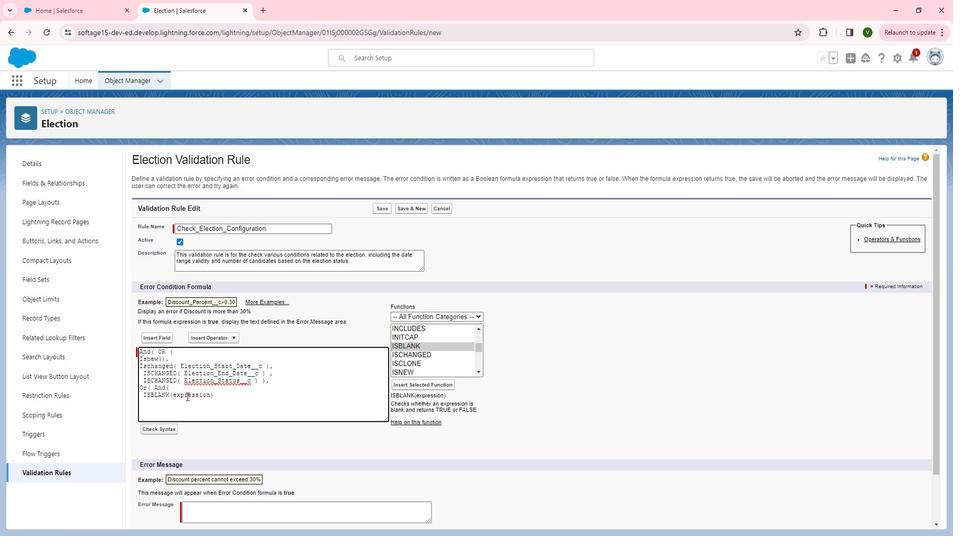 
Action: Mouse pressed left at (195, 399)
Screenshot: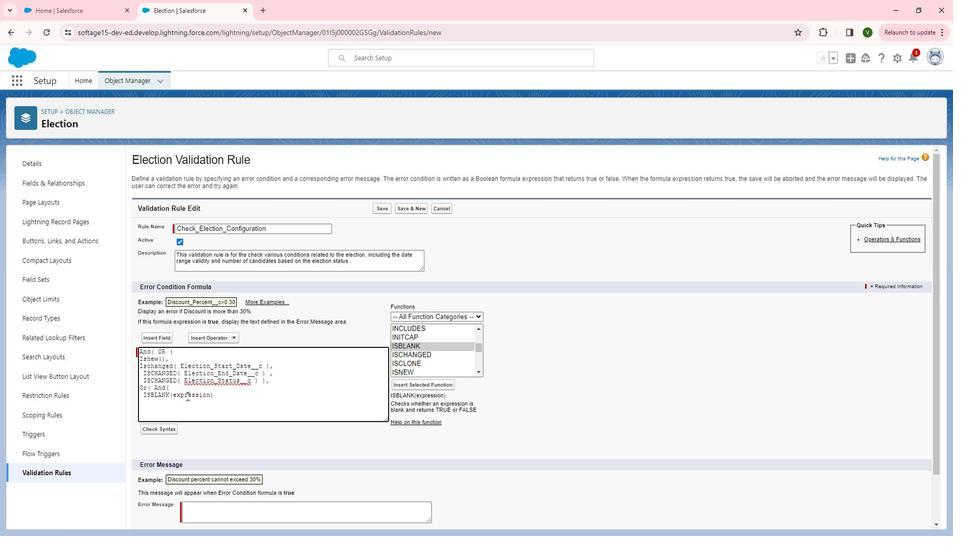 
Action: Mouse pressed left at (195, 399)
Screenshot: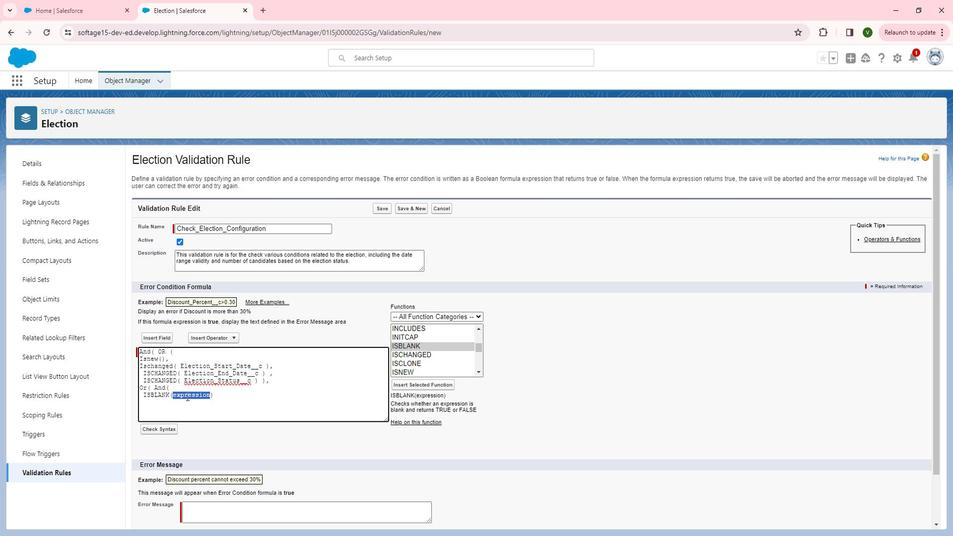 
Action: Mouse moved to (165, 349)
Screenshot: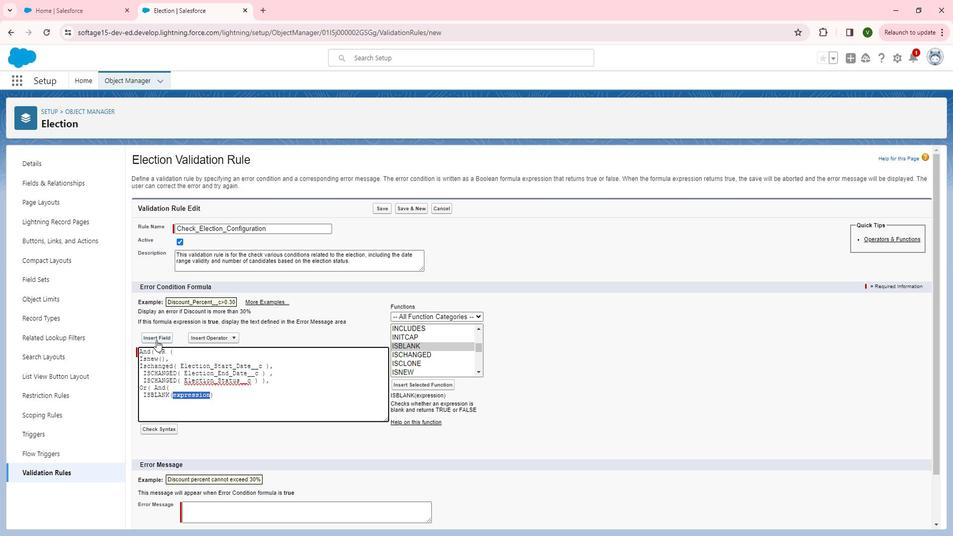 
Action: Mouse pressed left at (165, 349)
Screenshot: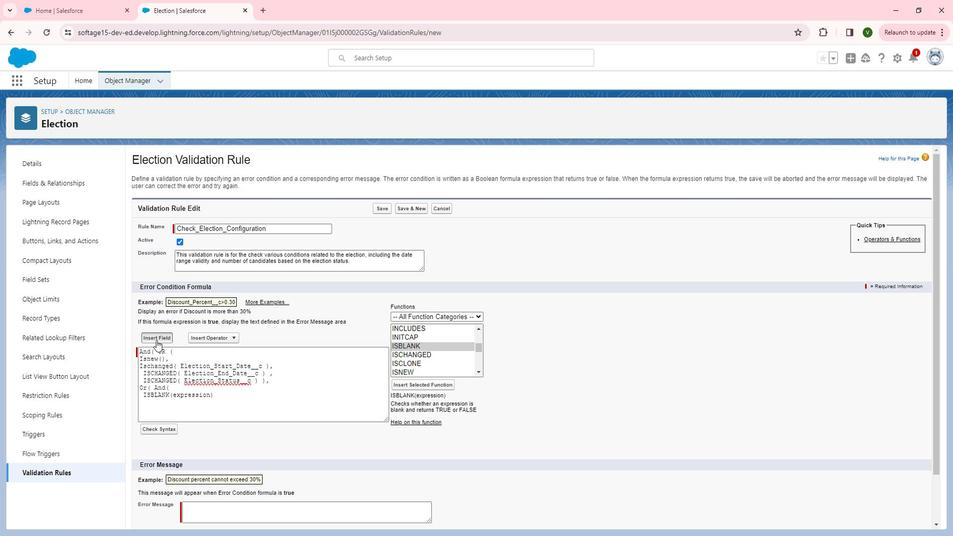 
Action: Mouse moved to (483, 373)
Screenshot: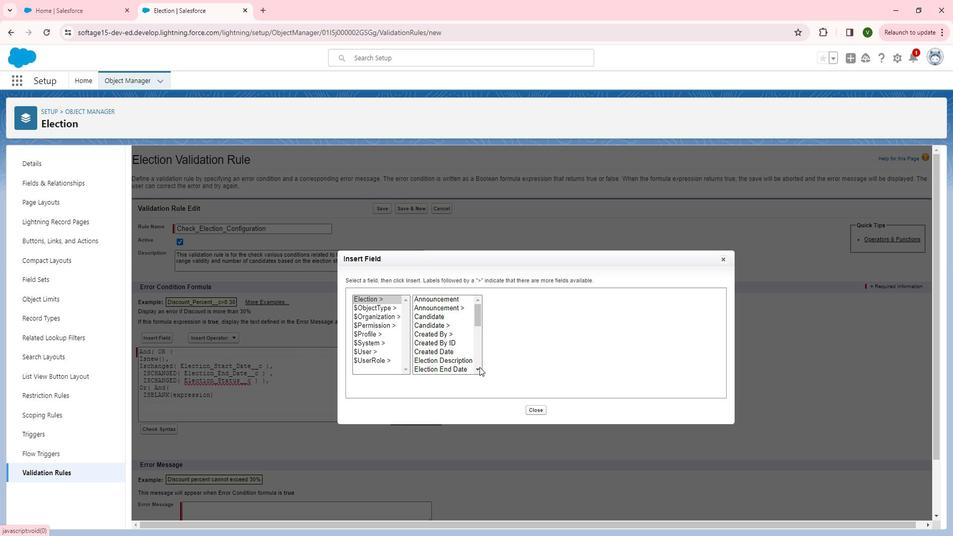 
Action: Mouse pressed left at (483, 373)
Screenshot: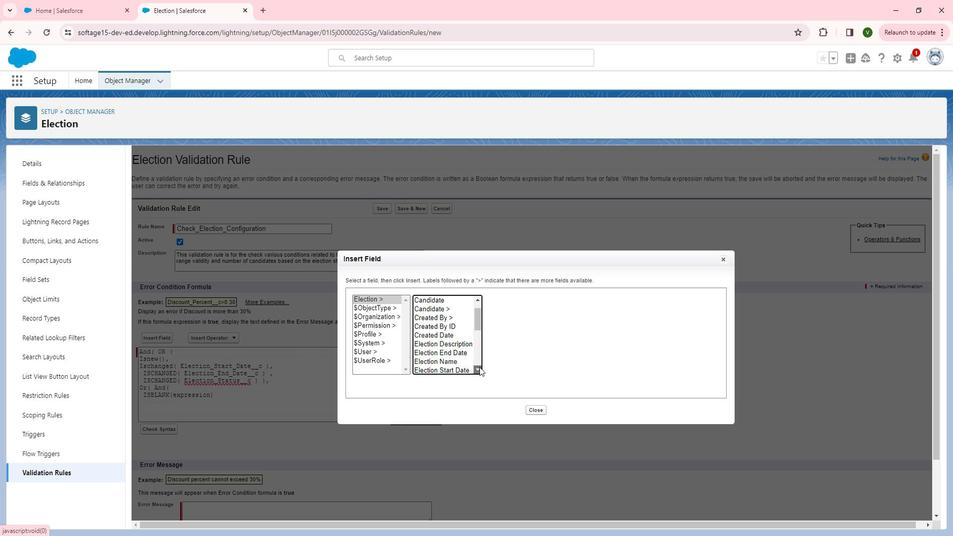 
Action: Mouse moved to (465, 371)
Screenshot: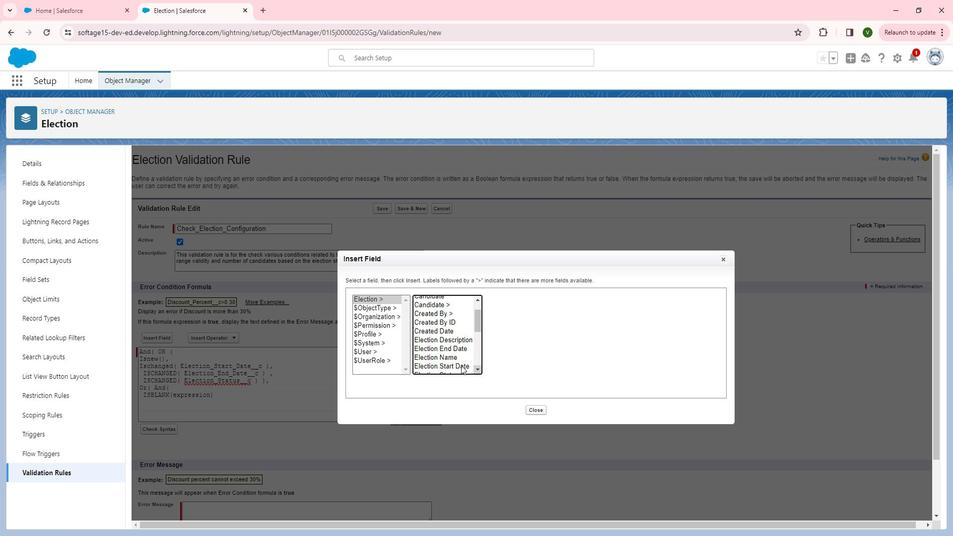 
Action: Mouse pressed left at (465, 371)
Screenshot: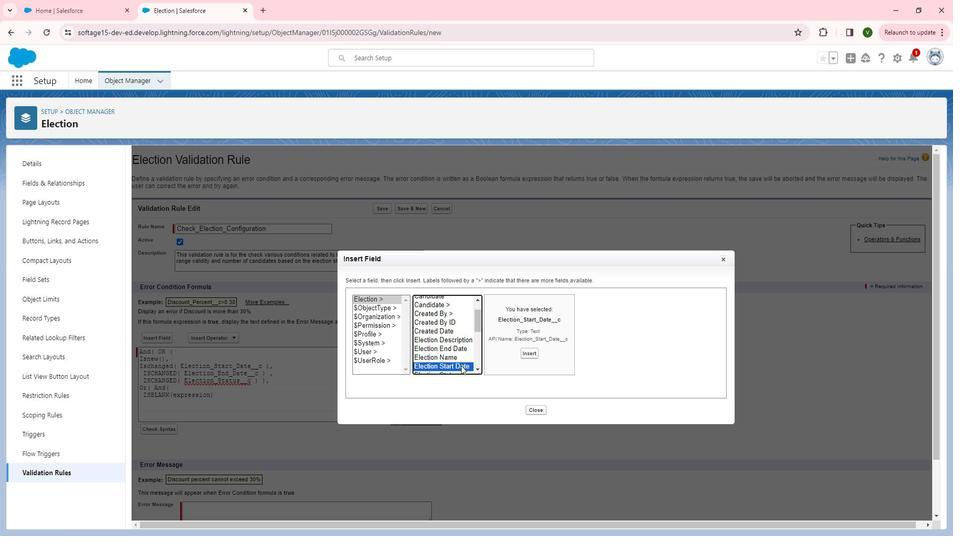 
Action: Mouse moved to (534, 359)
Screenshot: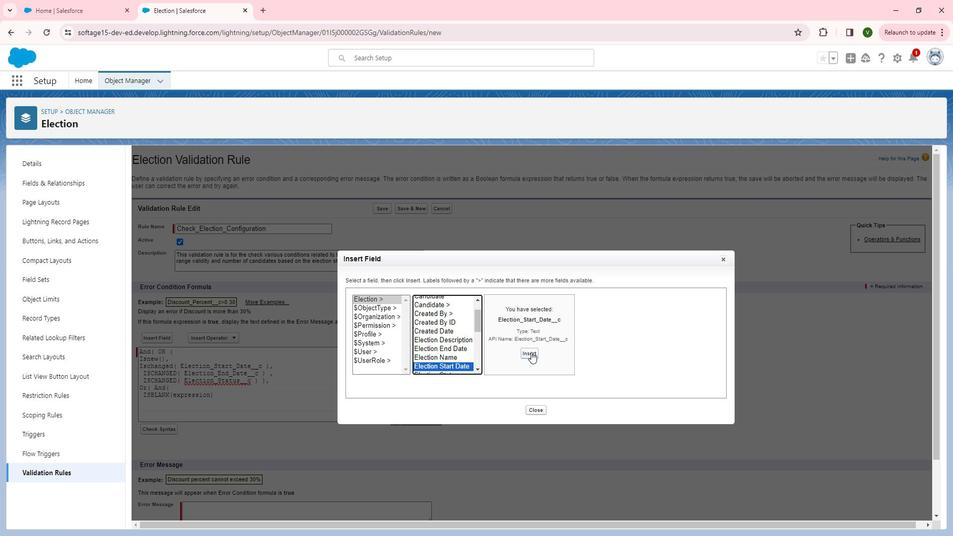 
Action: Mouse pressed left at (534, 359)
Screenshot: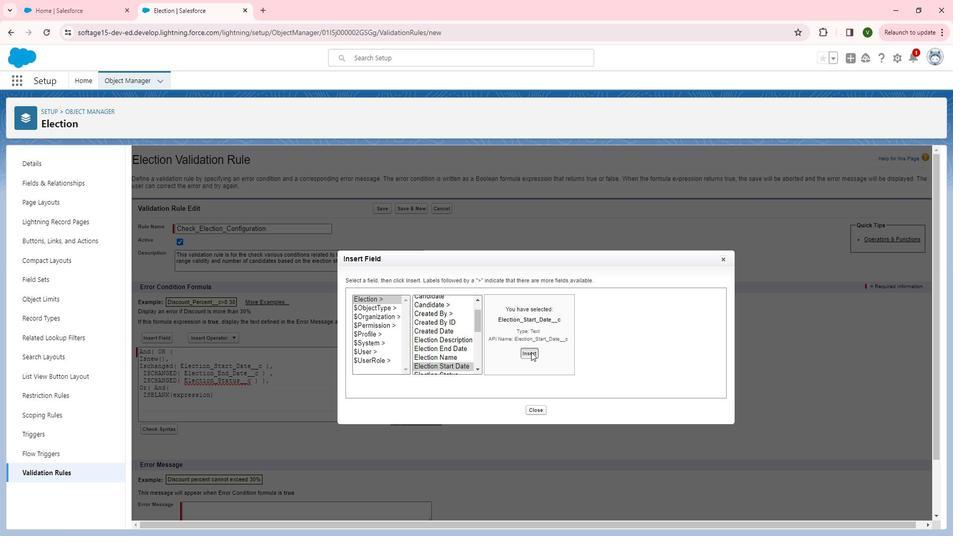 
Action: Mouse moved to (151, 396)
Screenshot: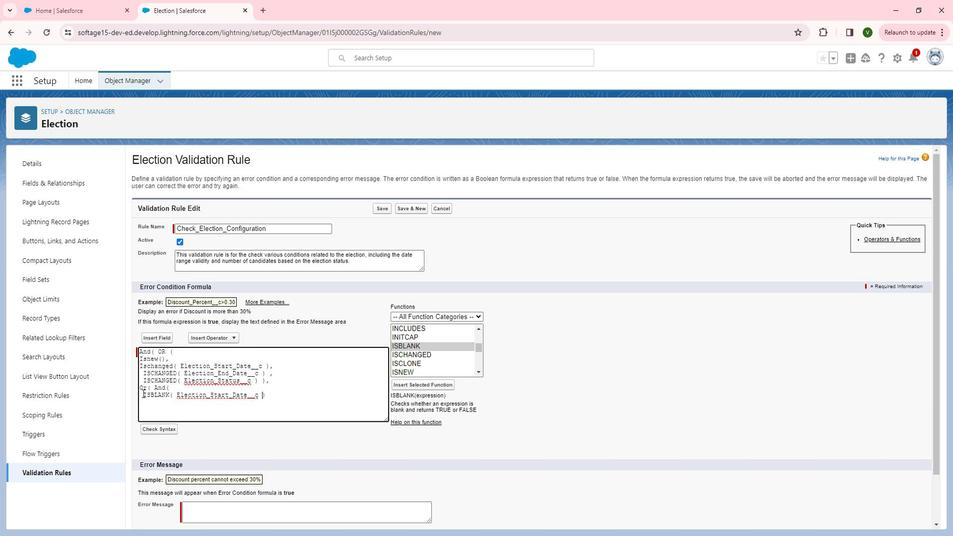 
Action: Mouse pressed left at (151, 396)
Screenshot: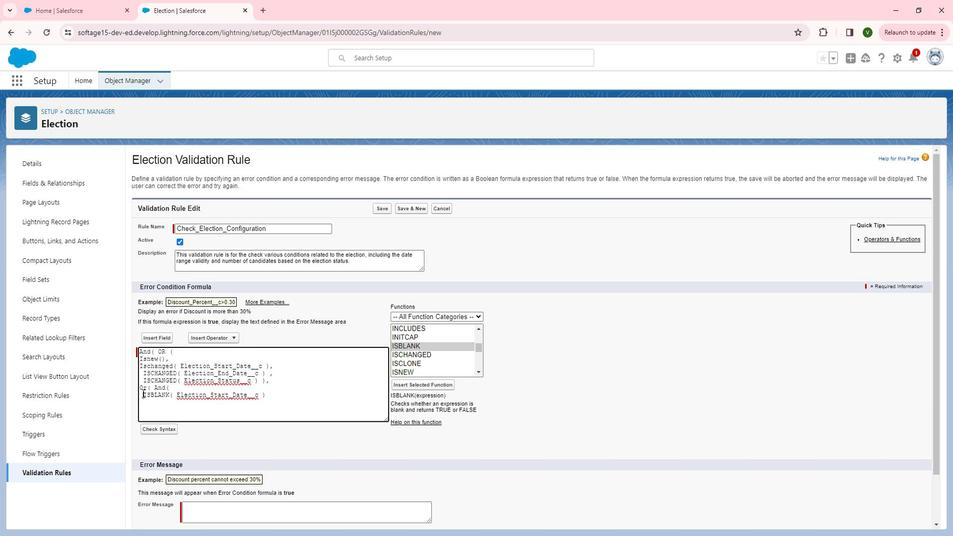 
Action: Mouse moved to (481, 375)
Screenshot: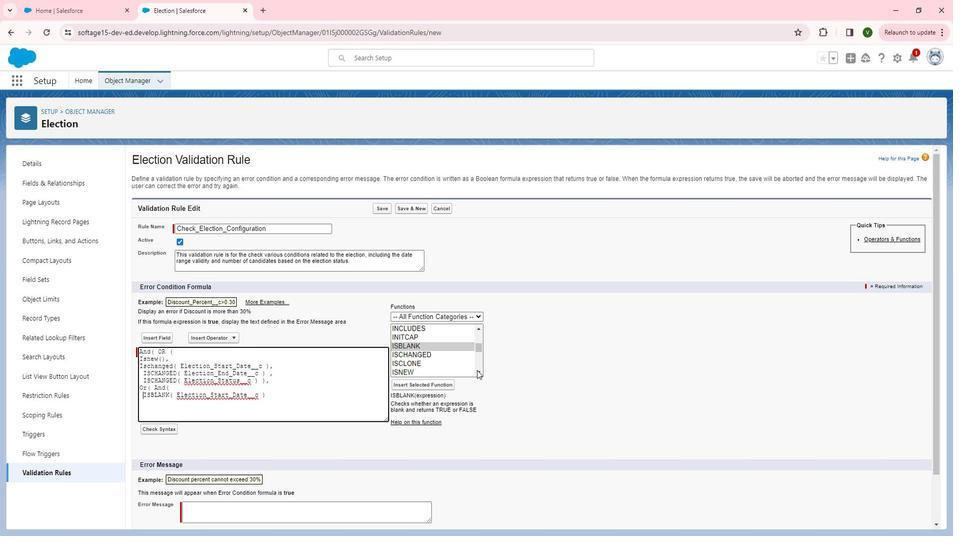 
Action: Mouse pressed left at (481, 375)
Screenshot: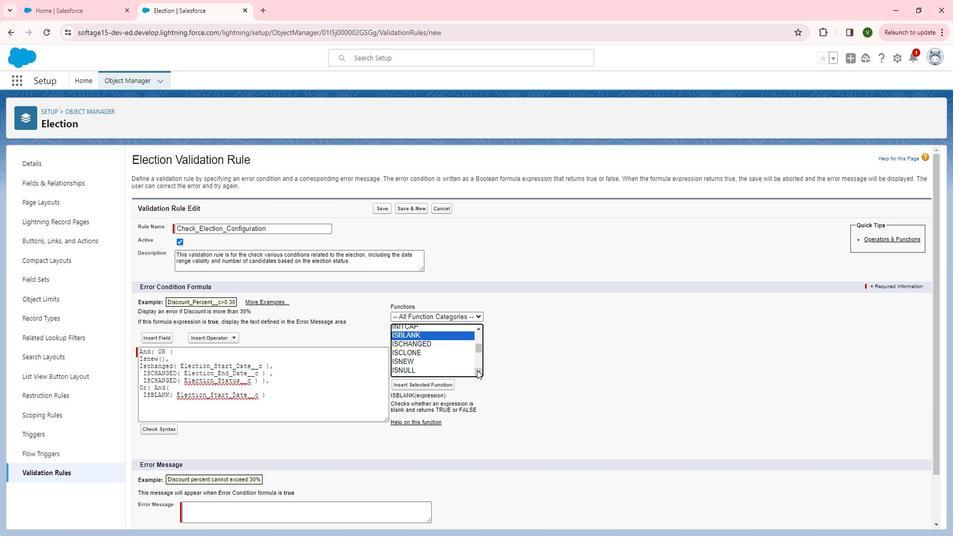 
Action: Mouse pressed left at (481, 375)
Screenshot: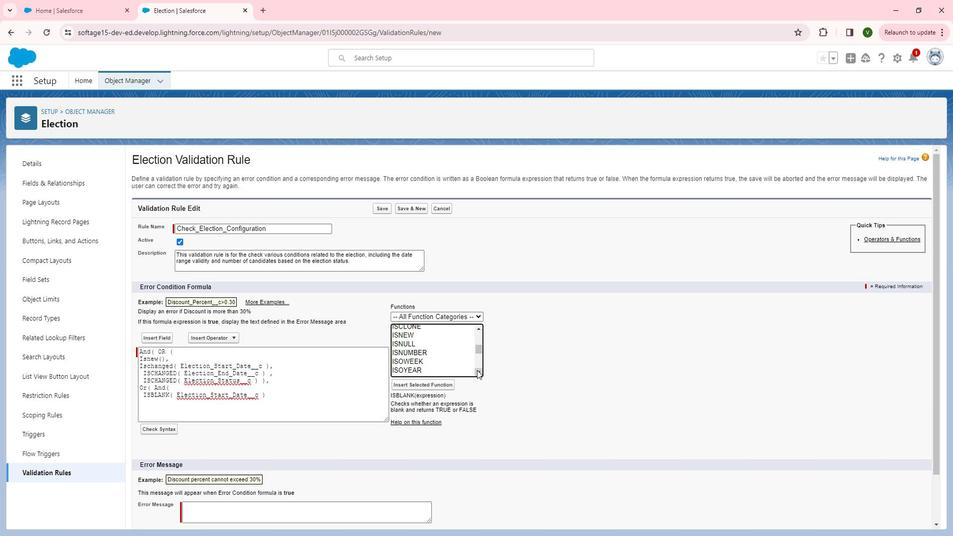 
Action: Mouse pressed left at (481, 375)
Screenshot: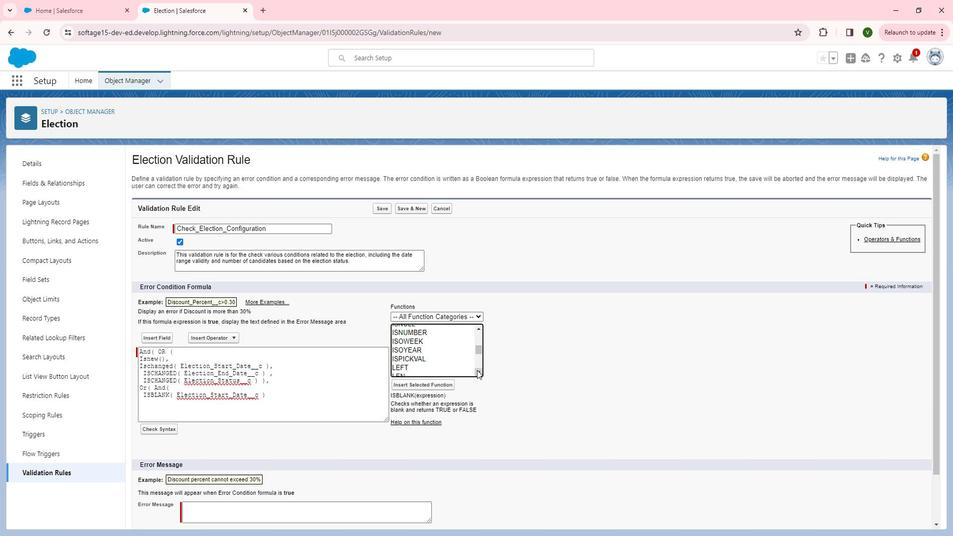 
Action: Mouse pressed left at (481, 375)
Screenshot: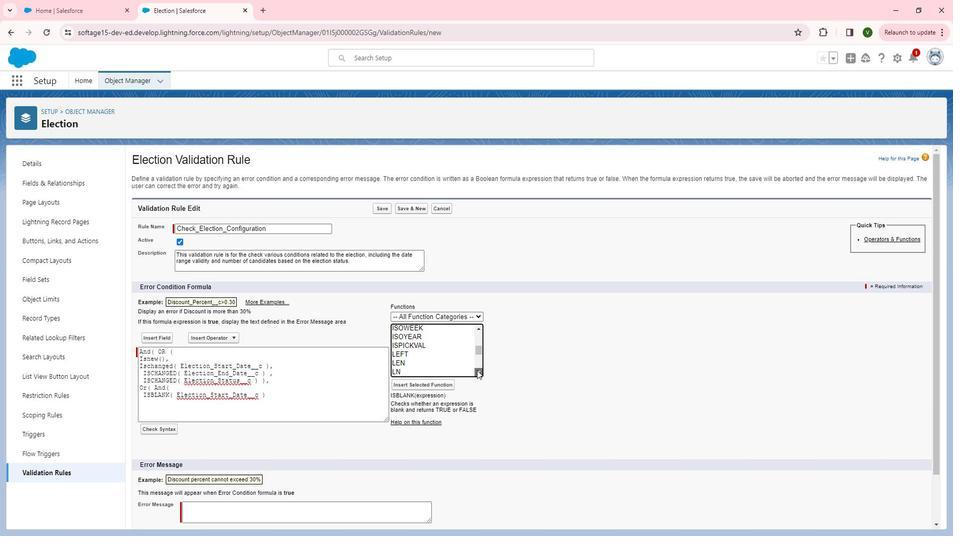 
Action: Mouse pressed left at (481, 375)
Screenshot: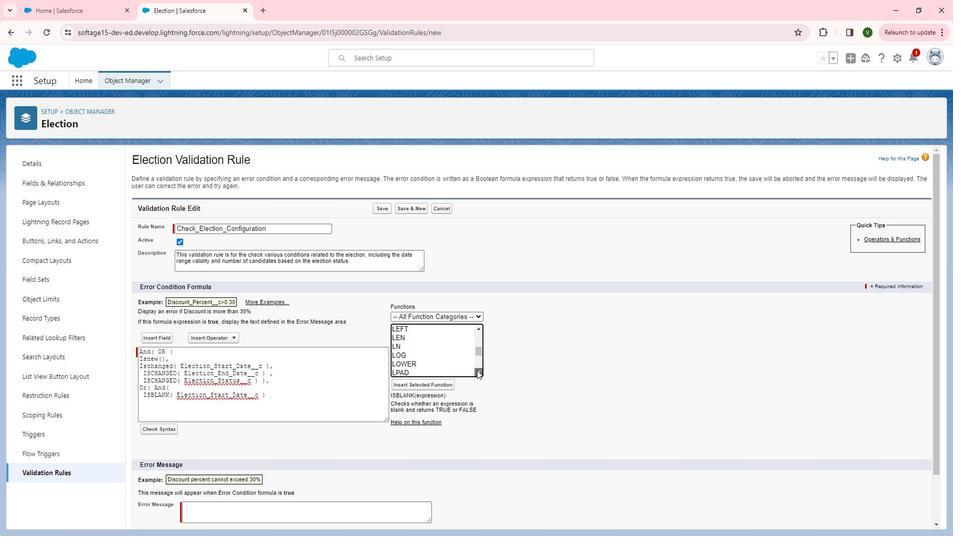 
Action: Mouse moved to (479, 380)
Screenshot: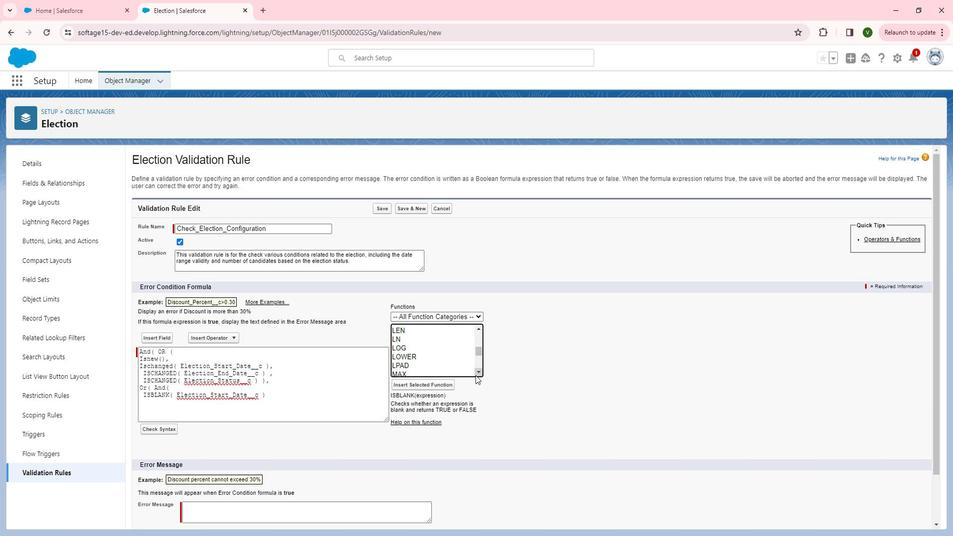 
Action: Mouse pressed left at (479, 380)
Screenshot: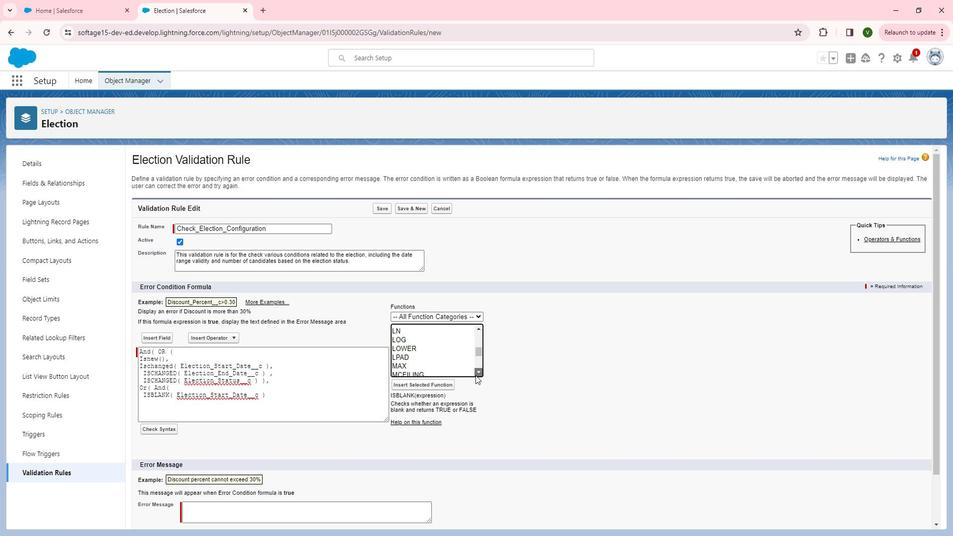 
Action: Mouse moved to (479, 380)
Screenshot: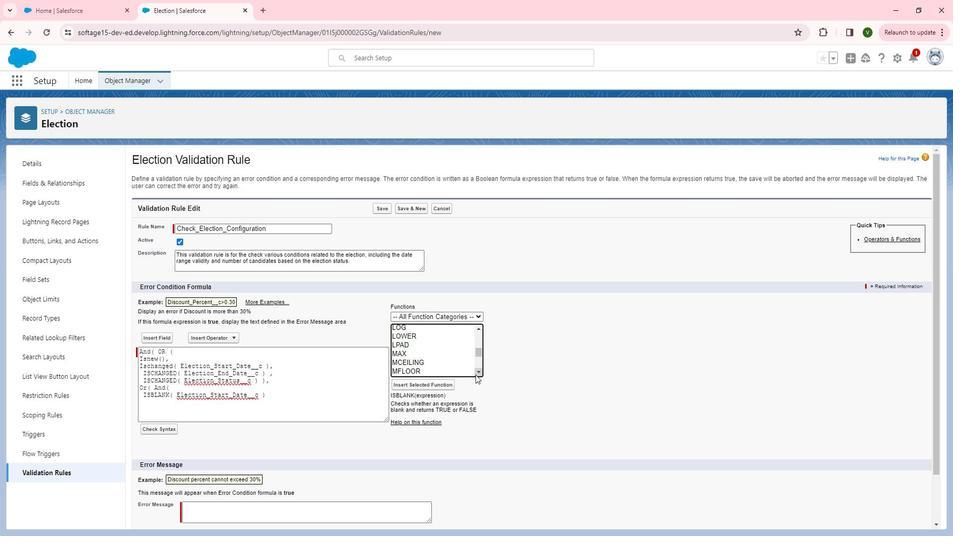 
Action: Mouse pressed left at (479, 380)
Screenshot: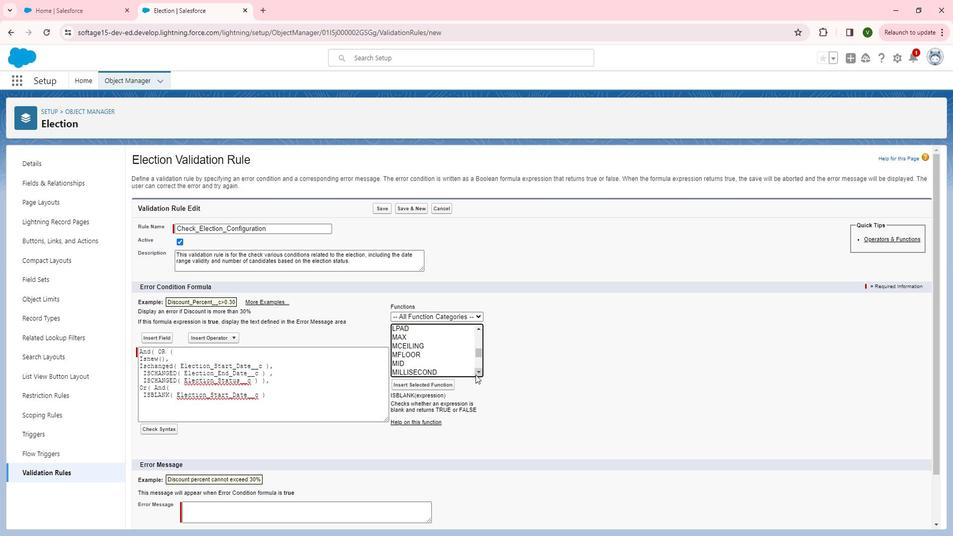 
Action: Mouse pressed left at (479, 380)
Screenshot: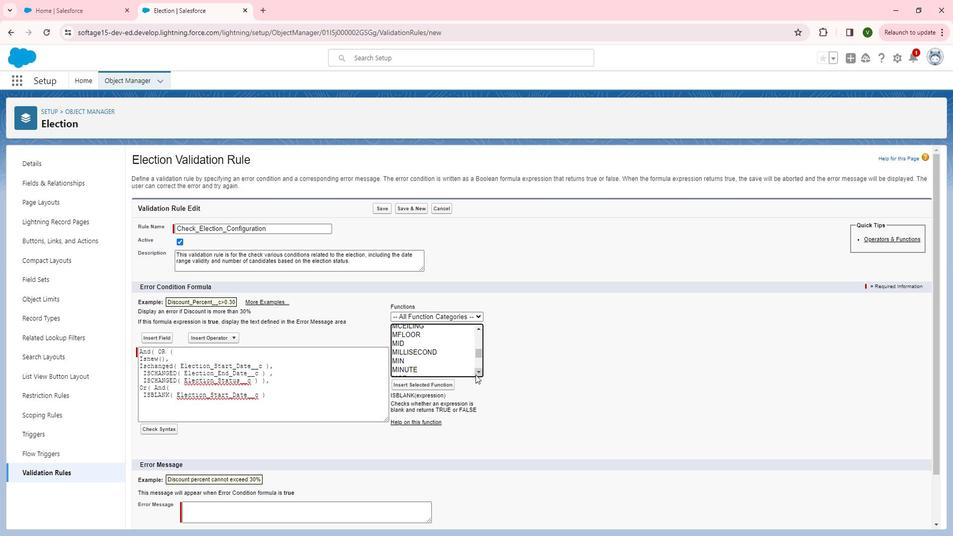 
Action: Mouse pressed left at (479, 380)
Screenshot: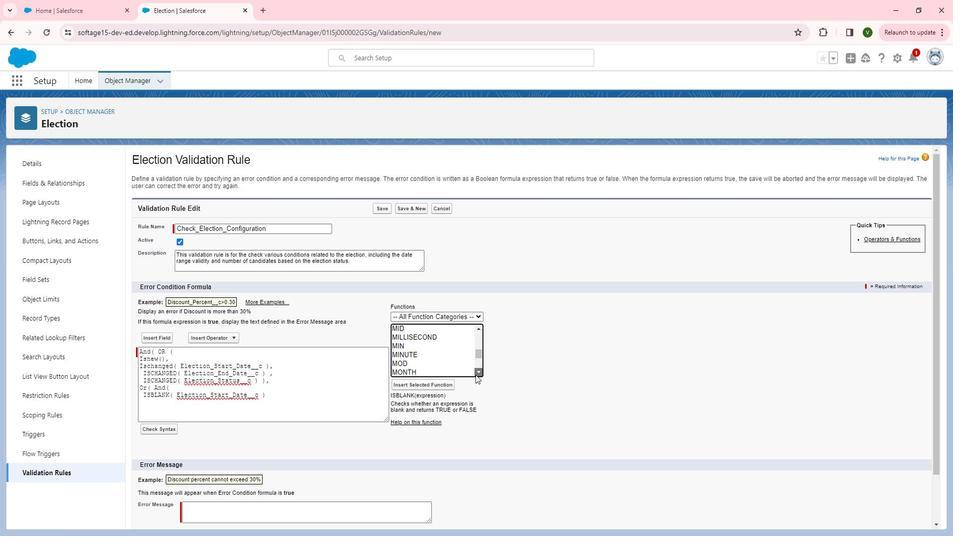 
Action: Mouse moved to (407, 376)
Screenshot: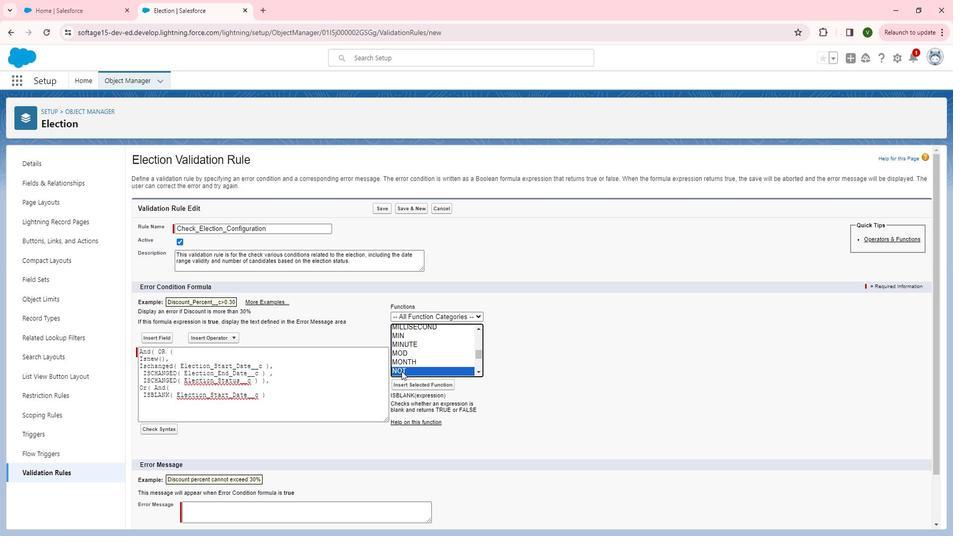 
Action: Mouse pressed left at (407, 376)
Screenshot: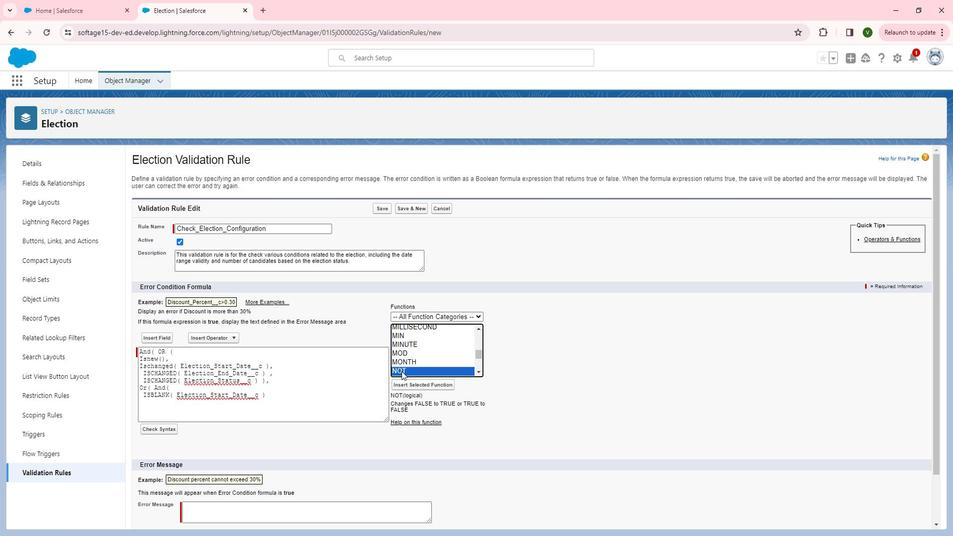 
Action: Mouse moved to (438, 387)
Screenshot: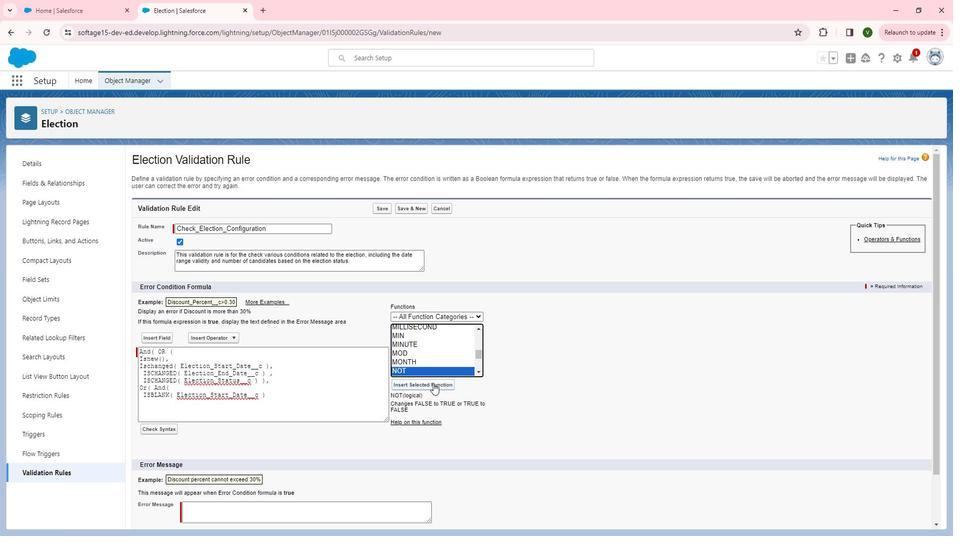 
Action: Mouse pressed left at (438, 387)
Screenshot: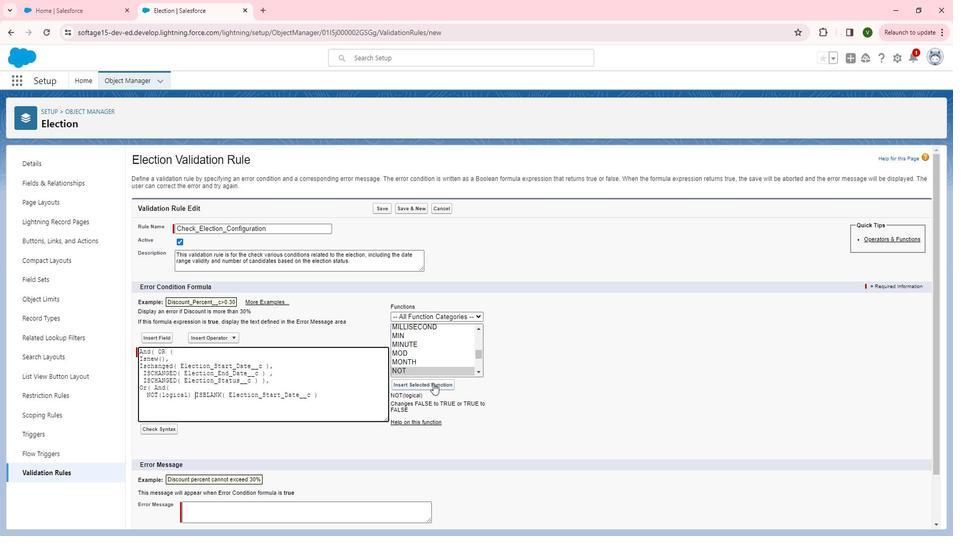 
Action: Mouse moved to (211, 408)
Screenshot: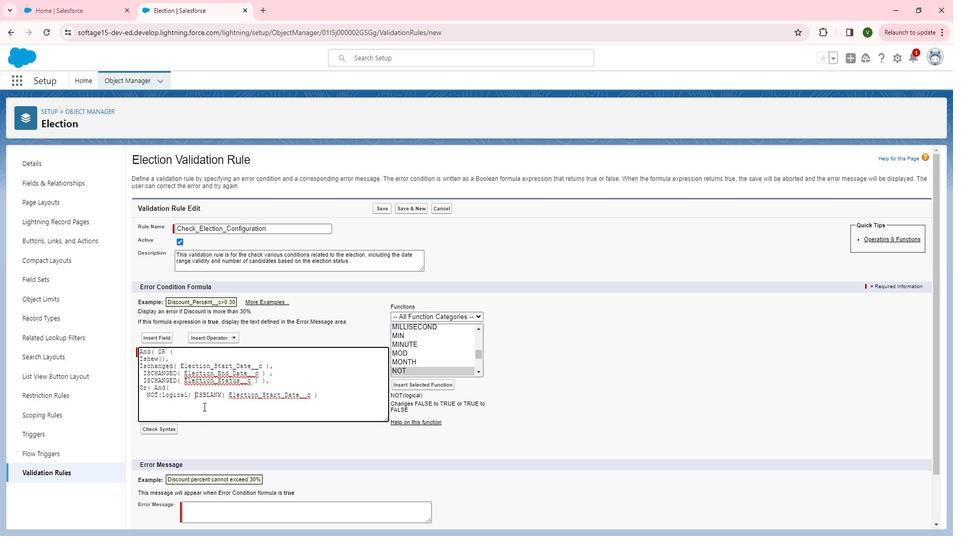 
Action: Key pressed <Key.backspace><Key.backspace><Key.backspace><Key.backspace><Key.backspace><Key.backspace><Key.backspace><Key.backspace><Key.backspace>
Screenshot: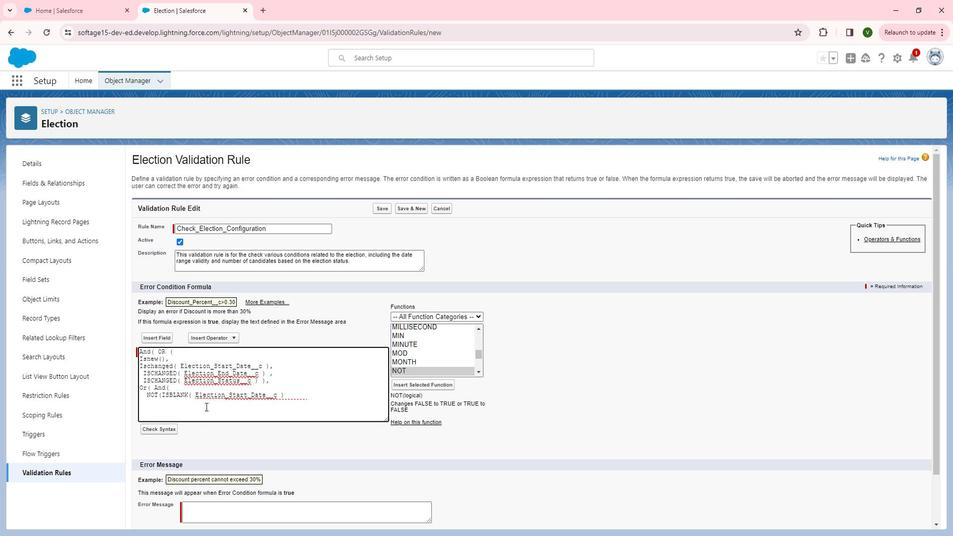 
Action: Mouse moved to (295, 397)
Screenshot: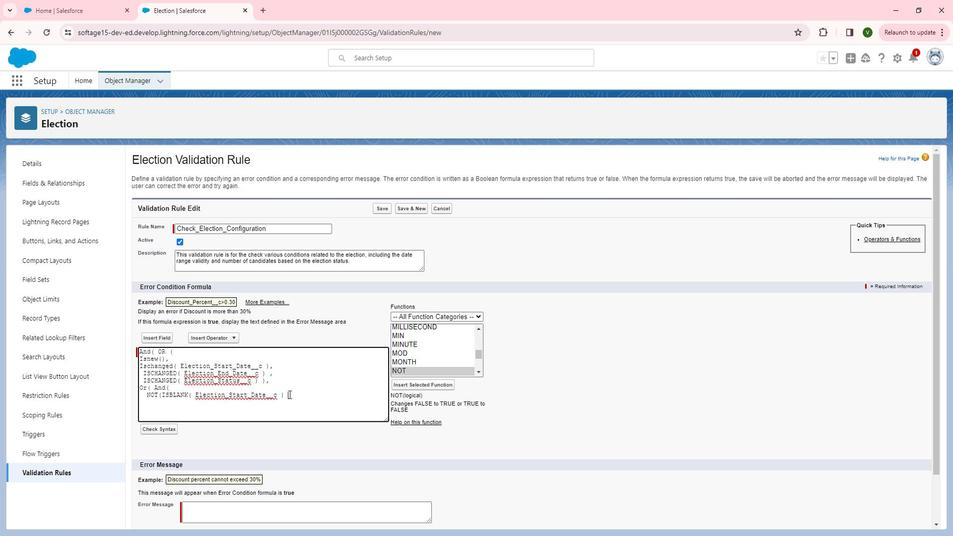 
Action: Mouse pressed left at (295, 397)
Screenshot: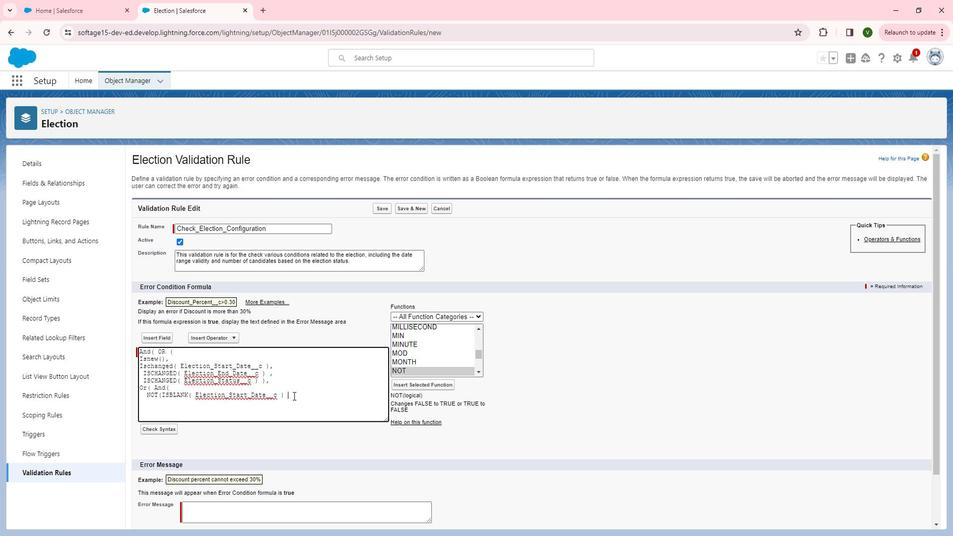 
Action: Mouse moved to (303, 408)
Screenshot: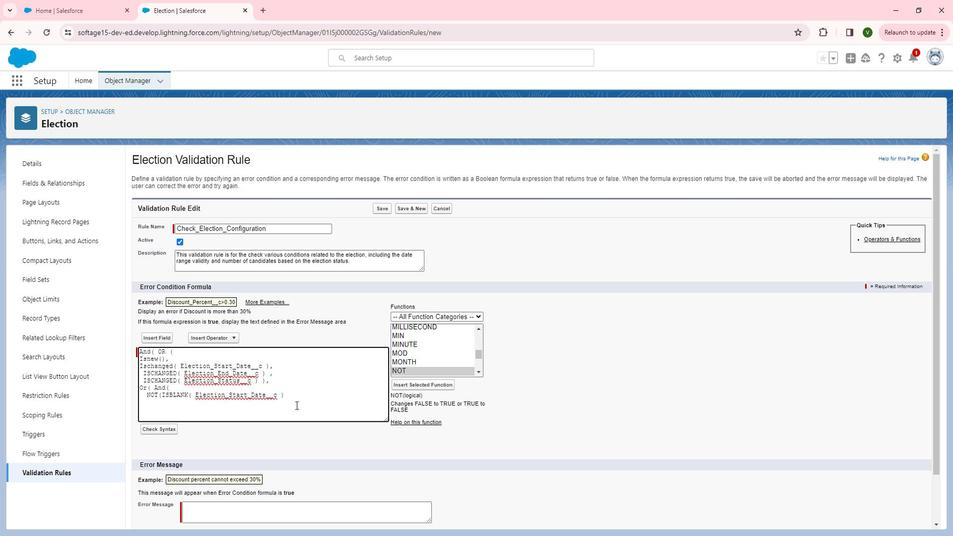 
Action: Key pressed <Key.shift_r>
Screenshot: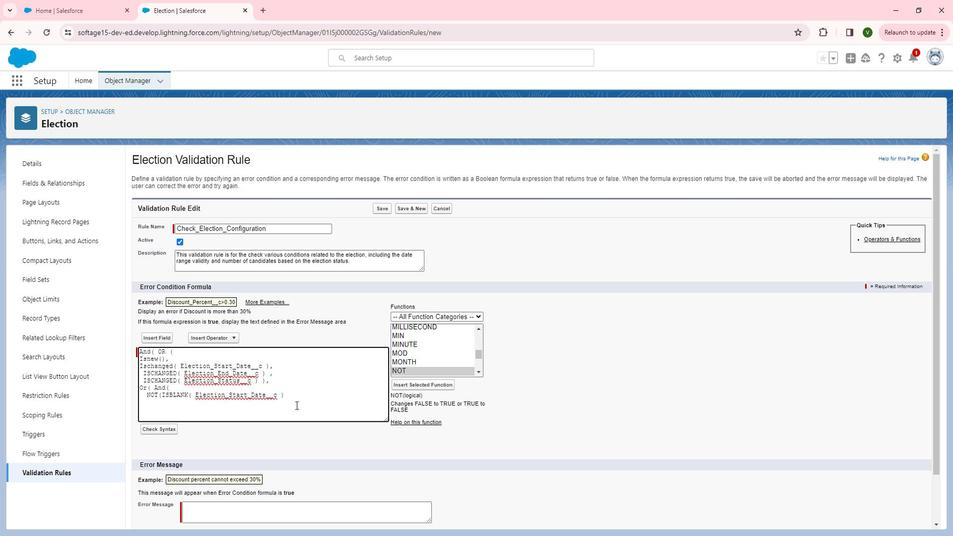 
Action: Mouse moved to (302, 407)
Screenshot: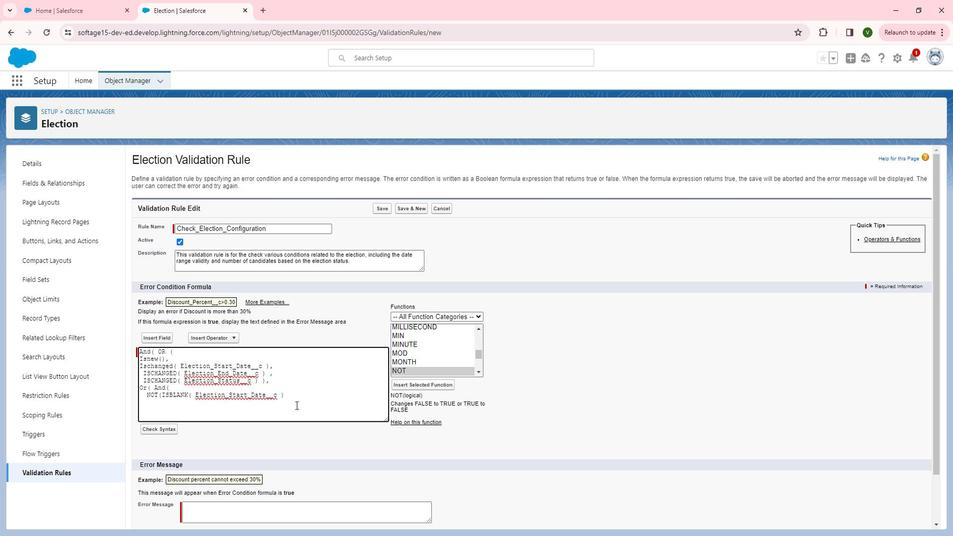 
Action: Key pressed <Key.shift_r><Key.shift_r><Key.shift_r><Key.shift_r>)
Screenshot: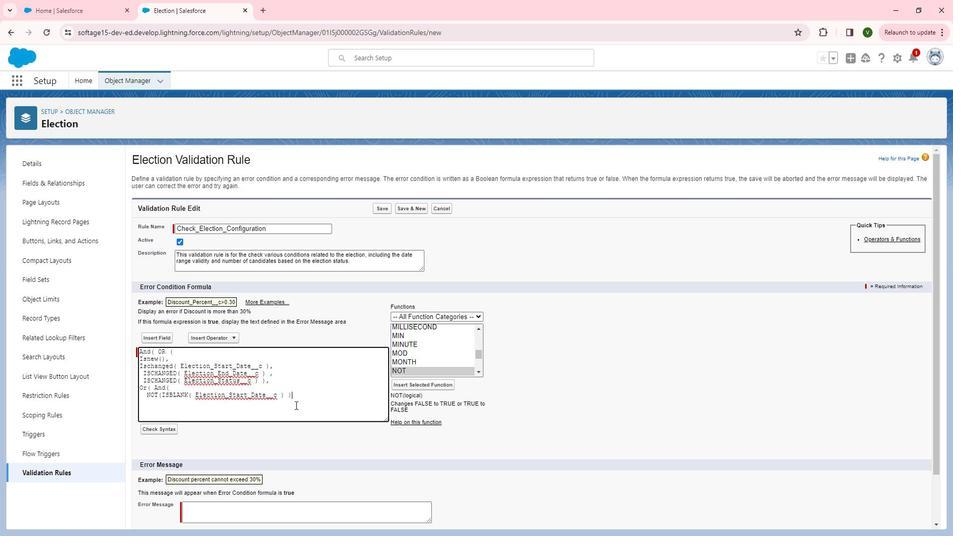 
Action: Mouse moved to (303, 407)
Screenshot: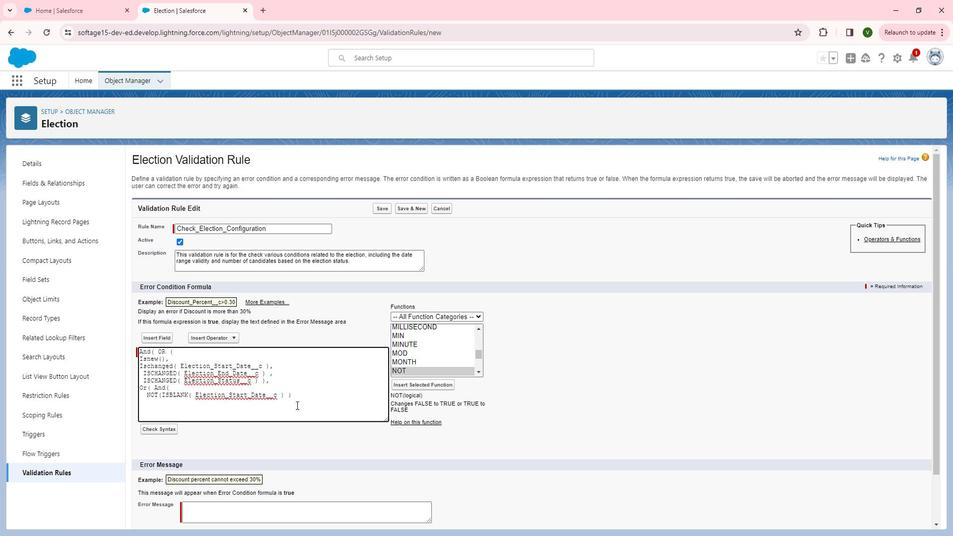 
Action: Key pressed ,<Key.enter>
Screenshot: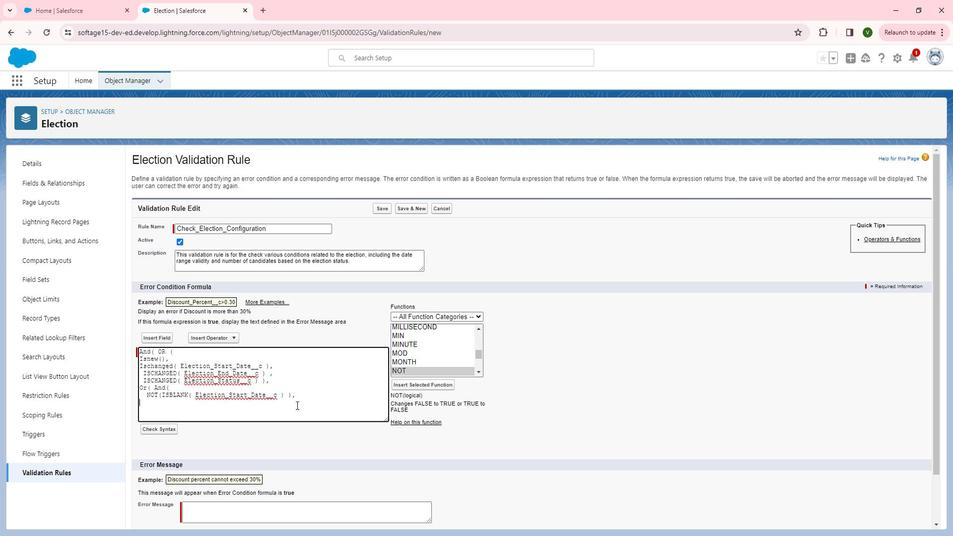 
Action: Mouse moved to (438, 376)
Screenshot: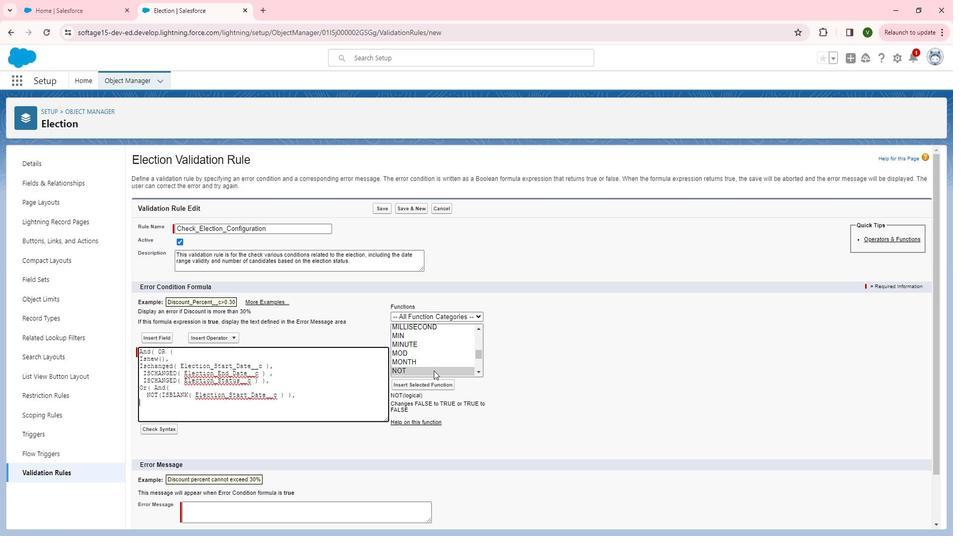 
Action: Mouse pressed left at (438, 376)
Screenshot: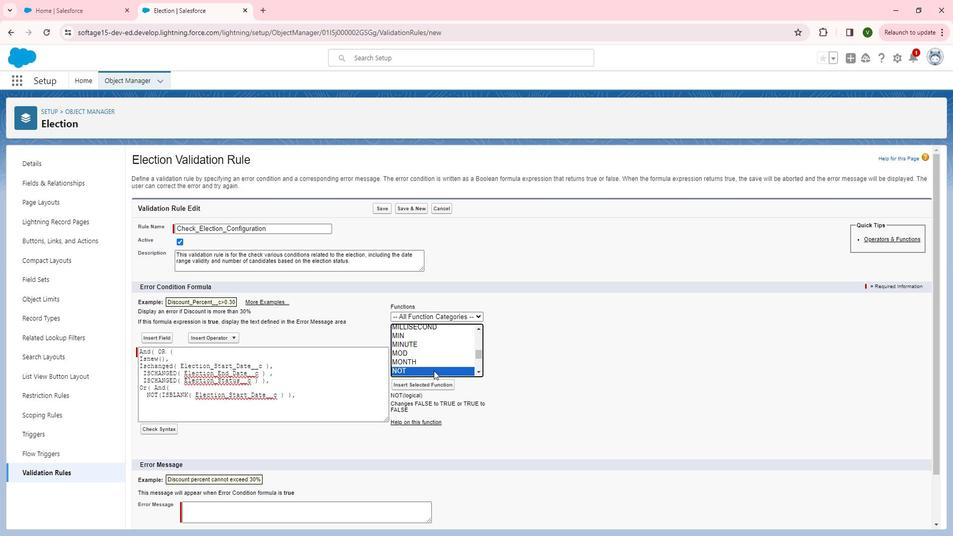 
Action: Mouse pressed left at (438, 376)
Screenshot: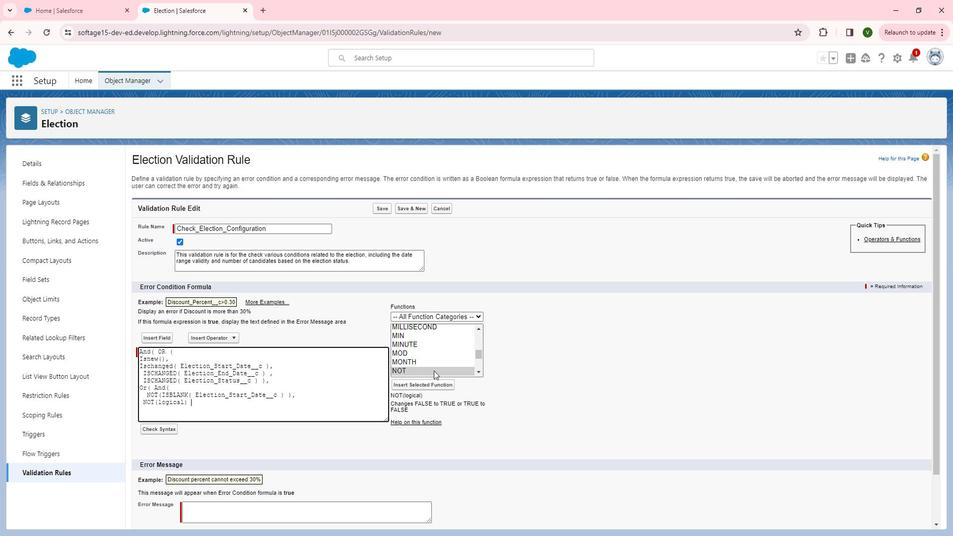 
Action: Mouse moved to (180, 404)
Screenshot: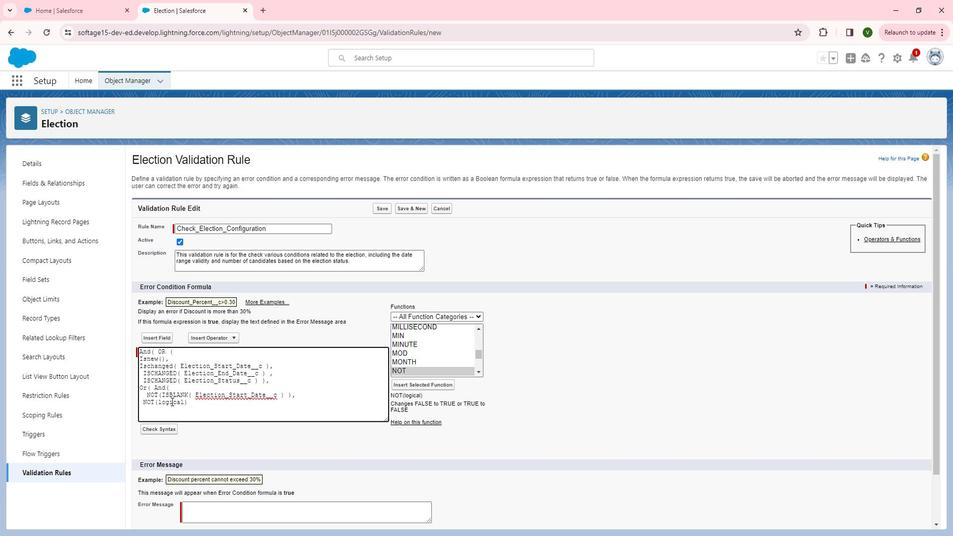 
Action: Mouse pressed left at (180, 404)
Screenshot: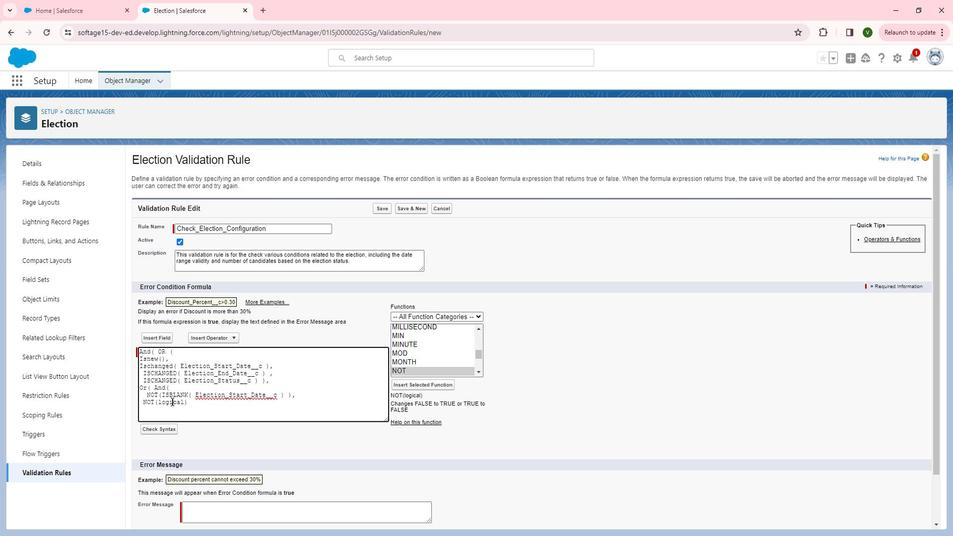 
Action: Mouse pressed left at (180, 404)
Screenshot: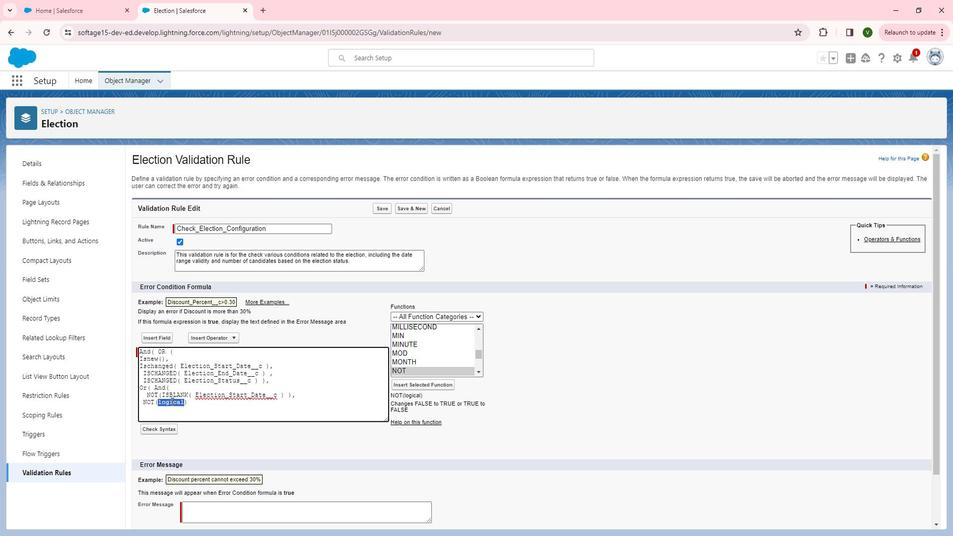 
Action: Mouse moved to (482, 336)
Screenshot: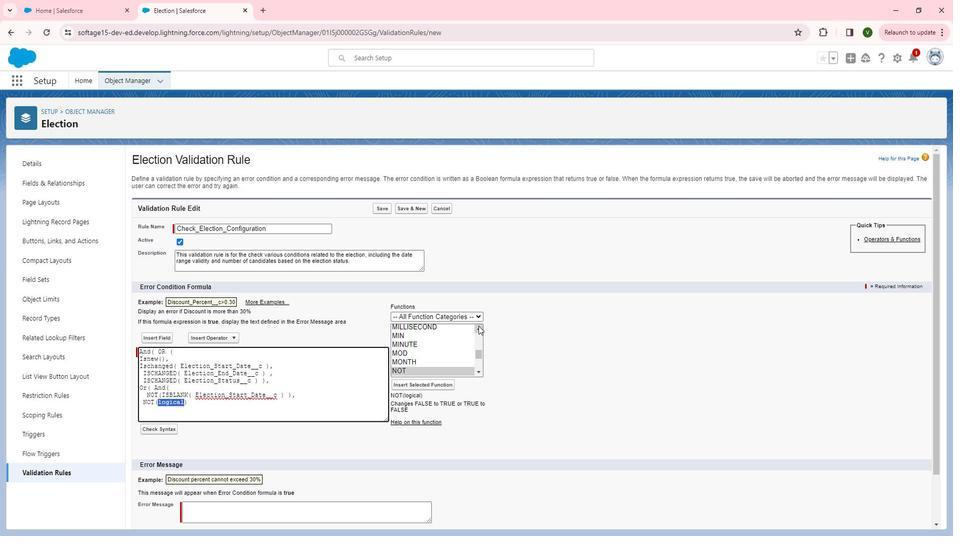 
Action: Mouse pressed left at (482, 336)
Screenshot: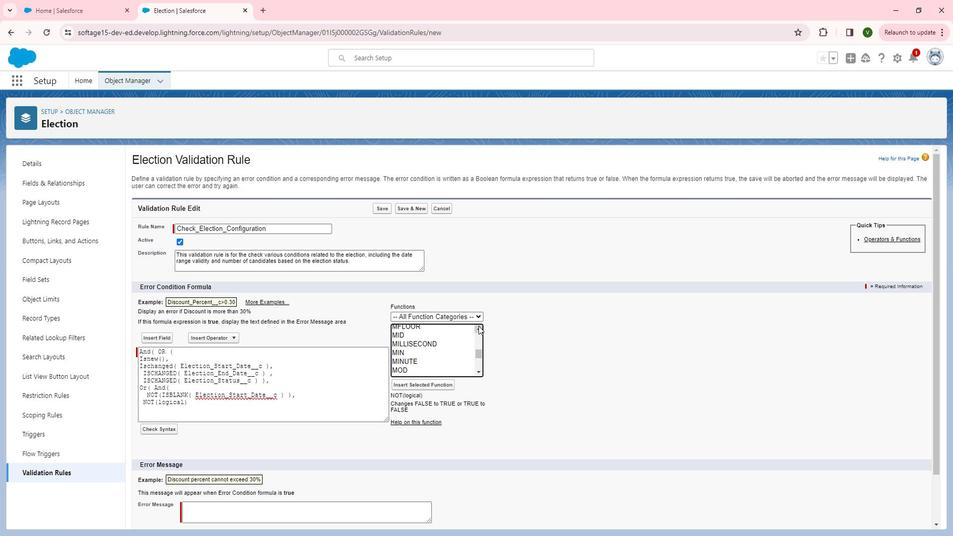 
Action: Mouse pressed left at (482, 336)
Screenshot: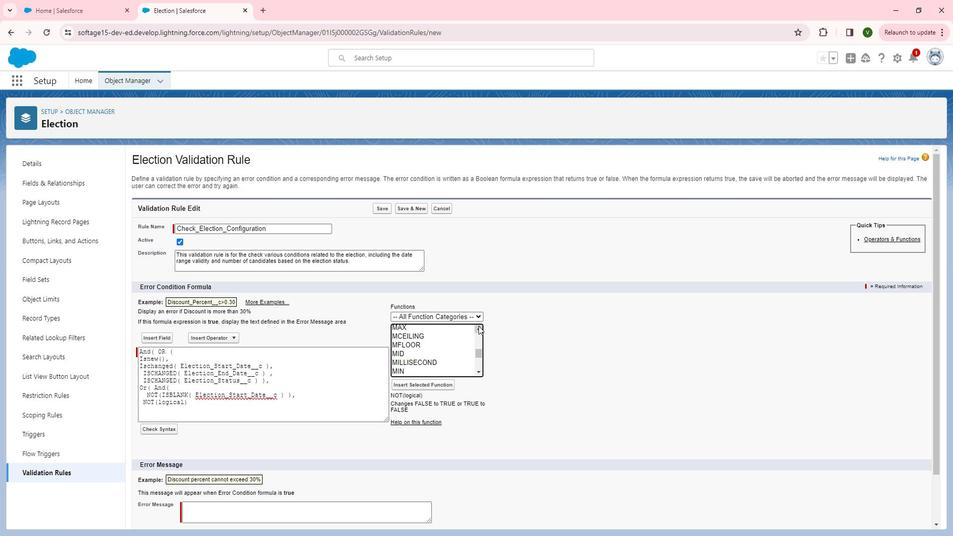 
Action: Mouse pressed left at (482, 336)
Screenshot: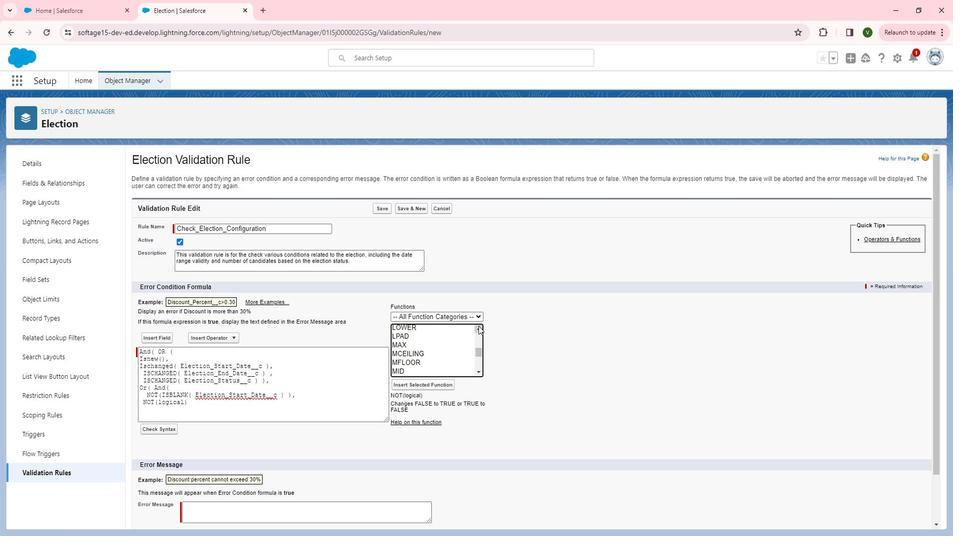 
Action: Mouse pressed left at (482, 336)
Screenshot: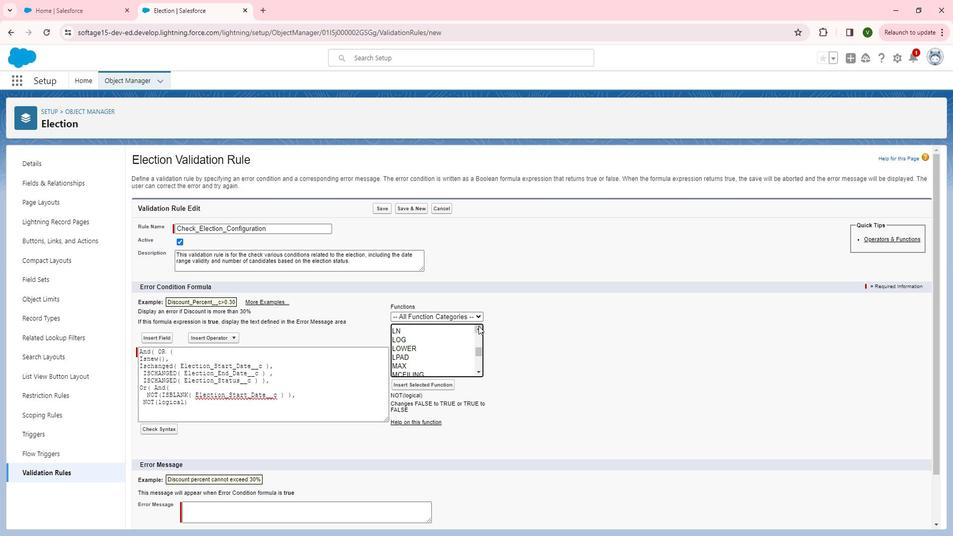 
Action: Mouse pressed left at (482, 336)
Screenshot: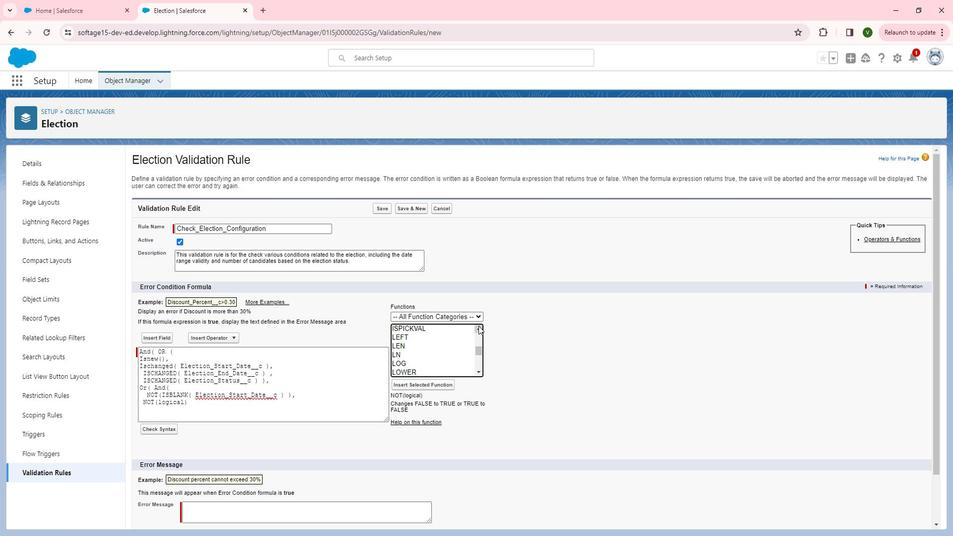 
Action: Mouse pressed left at (482, 336)
Screenshot: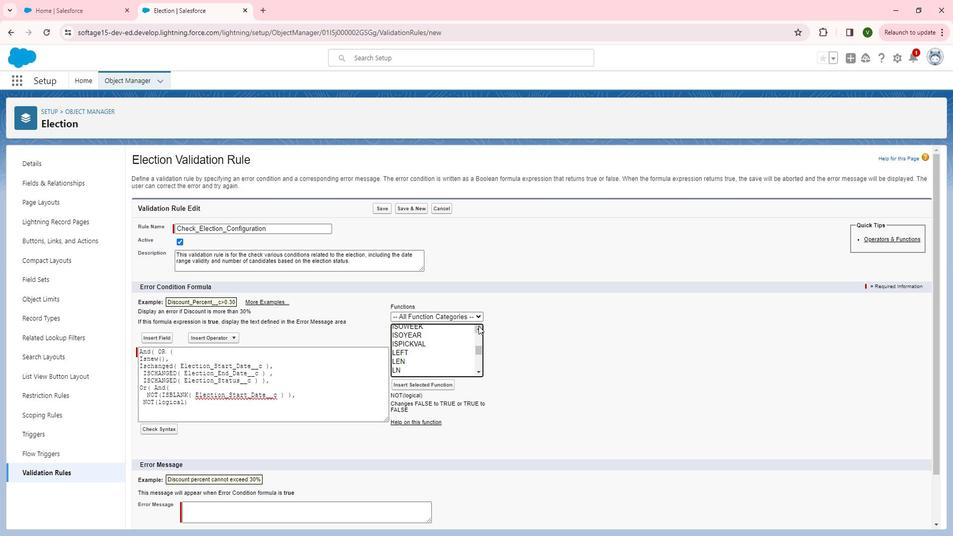 
Action: Mouse pressed left at (482, 336)
Screenshot: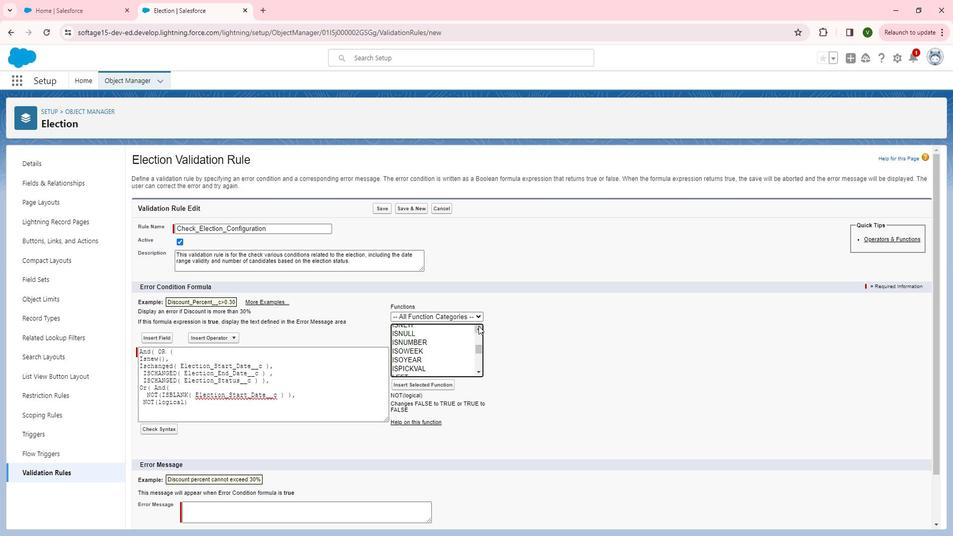 
Action: Mouse pressed left at (482, 336)
Screenshot: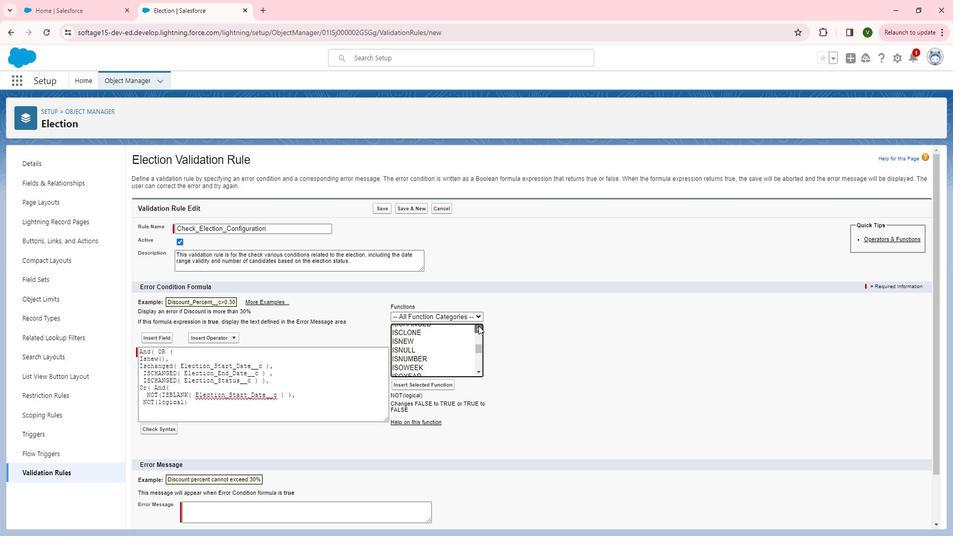 
Action: Mouse pressed left at (482, 336)
Screenshot: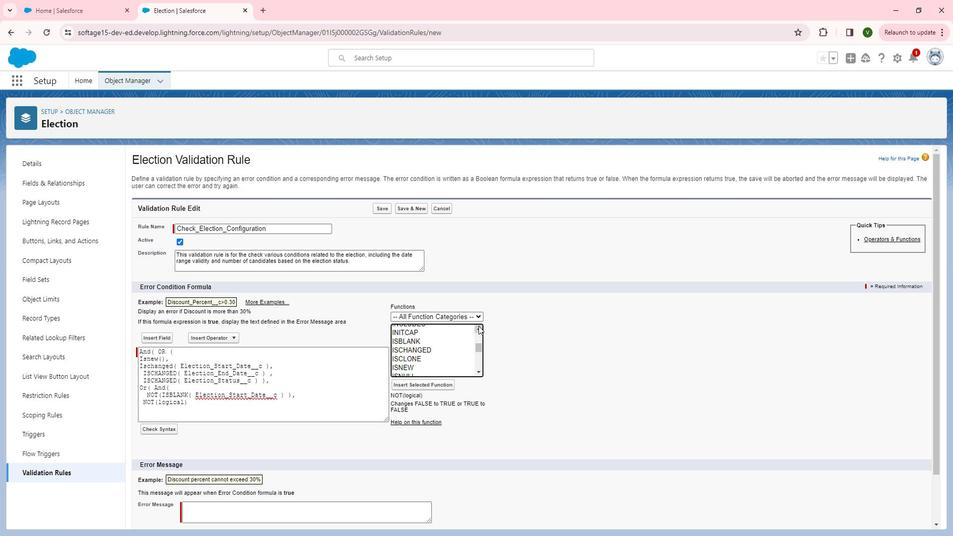 
Action: Mouse moved to (410, 355)
Screenshot: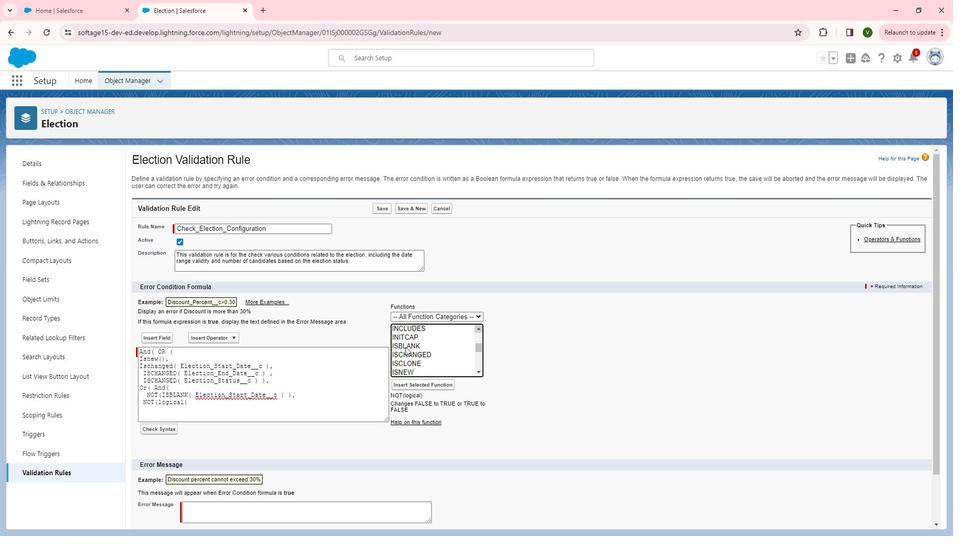
Action: Mouse pressed left at (410, 355)
Screenshot: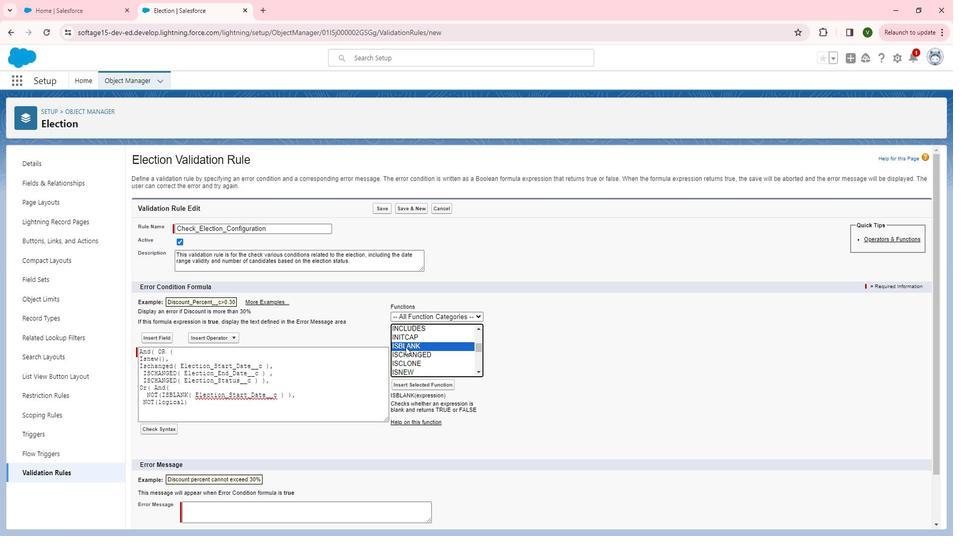 
Action: Mouse moved to (442, 389)
Screenshot: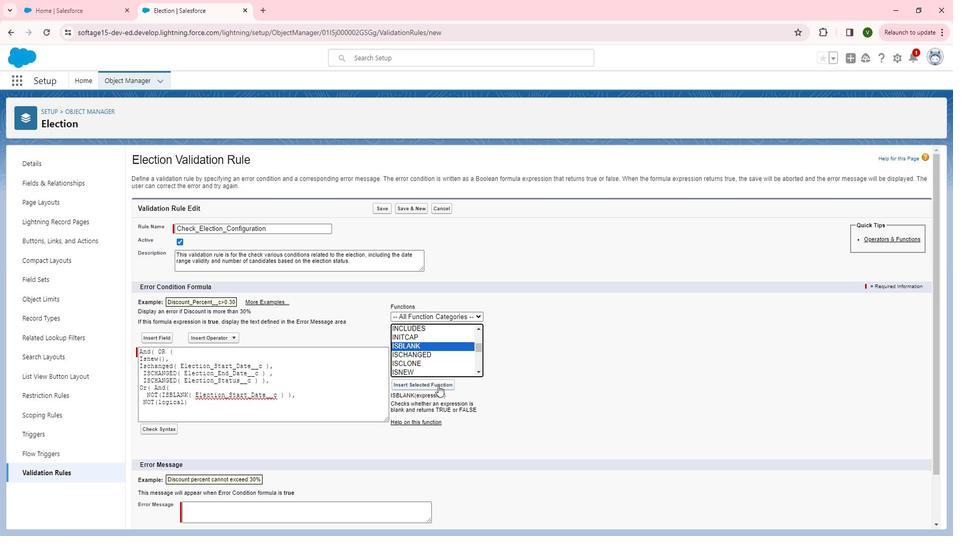 
Action: Mouse pressed left at (442, 389)
Screenshot: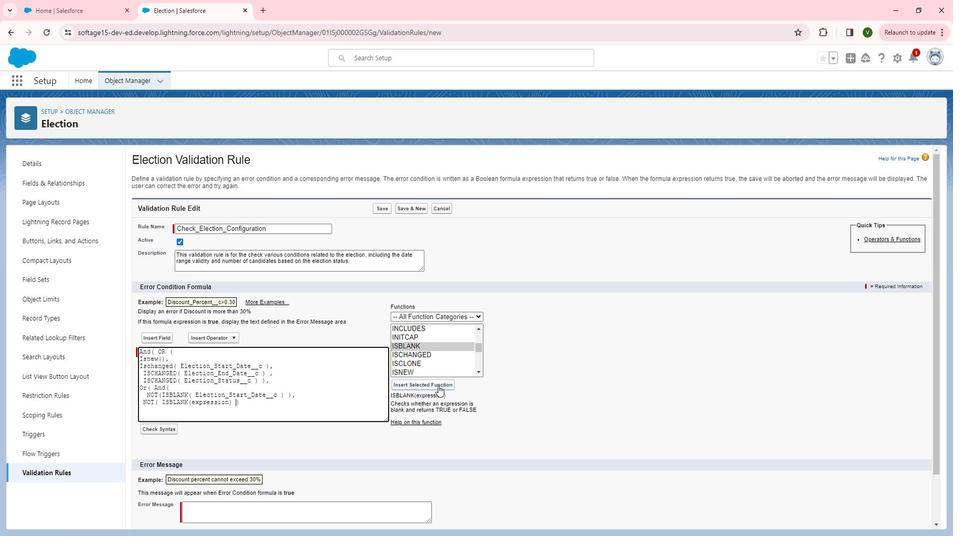 
Action: Mouse moved to (212, 405)
Screenshot: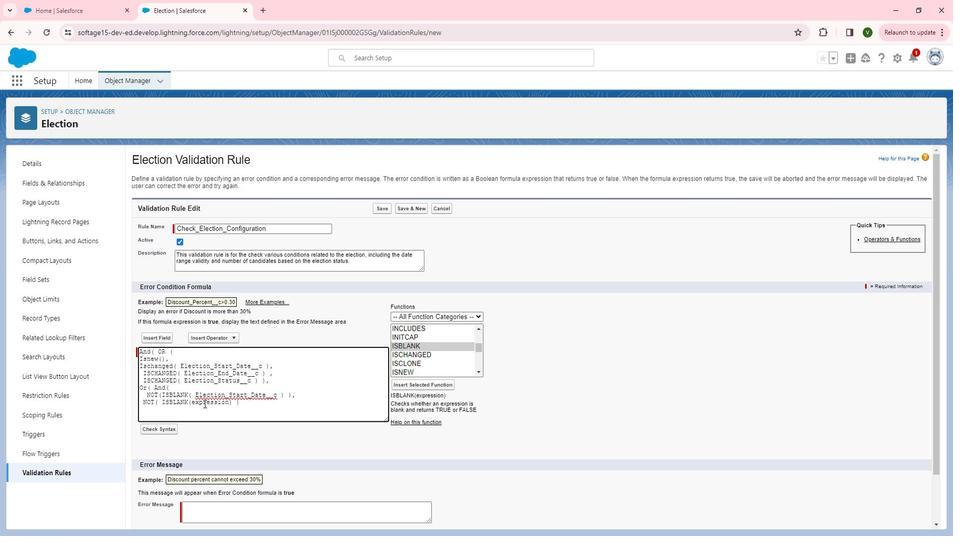 
Action: Mouse pressed left at (212, 405)
Screenshot: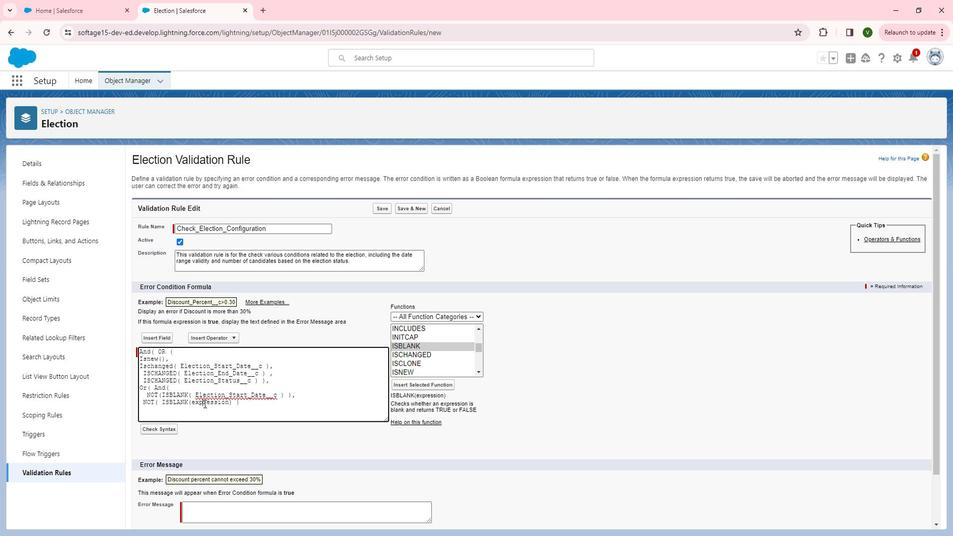 
Action: Mouse pressed left at (212, 405)
Screenshot: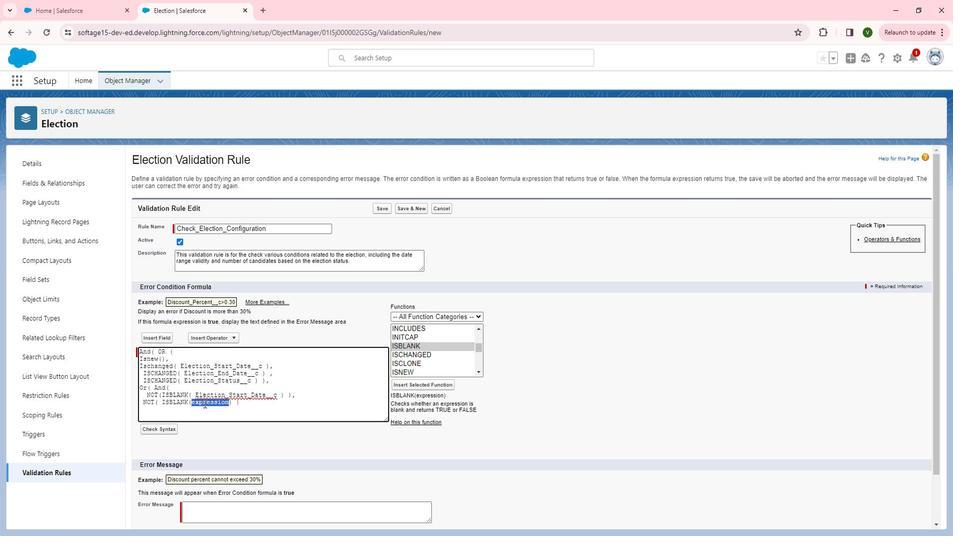 
Action: Mouse moved to (166, 348)
Screenshot: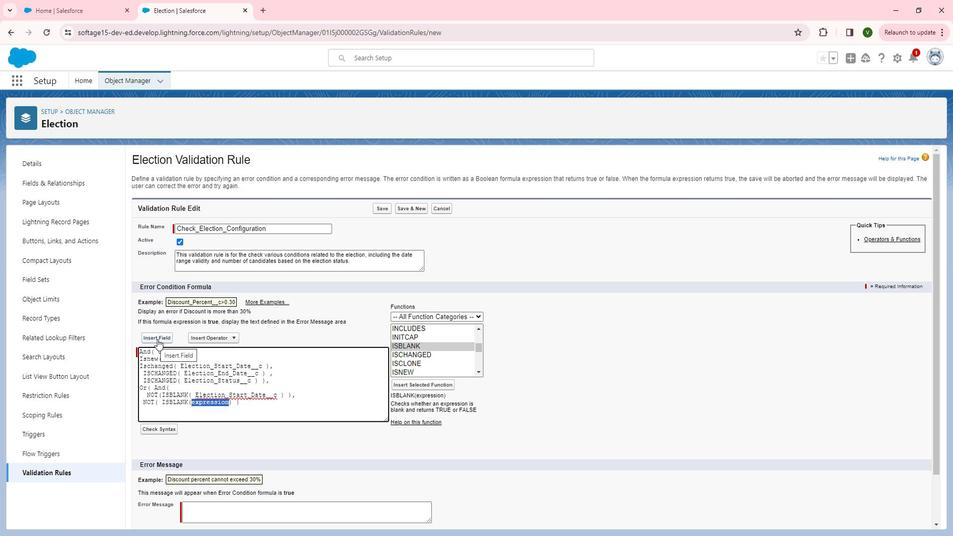 
Action: Mouse pressed left at (166, 348)
Screenshot: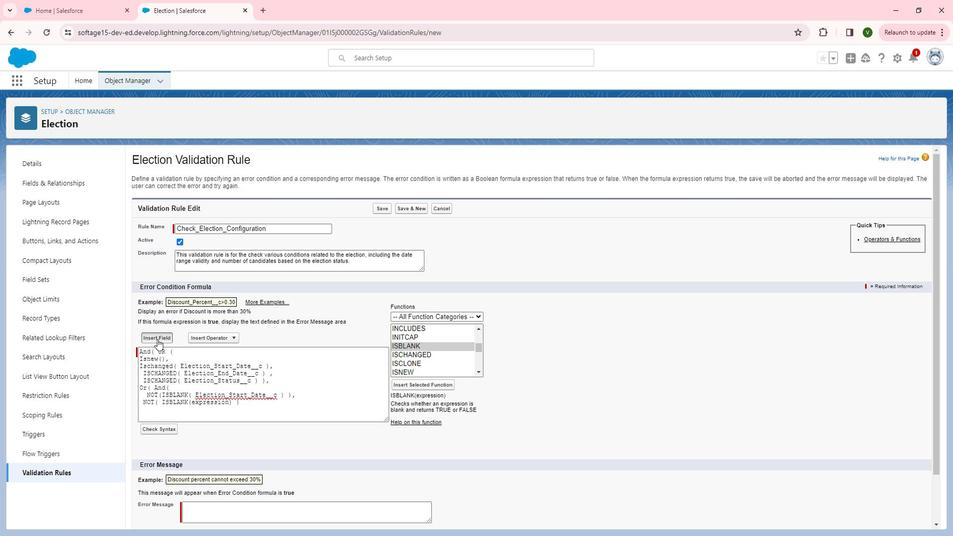 
Action: Mouse moved to (480, 375)
Screenshot: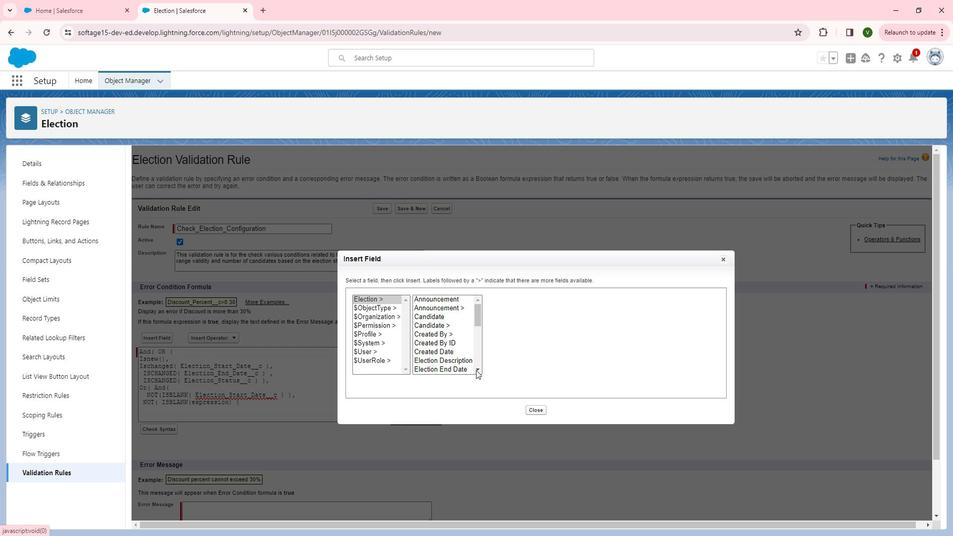 
Action: Mouse pressed left at (480, 375)
Screenshot: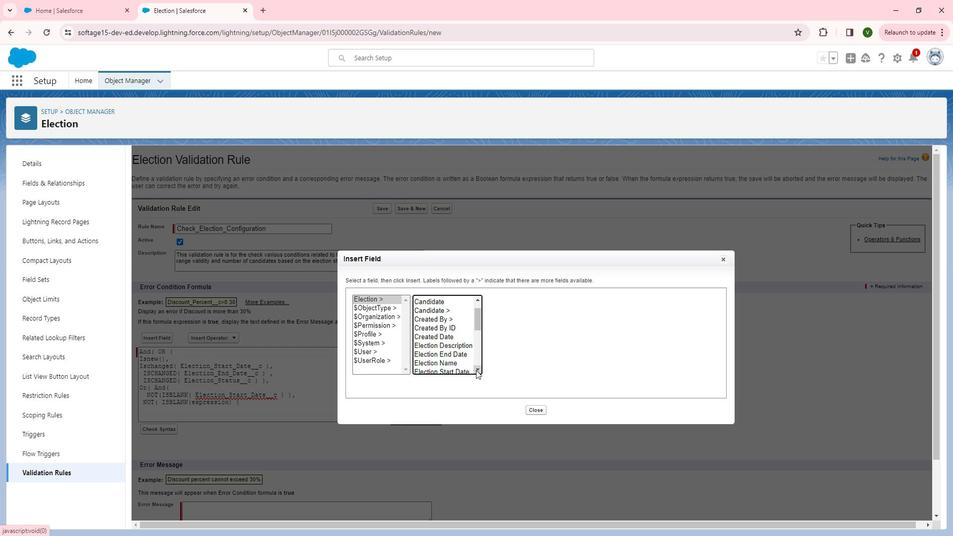 
Action: Mouse moved to (462, 357)
Screenshot: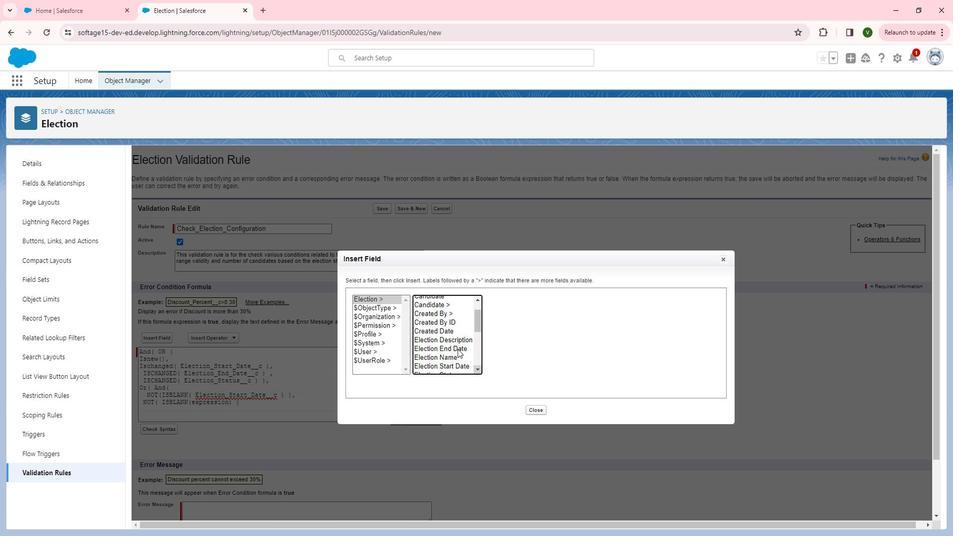 
Action: Mouse pressed left at (462, 357)
Screenshot: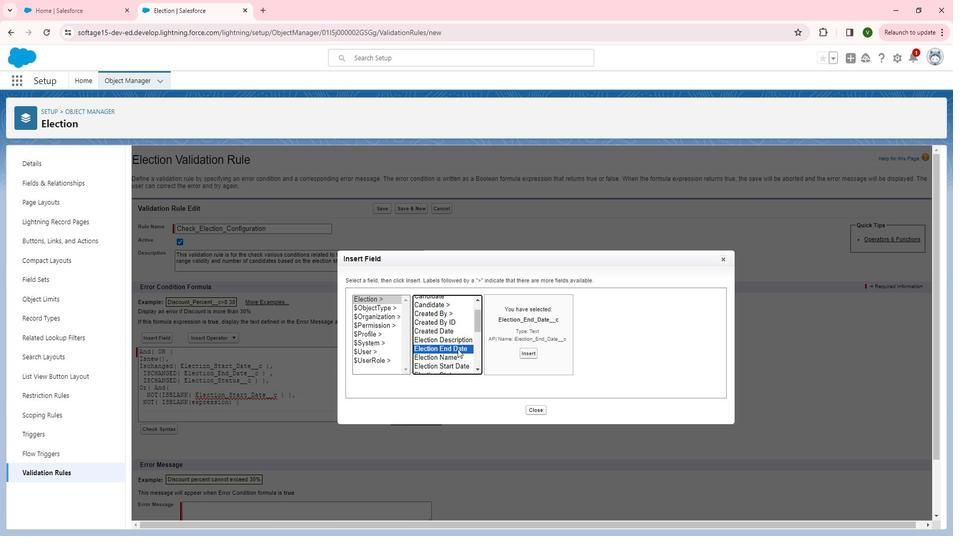 
Action: Mouse moved to (531, 362)
Screenshot: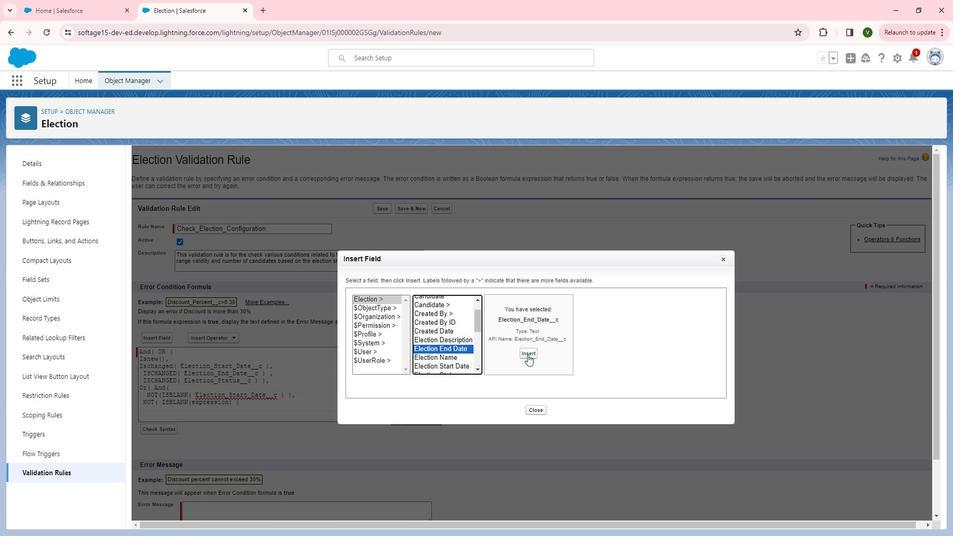 
Action: Mouse pressed left at (531, 362)
Screenshot: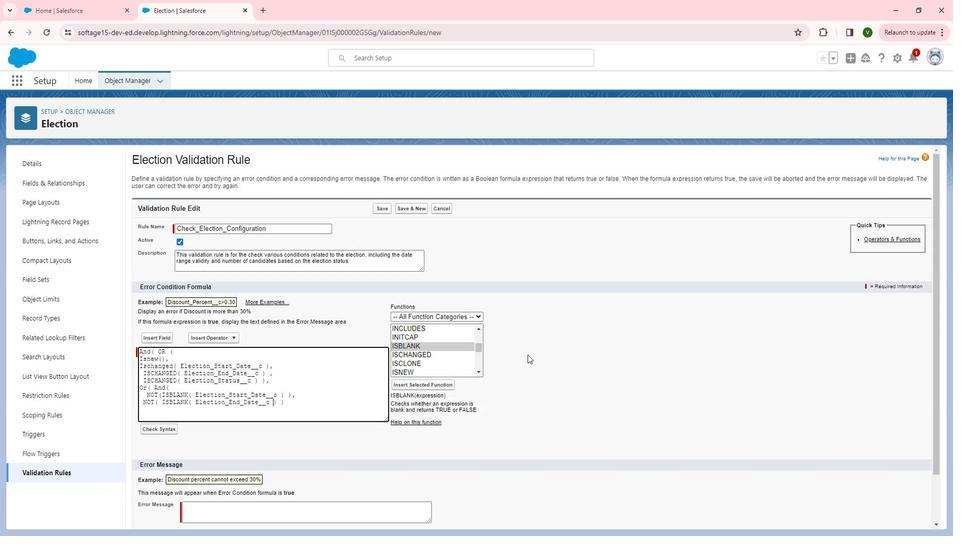 
Action: Mouse moved to (296, 407)
Screenshot: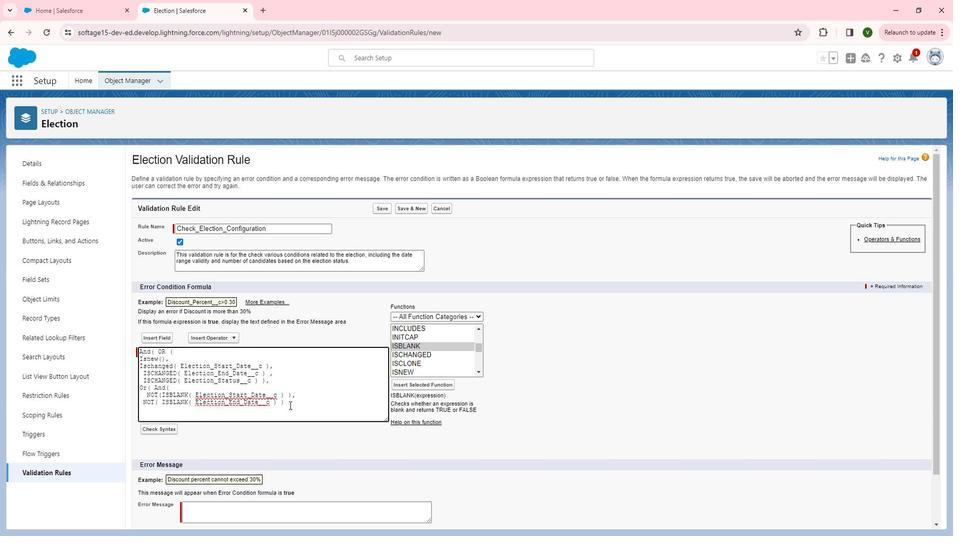
Action: Mouse pressed left at (296, 407)
Screenshot: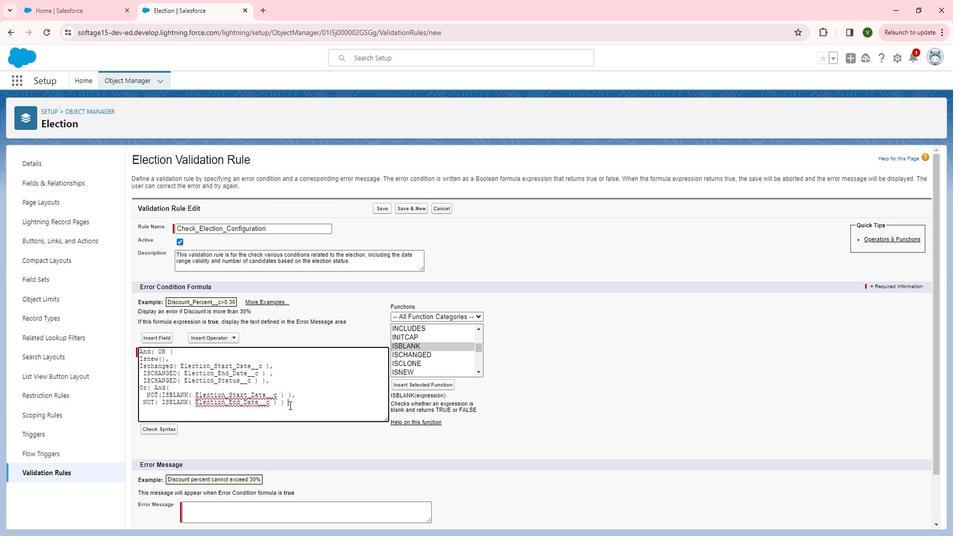 
Action: Key pressed <Key.shift_r>),<Key.enter><Key.shift>And<Key.space><Key.shift>(
Screenshot: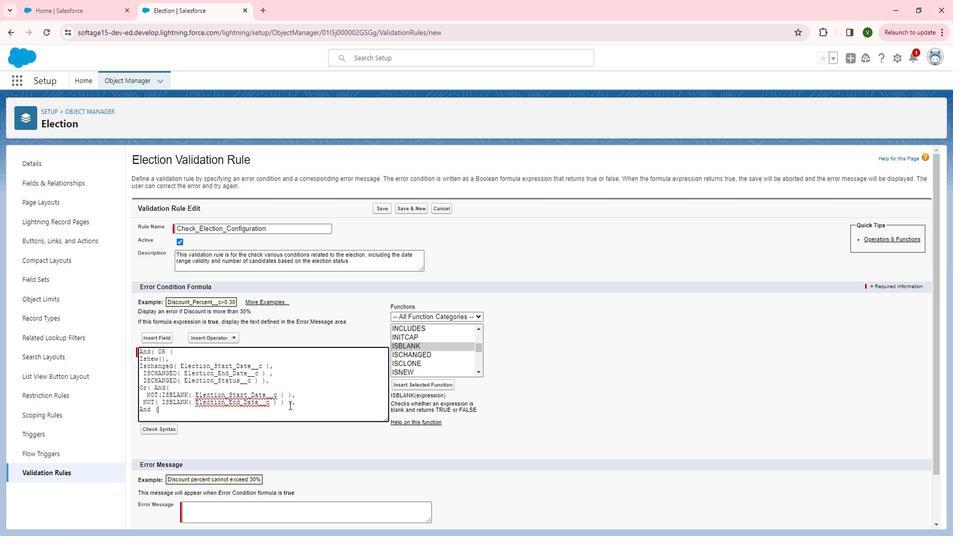 
Action: Mouse moved to (425, 354)
Screenshot: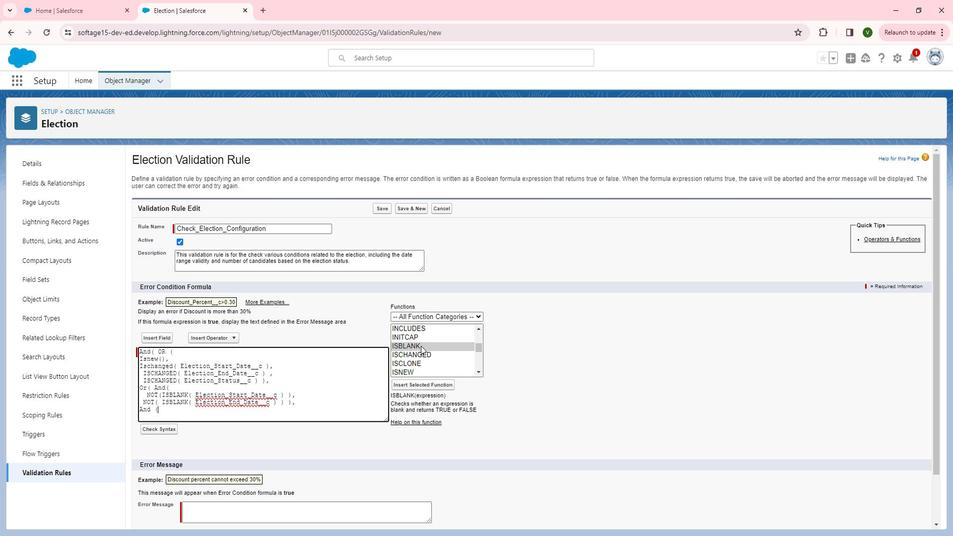
Action: Mouse pressed left at (425, 354)
Screenshot: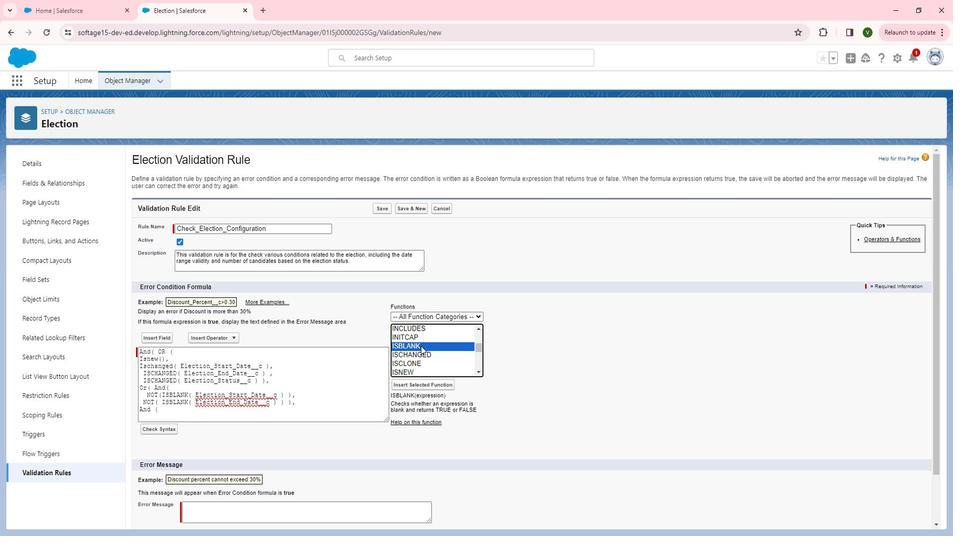 
Action: Mouse pressed left at (425, 354)
Screenshot: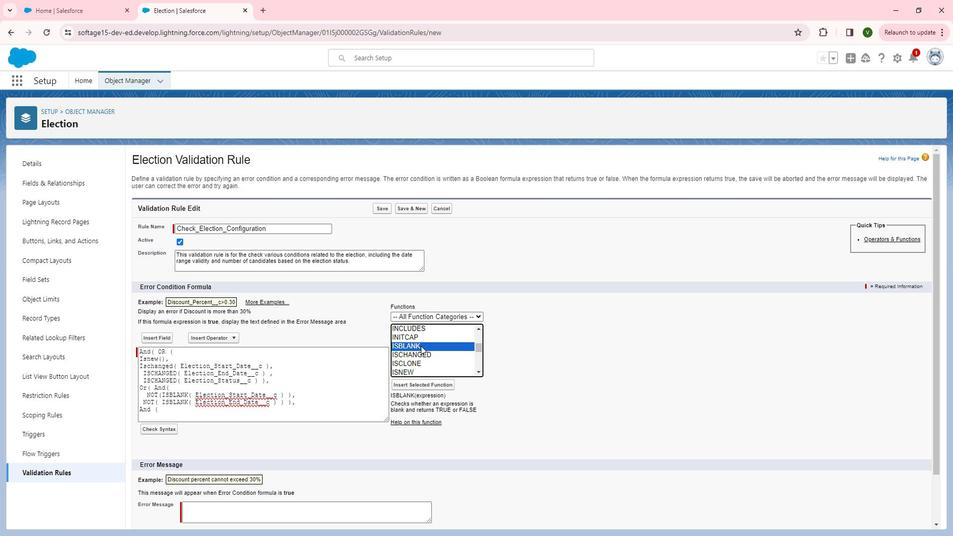 
Action: Mouse moved to (220, 411)
Screenshot: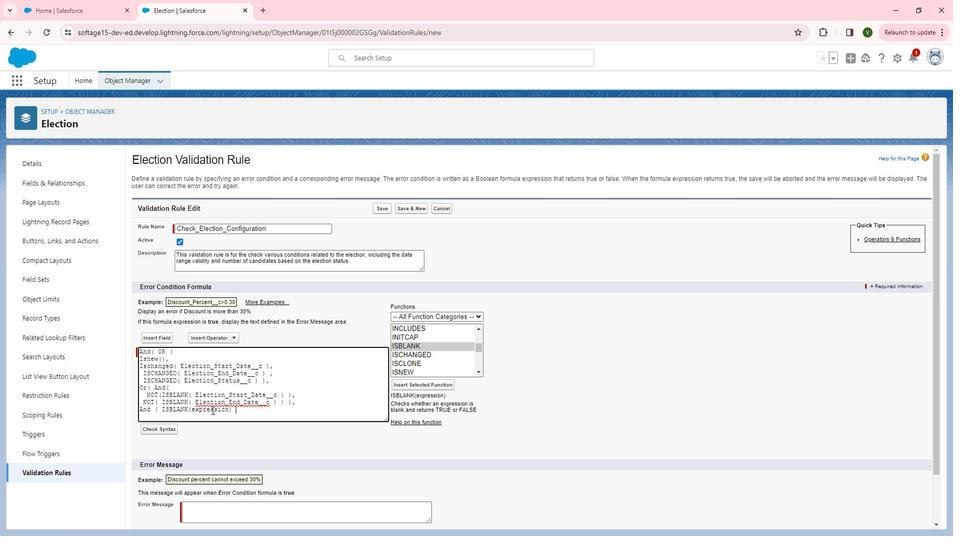 
Action: Mouse pressed left at (220, 411)
Screenshot: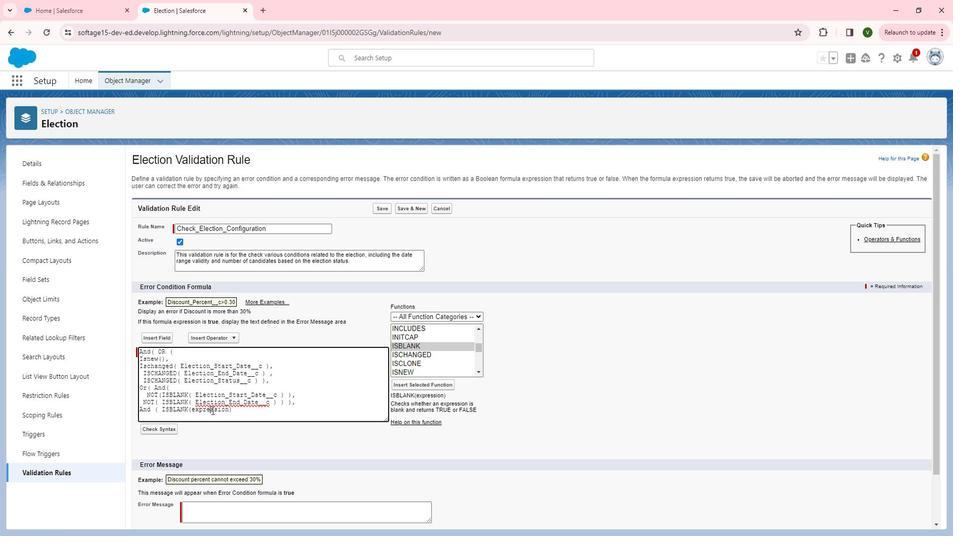 
Action: Mouse pressed left at (220, 411)
Screenshot: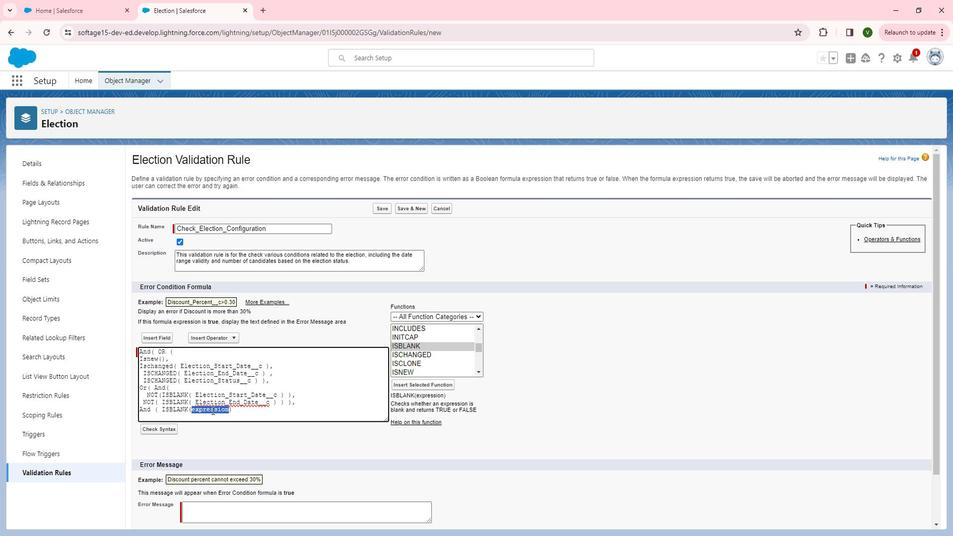 
Action: Mouse moved to (248, 414)
Screenshot: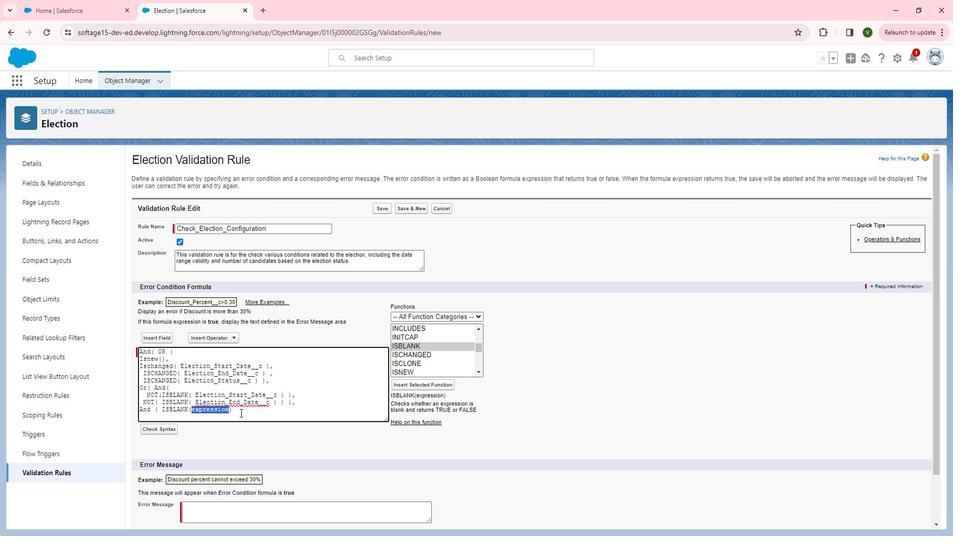 
Action: Mouse pressed left at (248, 414)
Screenshot: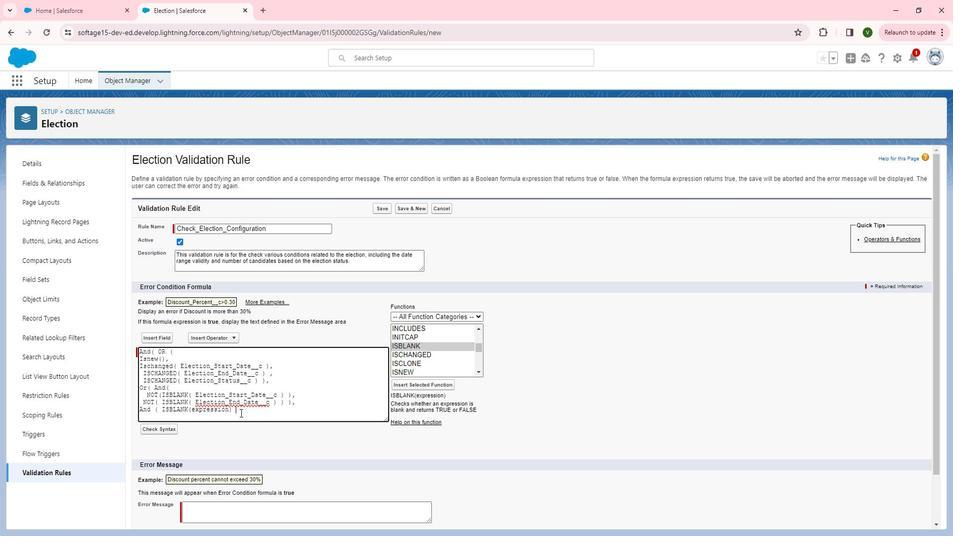 
Action: Key pressed <Key.backspace><Key.backspace><Key.backspace><Key.backspace><Key.backspace><Key.backspace><Key.backspace><Key.backspace><Key.backspace><Key.backspace><Key.backspace><Key.backspace><Key.backspace><Key.backspace><Key.backspace><Key.backspace><Key.backspace><Key.backspace><Key.backspace><Key.backspace><Key.backspace><Key.backspace><Key.backspace><Key.backspace><Key.backspace>
Screenshot: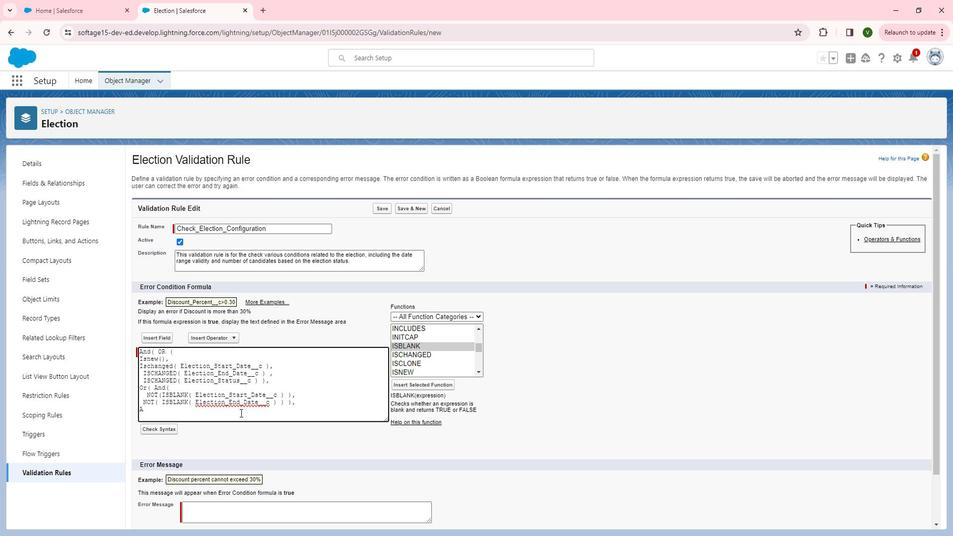 
Action: Mouse moved to (247, 414)
Screenshot: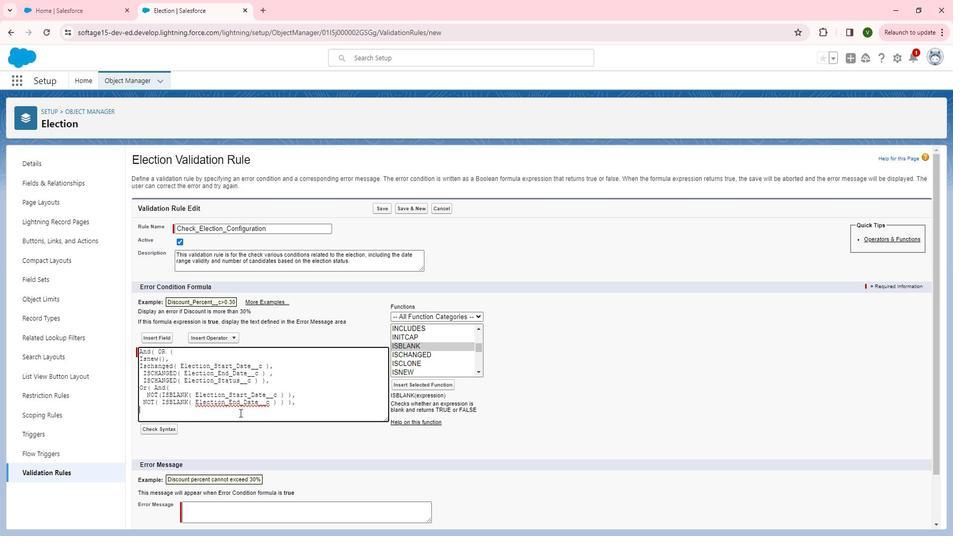 
Action: Key pressed <Key.backspace><Key.backspace><Key.backspace><Key.backspace>,<Key.enter>
Screenshot: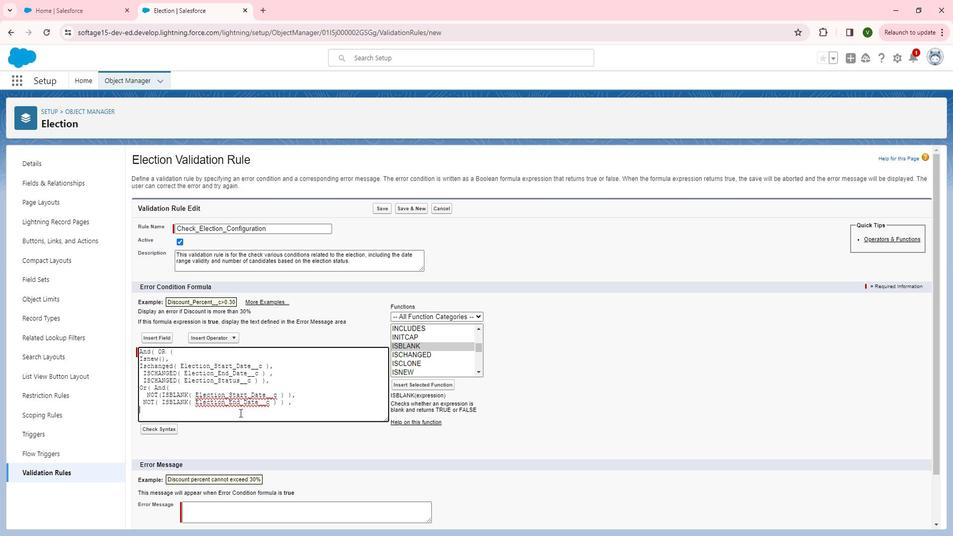 
Action: Mouse moved to (485, 377)
Screenshot: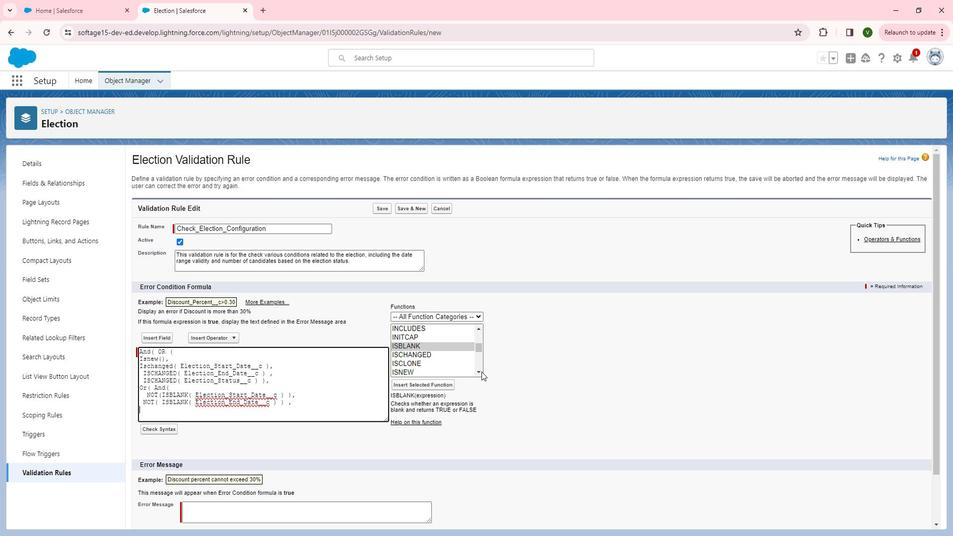 
Action: Mouse pressed left at (485, 377)
Screenshot: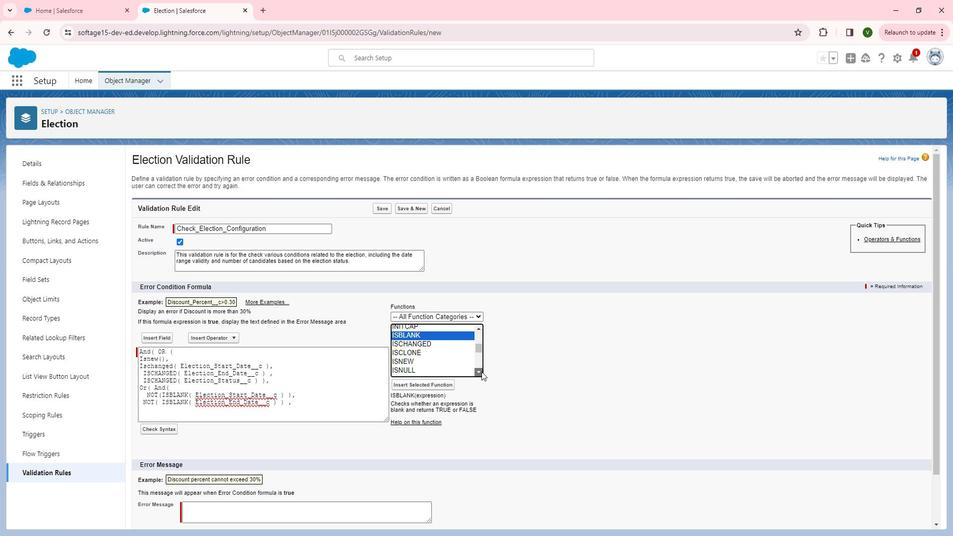 
Action: Mouse pressed left at (485, 377)
Screenshot: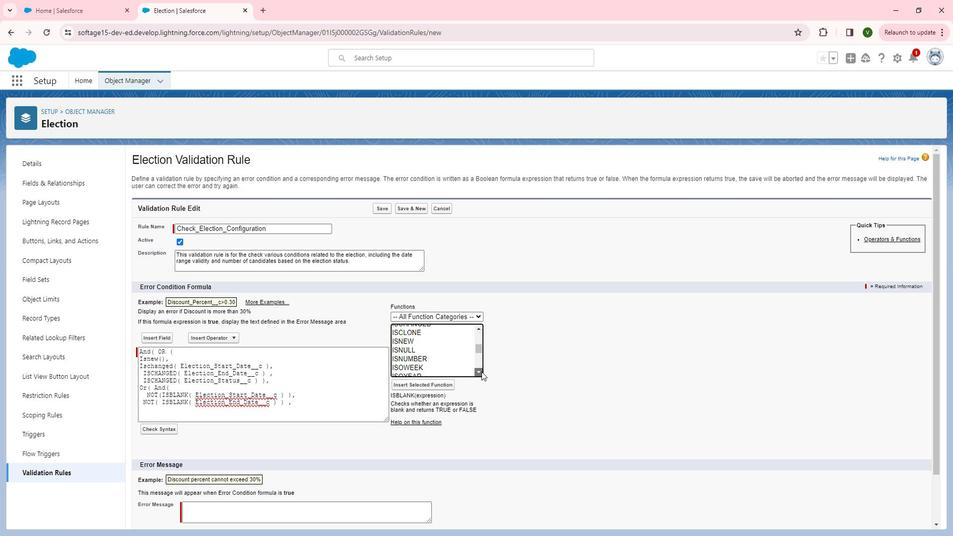 
Action: Mouse pressed left at (485, 377)
Screenshot: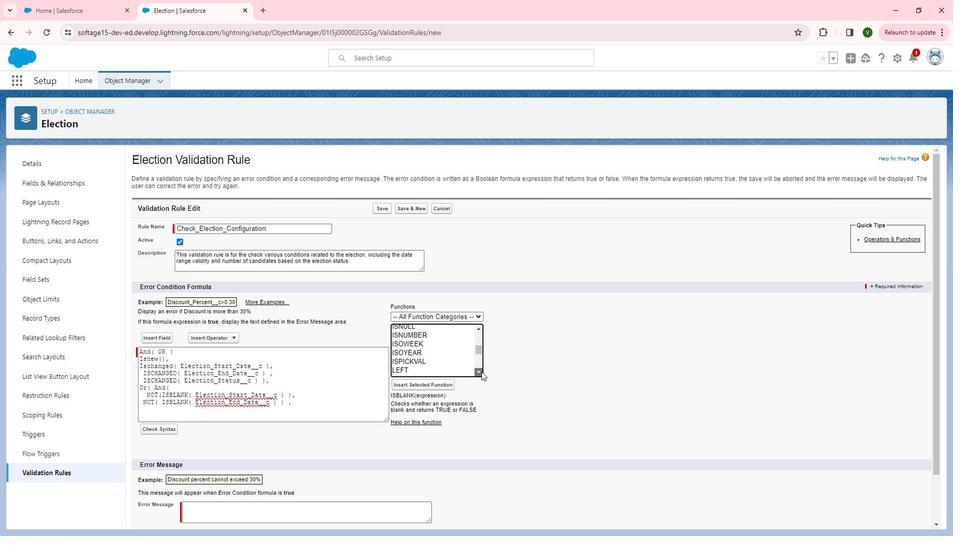 
Action: Mouse moved to (161, 414)
Screenshot: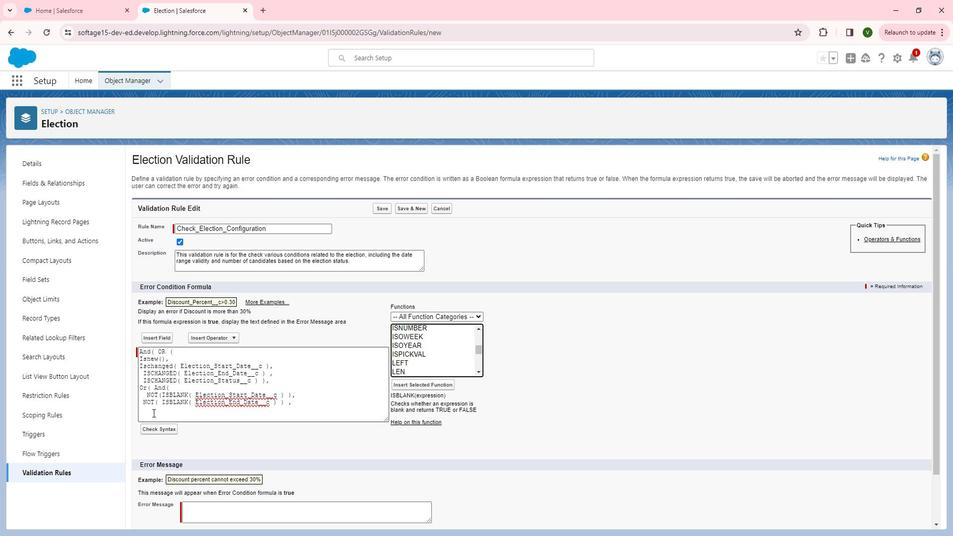 
Action: Mouse pressed left at (161, 414)
Screenshot: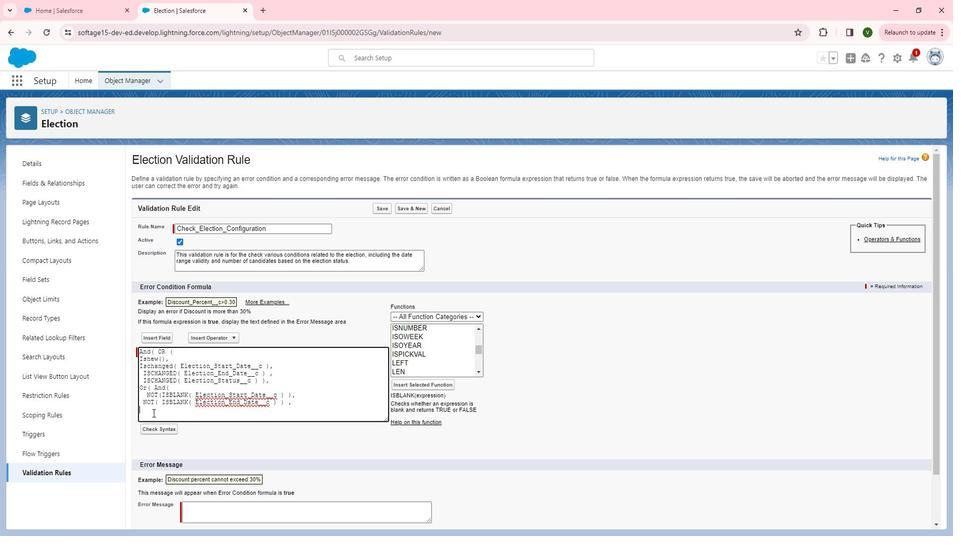 
Action: Mouse moved to (173, 347)
Screenshot: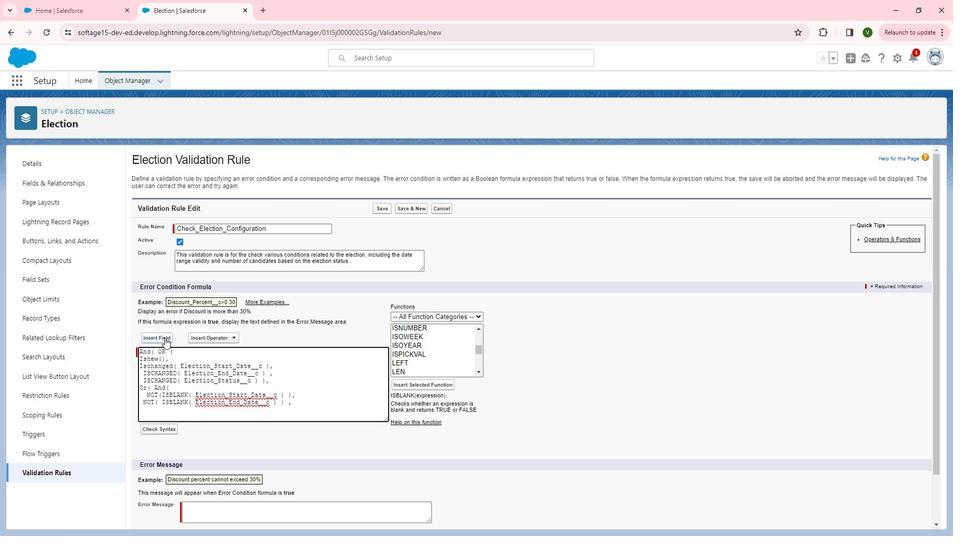 
Action: Mouse pressed left at (173, 347)
Screenshot: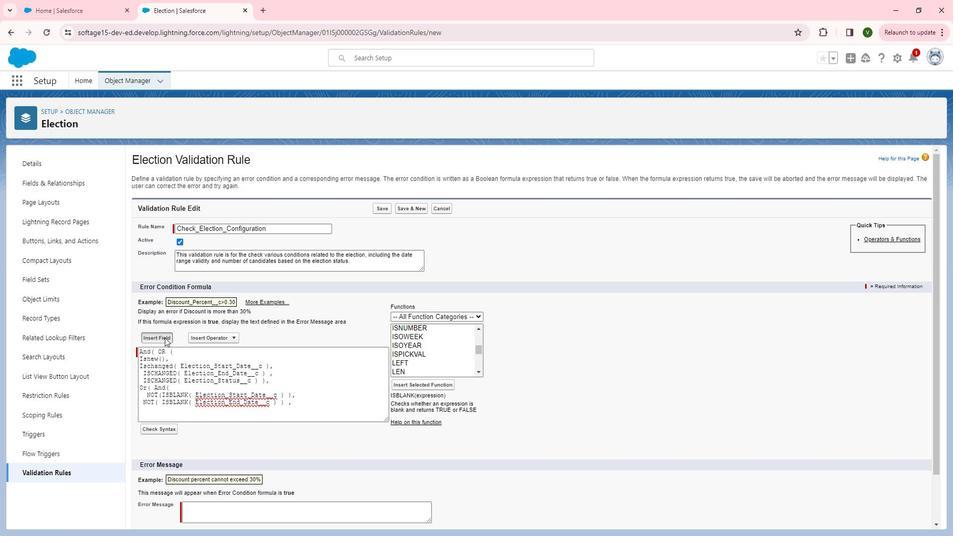 
Action: Mouse moved to (479, 375)
Screenshot: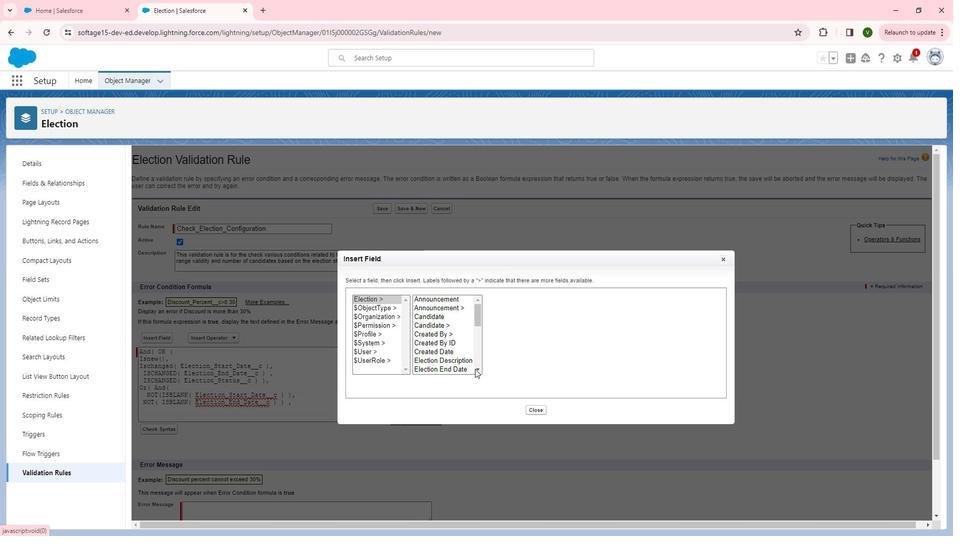 
Action: Mouse pressed left at (479, 375)
Screenshot: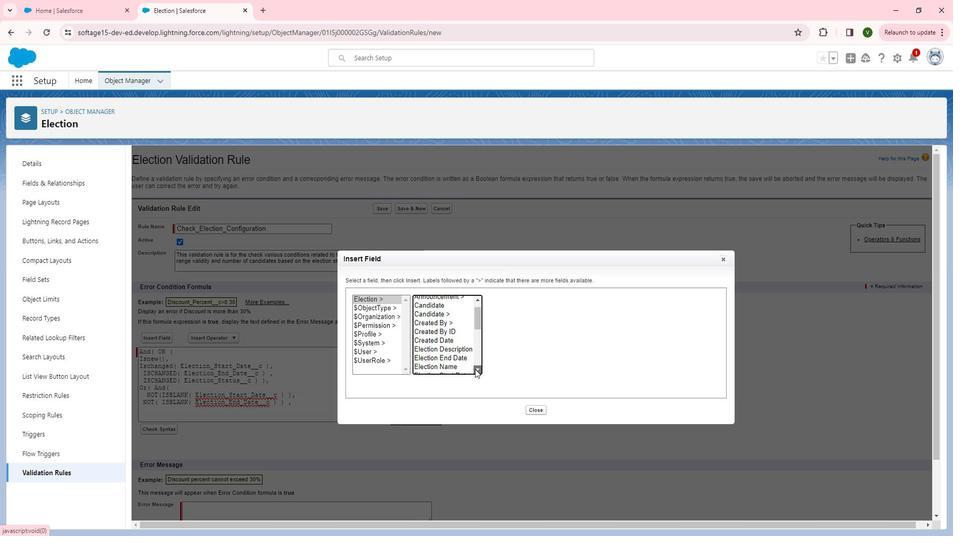
Action: Mouse moved to (450, 358)
Screenshot: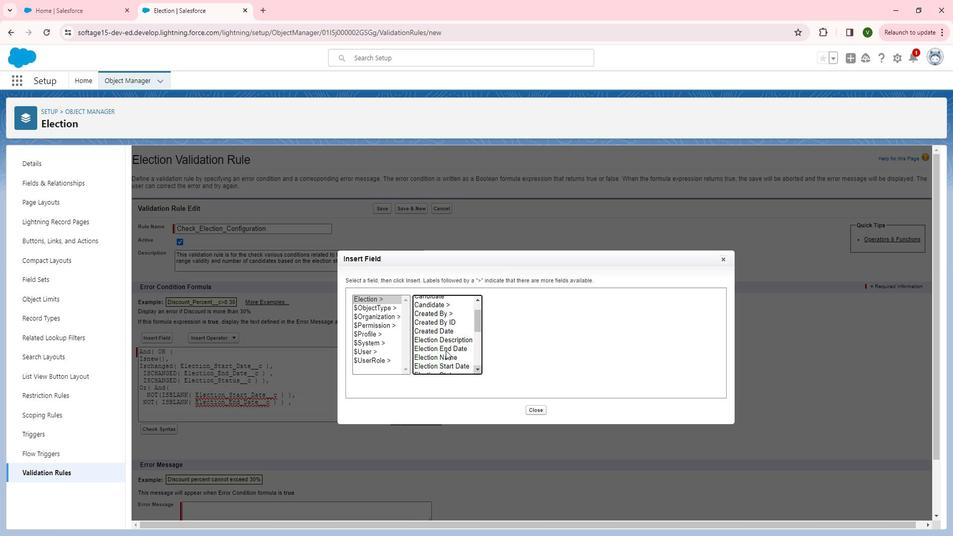 
Action: Mouse pressed left at (450, 358)
Screenshot: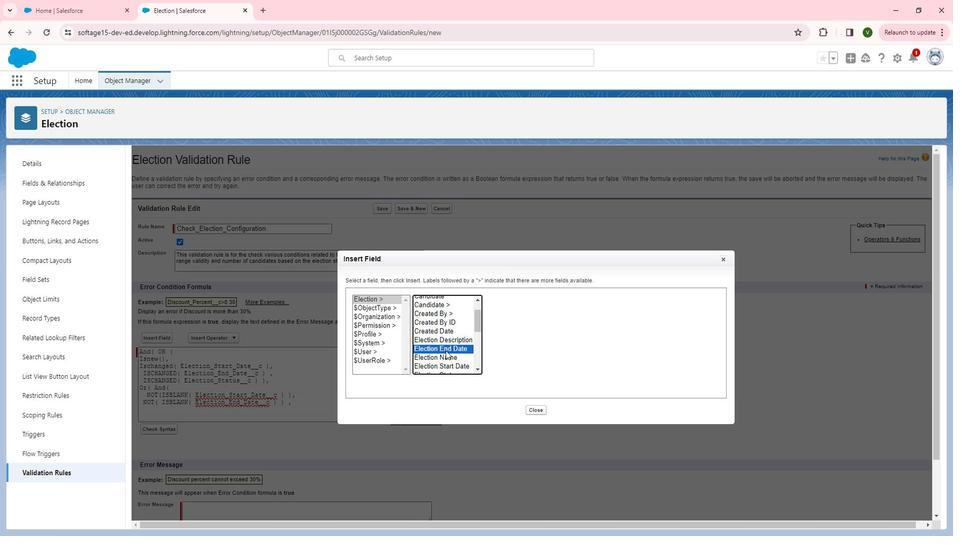 
Action: Mouse moved to (464, 372)
Screenshot: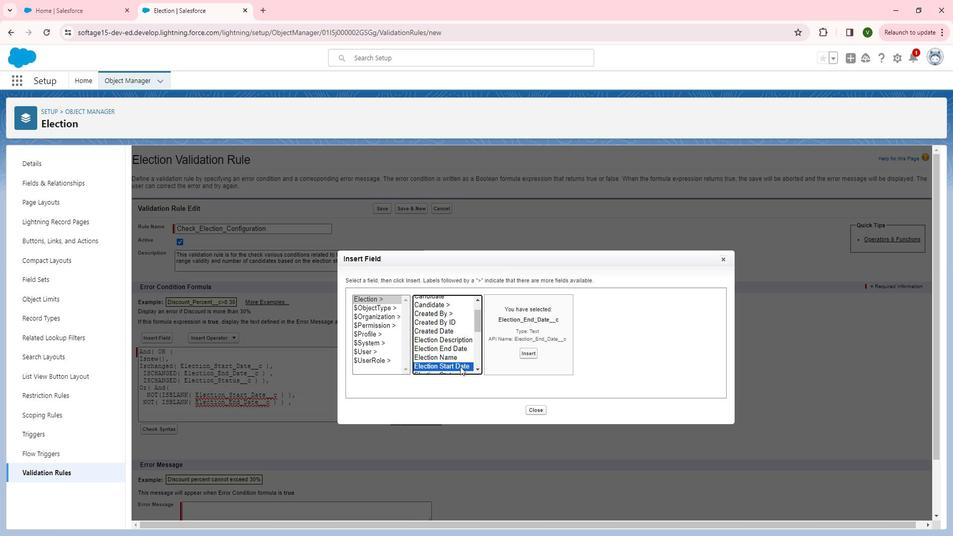 
Action: Mouse pressed left at (464, 372)
Screenshot: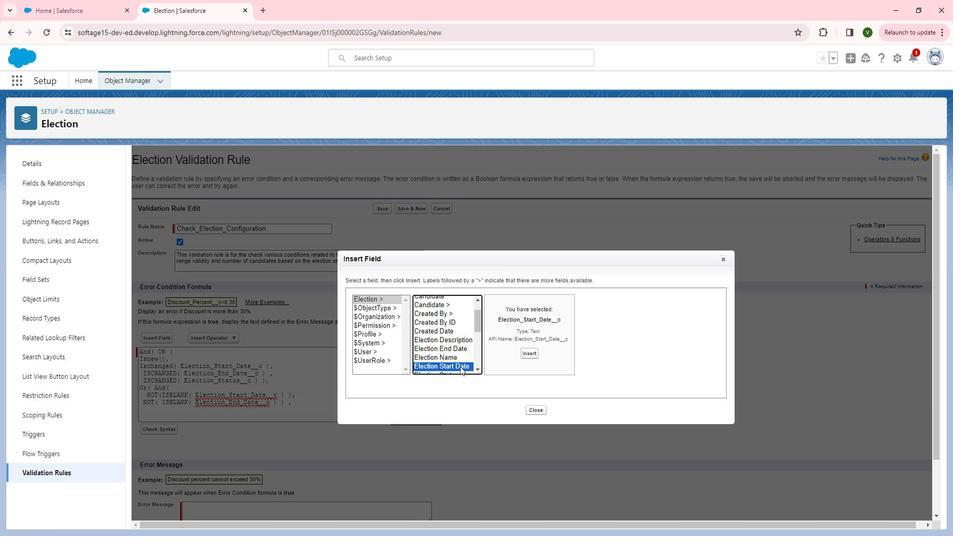 
Action: Mouse moved to (533, 361)
Screenshot: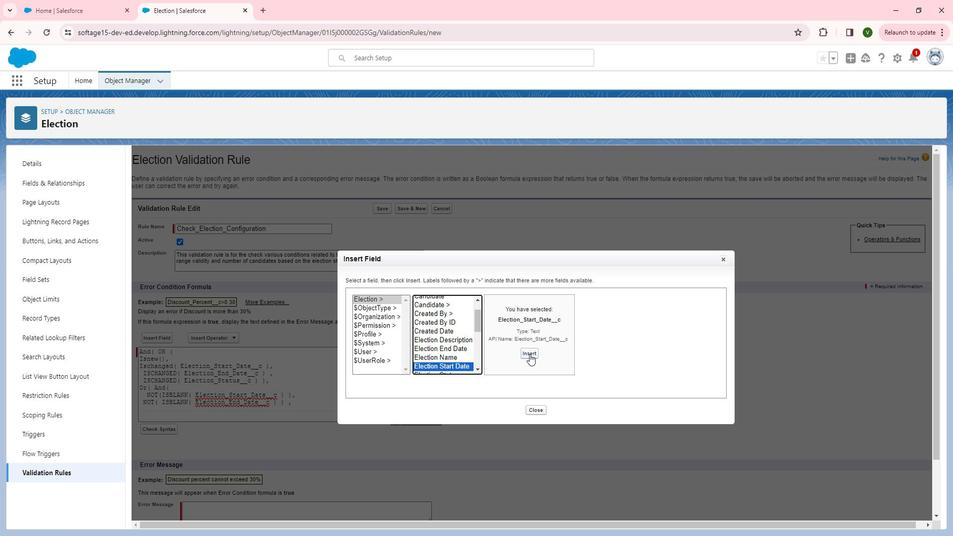 
Action: Mouse pressed left at (533, 361)
Screenshot: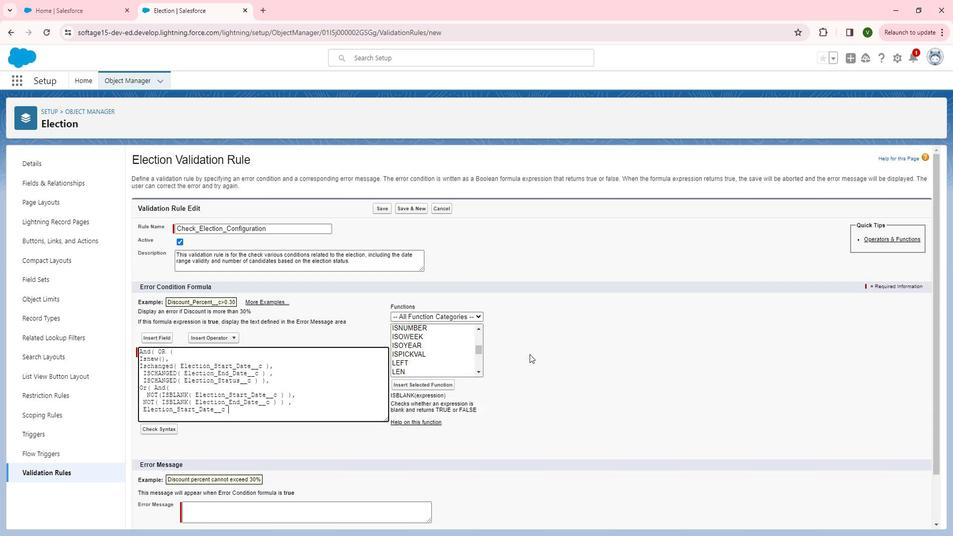 
Action: Mouse moved to (436, 394)
Screenshot: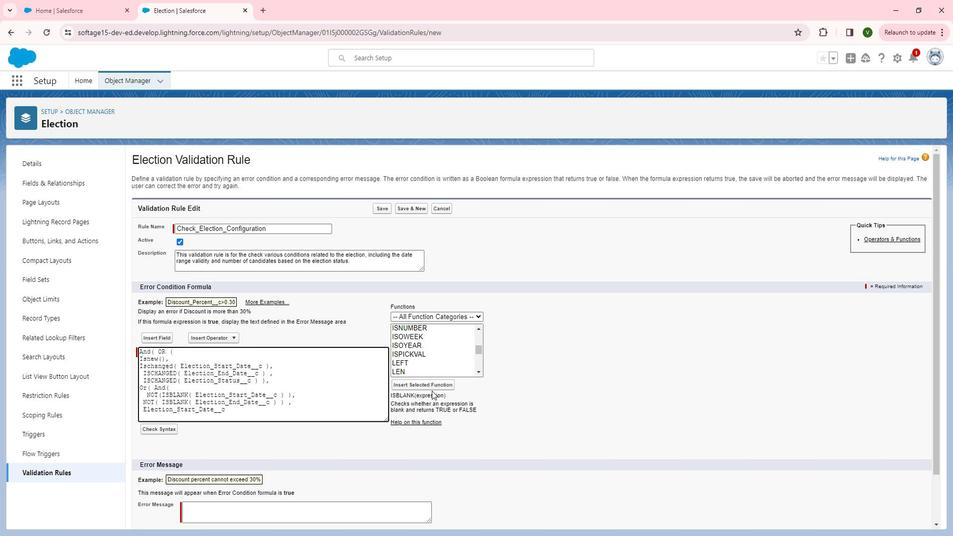 
Action: Key pressed <Key.shift_r><<Key.shift_r>+<Key.backspace>=<Key.space>
Screenshot: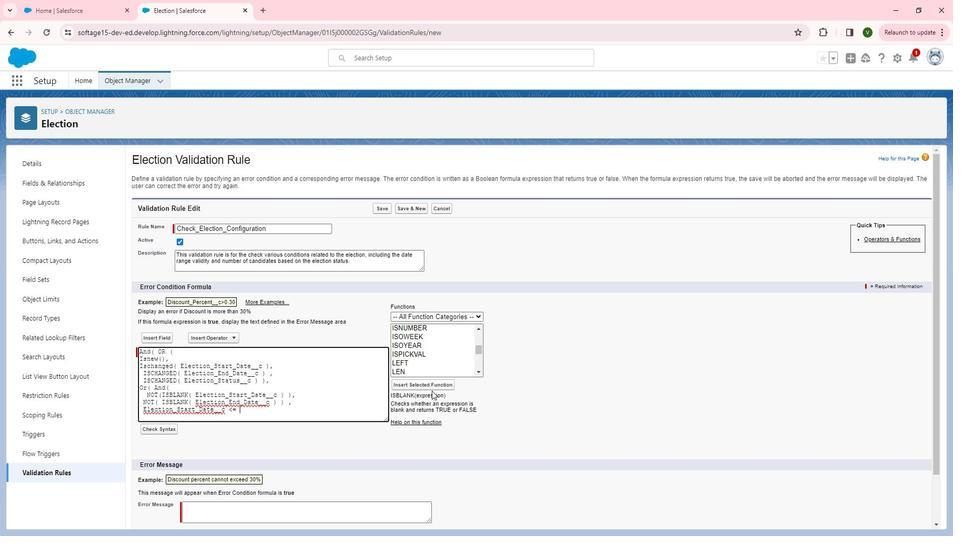 
Action: Mouse moved to (175, 350)
Screenshot: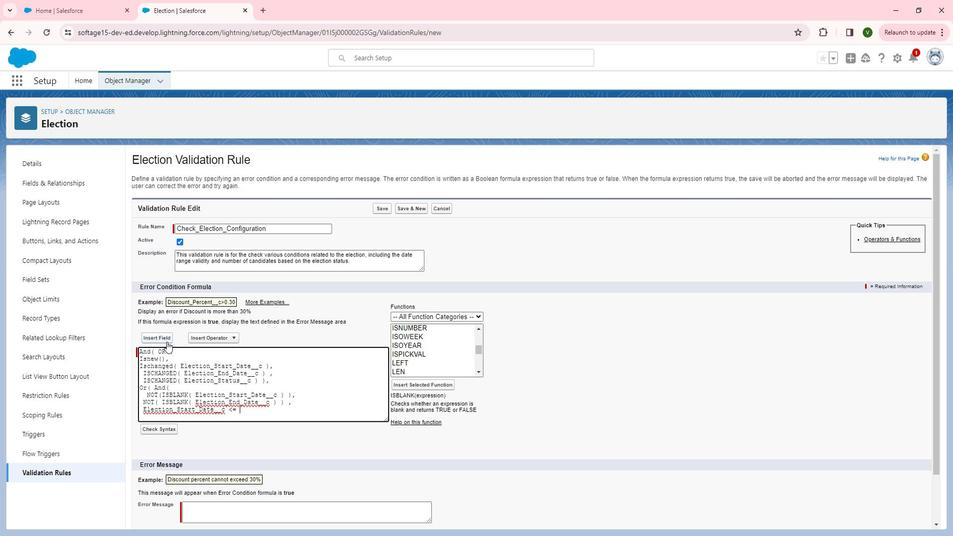 
Action: Mouse pressed left at (175, 350)
Screenshot: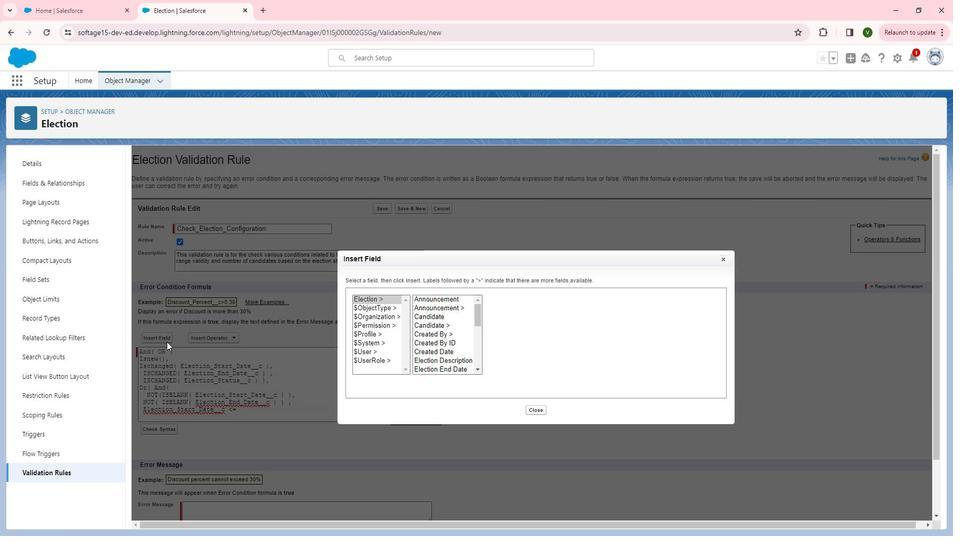 
Action: Mouse moved to (457, 373)
Screenshot: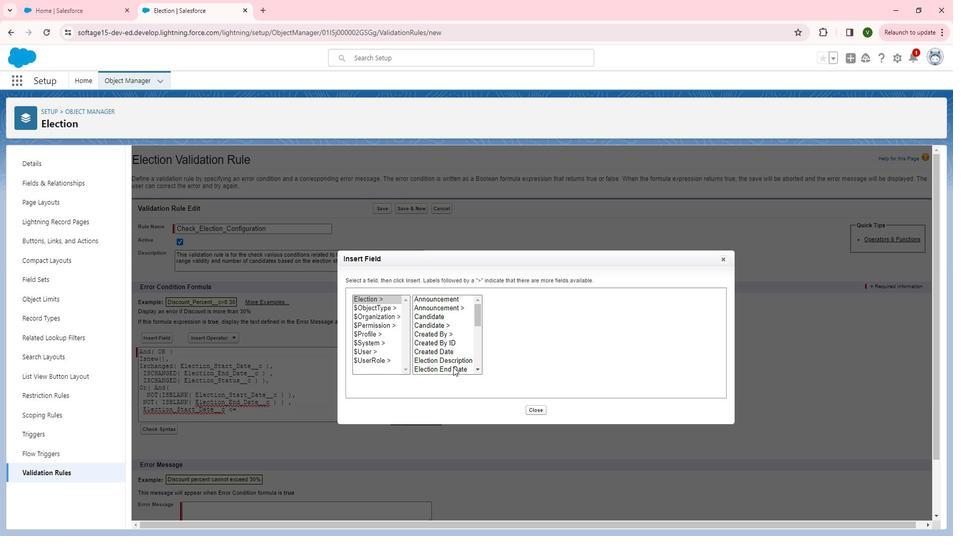 
Action: Mouse pressed left at (457, 373)
Screenshot: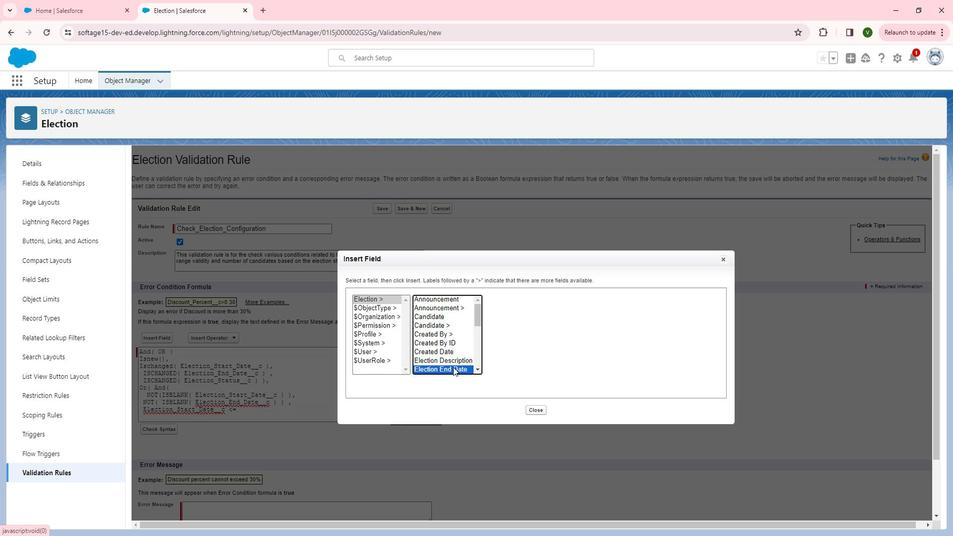 
Action: Mouse moved to (530, 357)
Screenshot: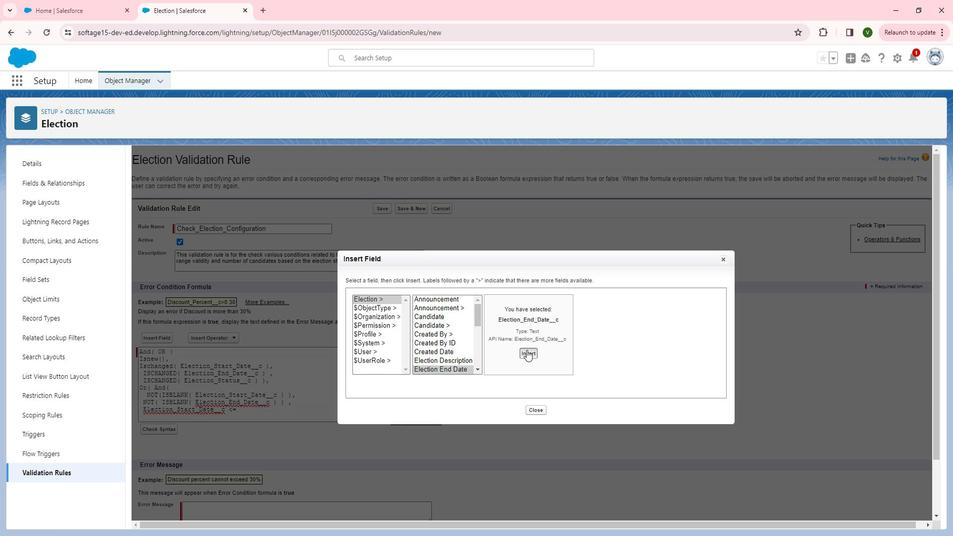 
Action: Mouse pressed left at (530, 357)
Screenshot: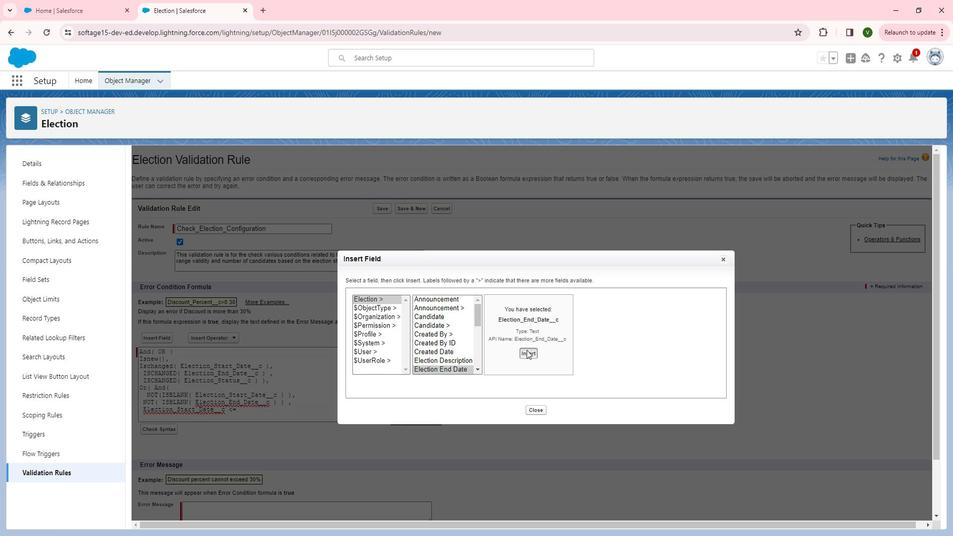 
Action: Mouse moved to (347, 409)
Screenshot: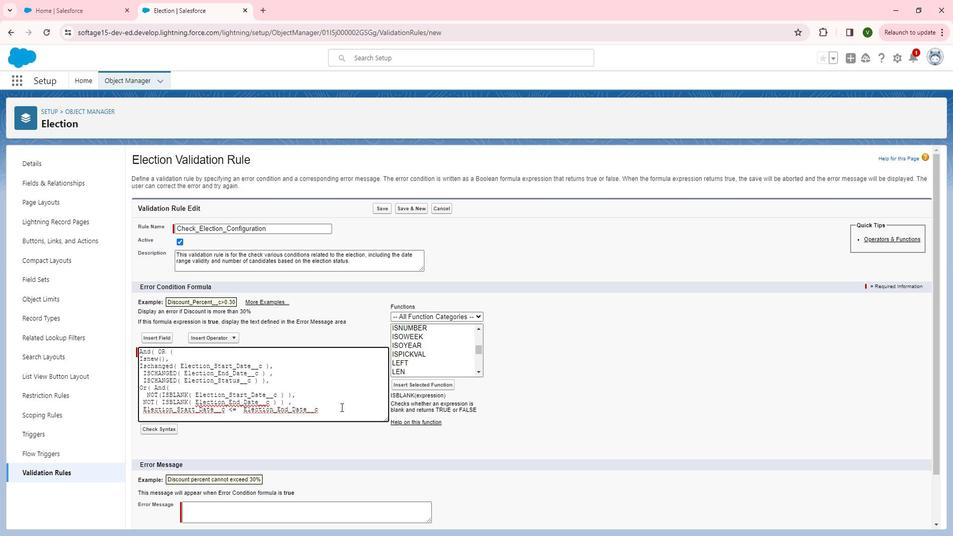 
Action: Key pressed <Key.shift_r>+30
Screenshot: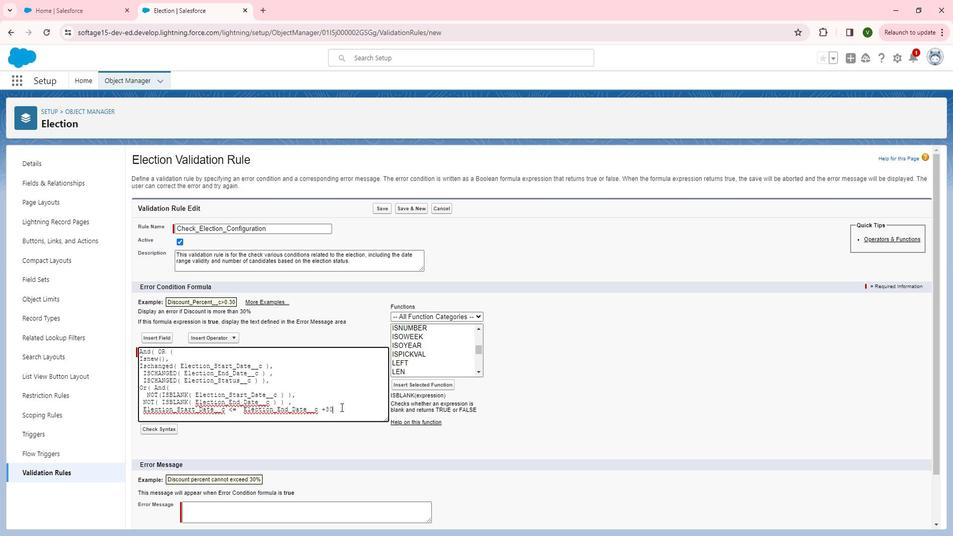 
Action: Mouse moved to (333, 410)
Screenshot: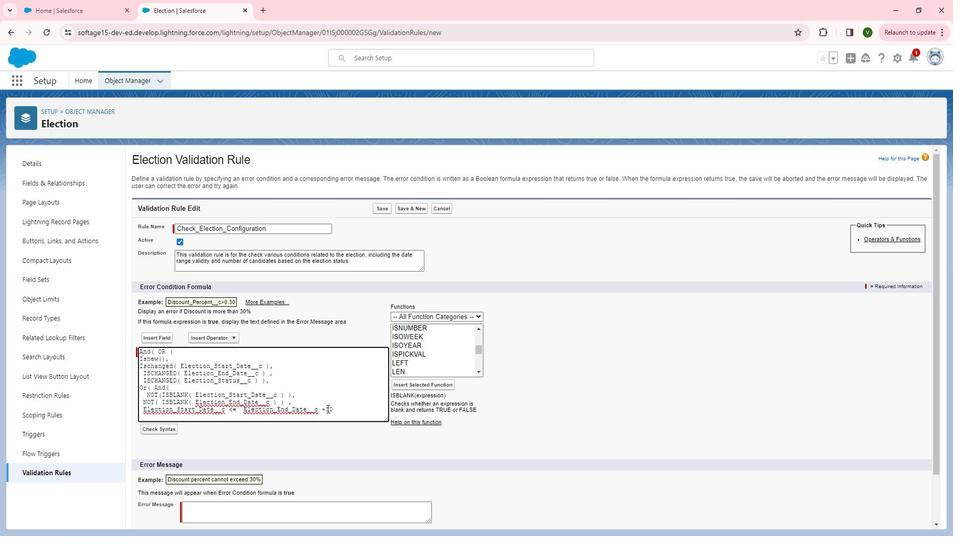 
Action: Mouse pressed left at (333, 410)
Screenshot: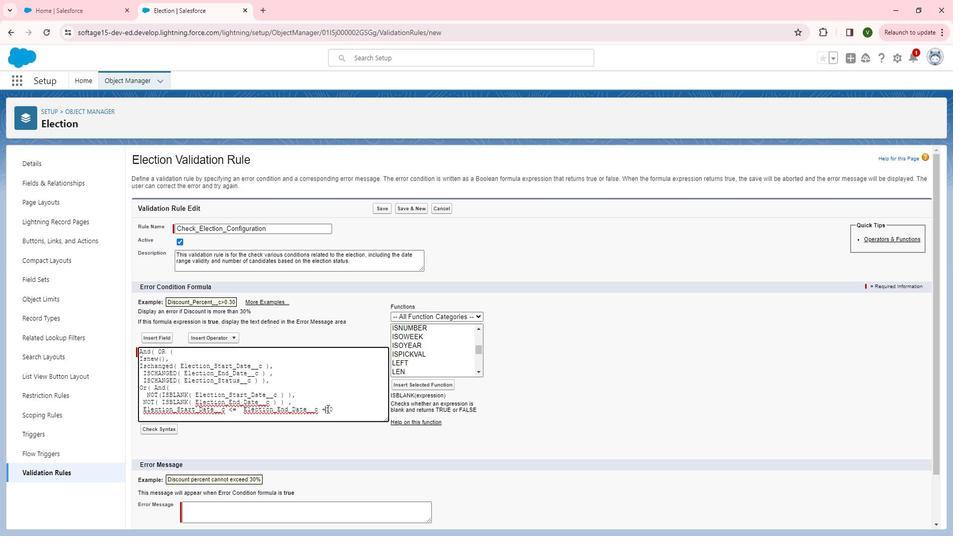 
Action: Mouse moved to (343, 418)
Screenshot: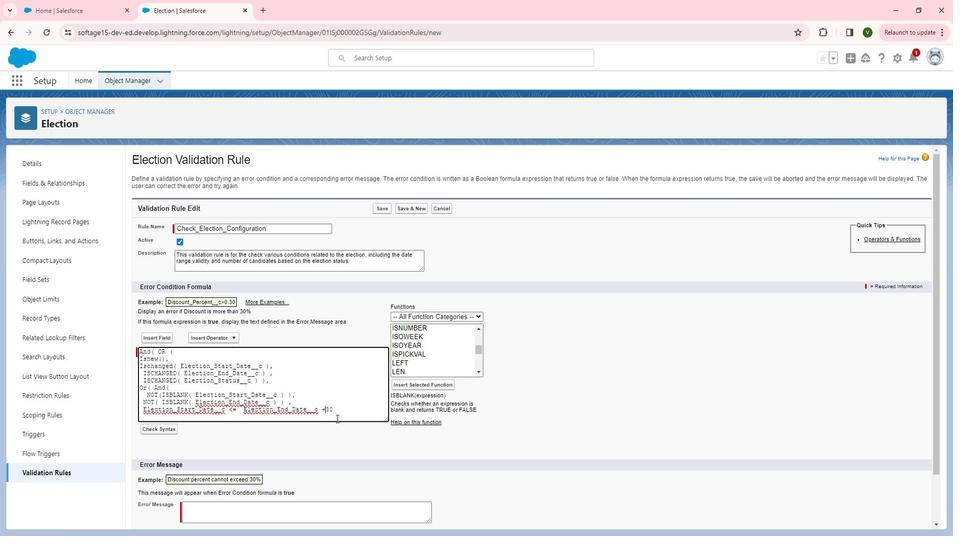 
Action: Key pressed <Key.space>
Screenshot: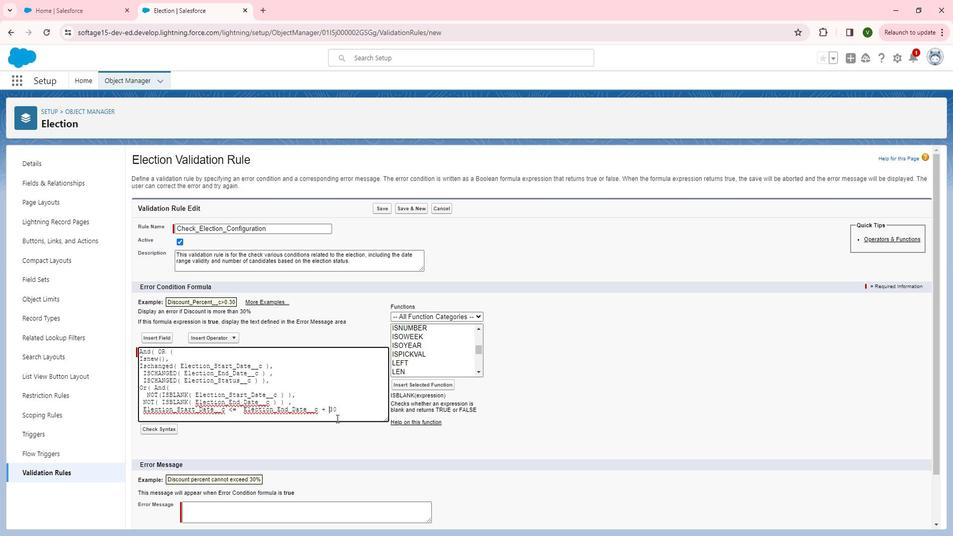 
Action: Mouse moved to (317, 421)
Screenshot: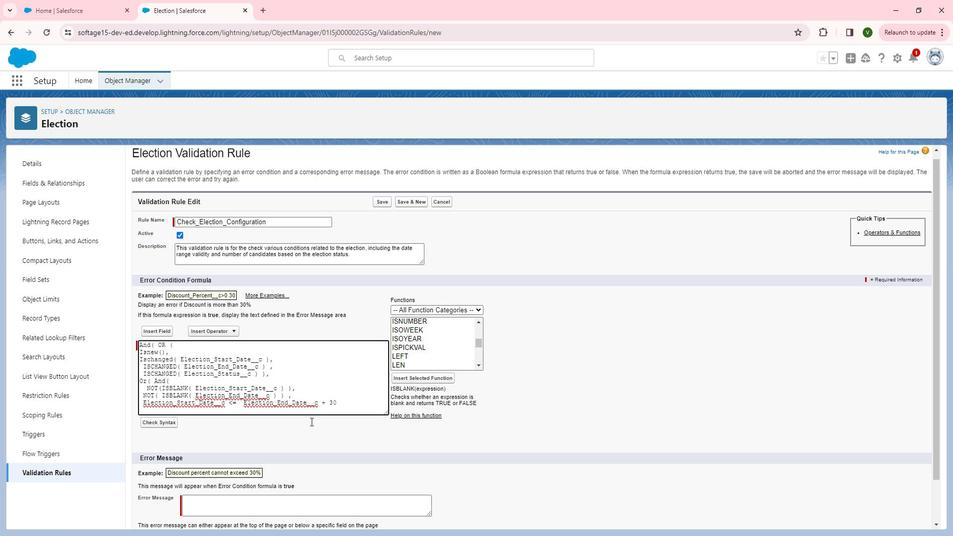 
Action: Mouse scrolled (317, 421) with delta (0, 0)
Screenshot: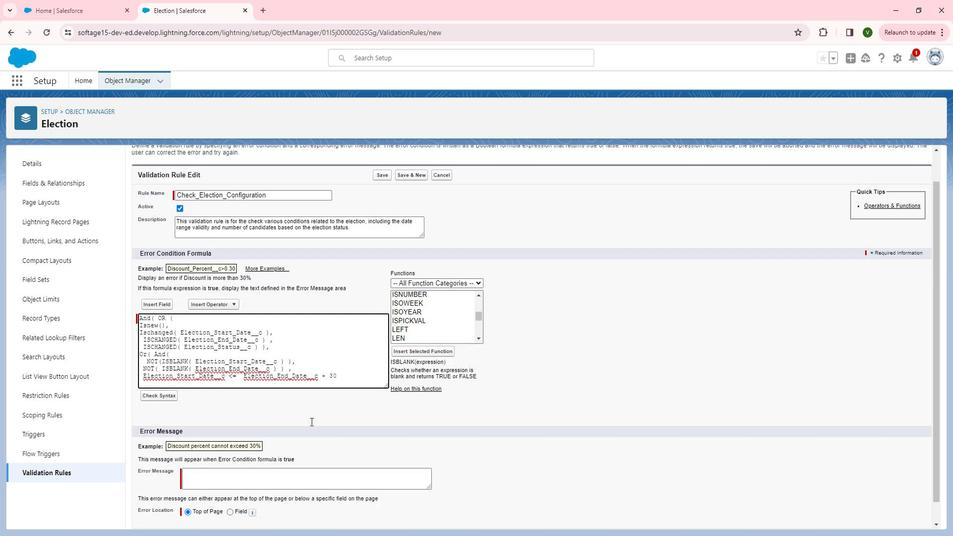 
Action: Mouse moved to (345, 366)
Screenshot: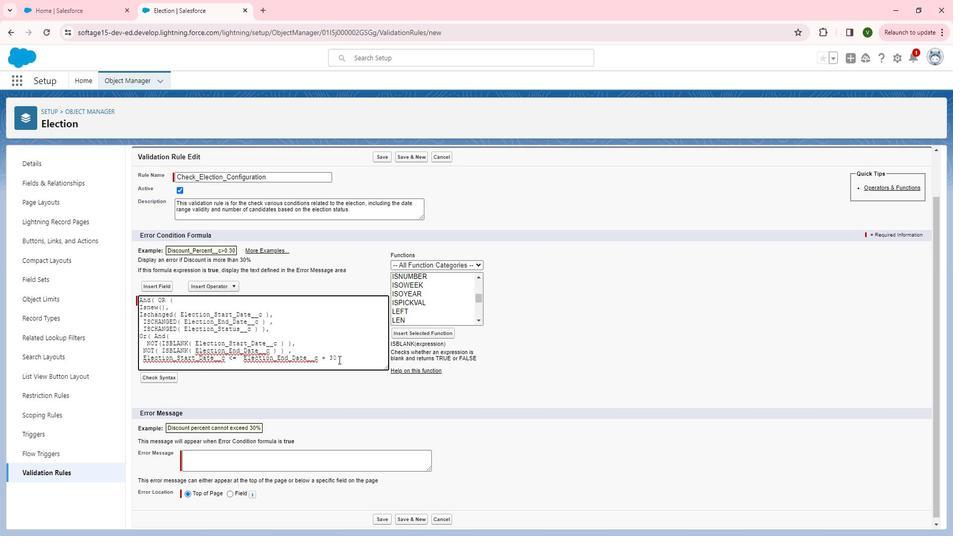
Action: Mouse pressed left at (345, 366)
Screenshot: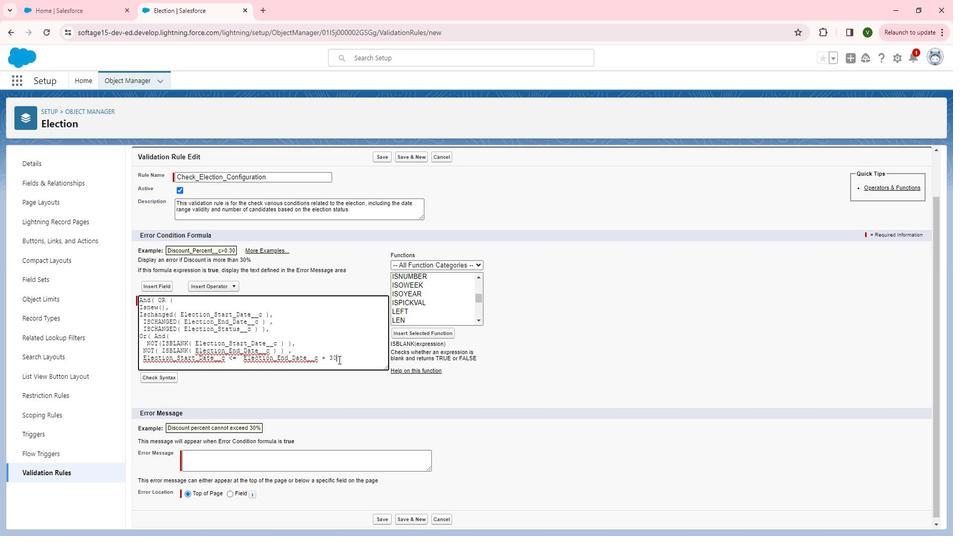 
Action: Key pressed ,<Key.backspace><Key.shift_r>),<Key.enter><Key.shift>And<Key.space><Key.shift>(
Screenshot: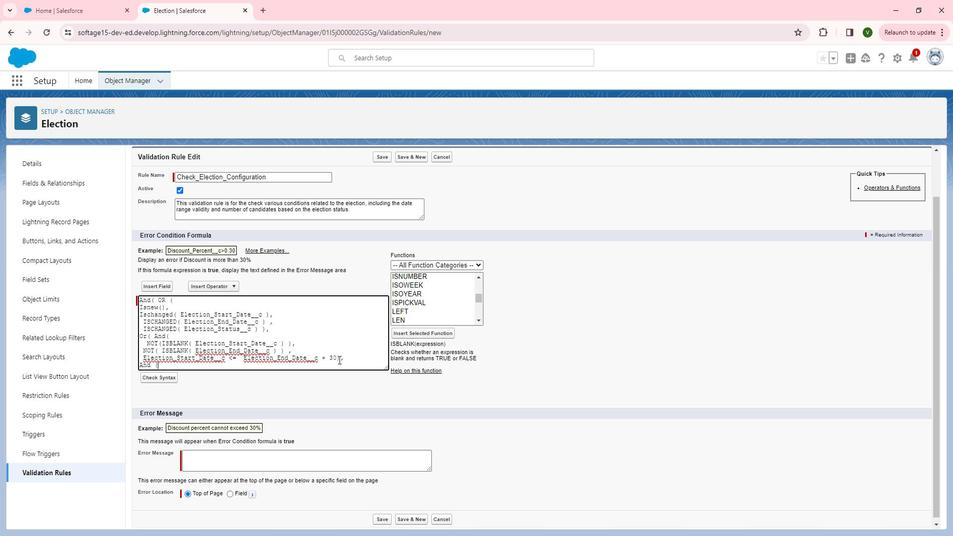 
Action: Mouse moved to (485, 291)
Screenshot: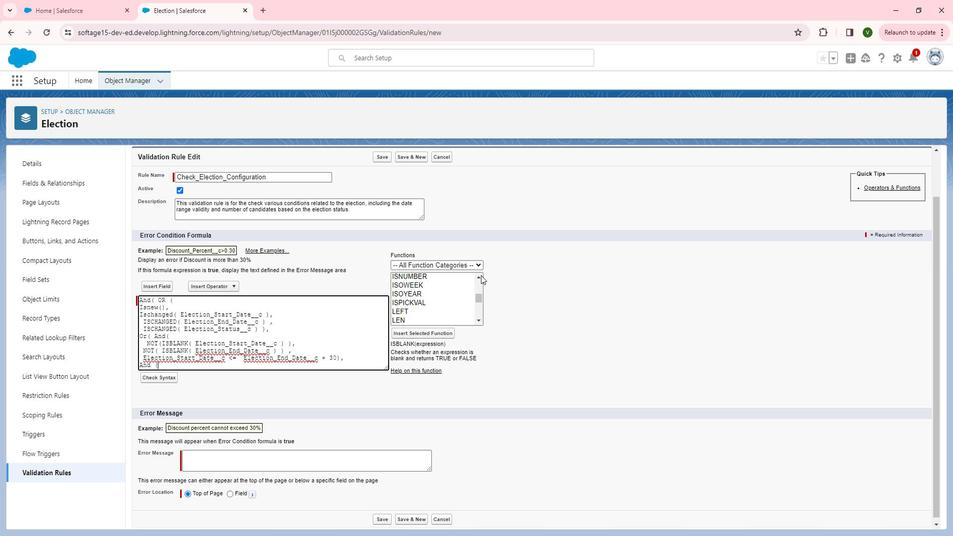
Action: Mouse pressed left at (485, 291)
Screenshot: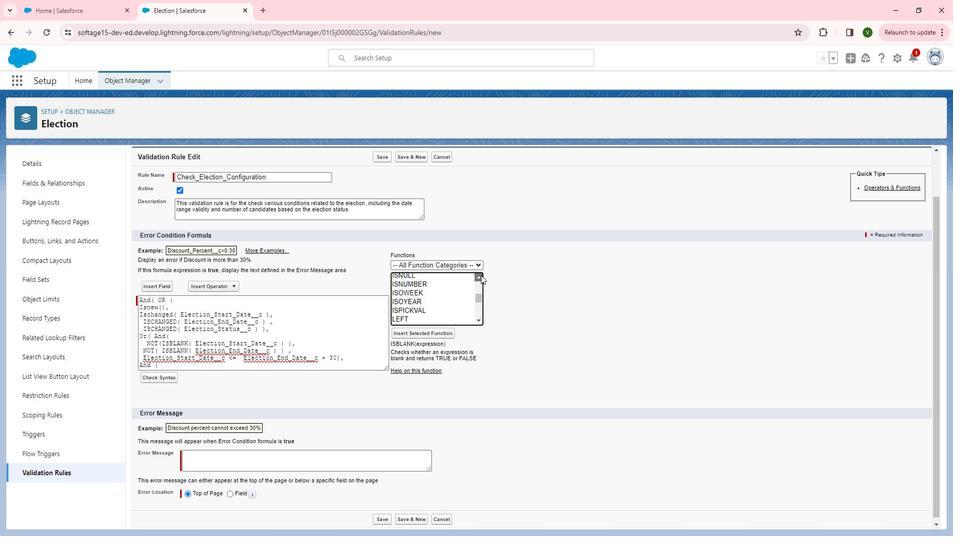 
Action: Mouse pressed left at (485, 291)
Screenshot: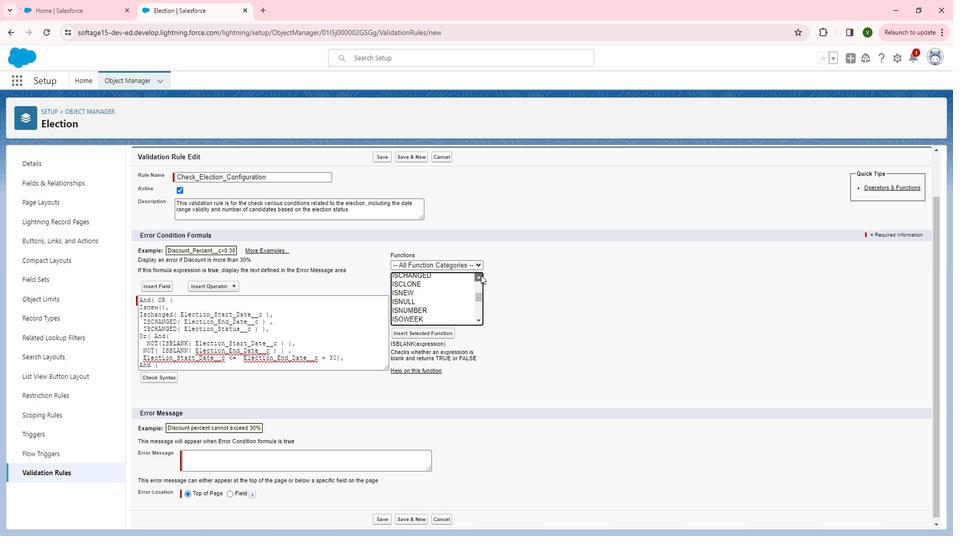 
Action: Mouse pressed left at (485, 291)
Screenshot: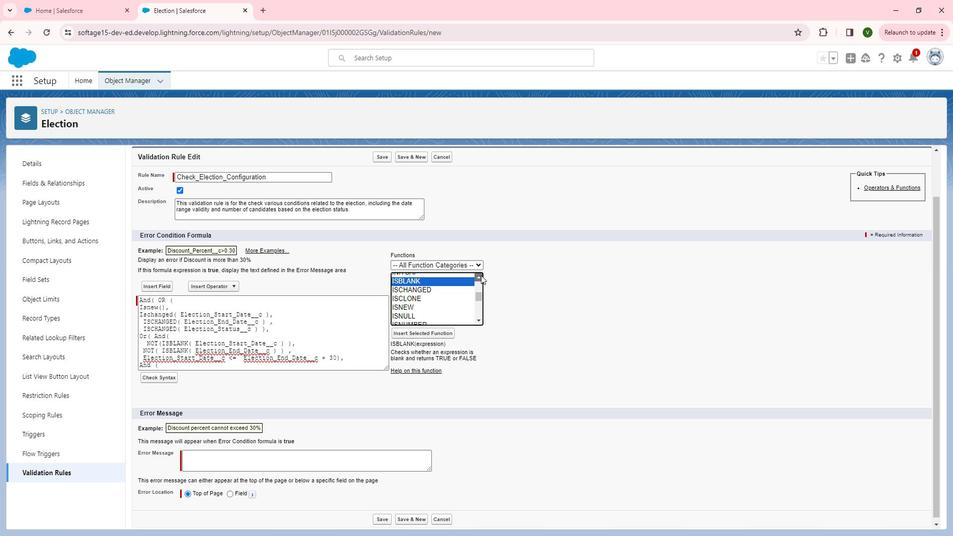 
Action: Mouse moved to (431, 309)
Screenshot: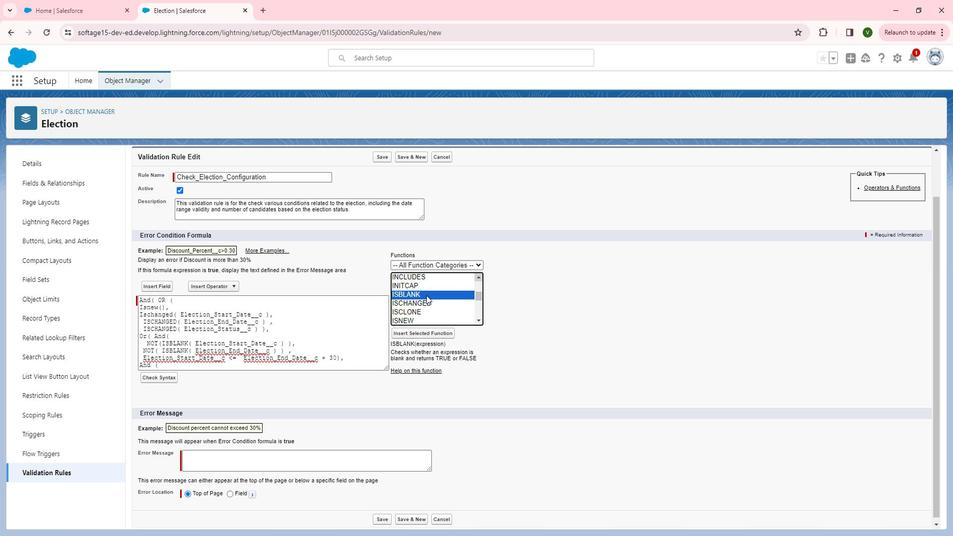 
Action: Mouse pressed left at (431, 309)
